 Task: Open a blank google sheet and write heading  'Optimum Sales. 'Add 10 people name  'Alexander Cooper, Victoria Hayes, Daniel Carter, Chloe Murphy, Christopher Ross, Natalie Price, Jack Peterson, Harper Foster, Joseph Gray, Lily Reed'Item code in between  '1005-1056. 'Product range in between  Add Products   ASICS Shoe, Brooks Shoe, Clarks Shoe, Crocs Shoe, Dr. Martens Shoe, Ecco Shoe, Fila Shoe, Hush Puppies Shoe, Jordan Shoe, K-Swiss Shoe.Choose quantity  '3 to 10 'Tax '12 percent 'Total Add Amount. Save page  Optimum Sales review   book
Action: Mouse moved to (81, 209)
Screenshot: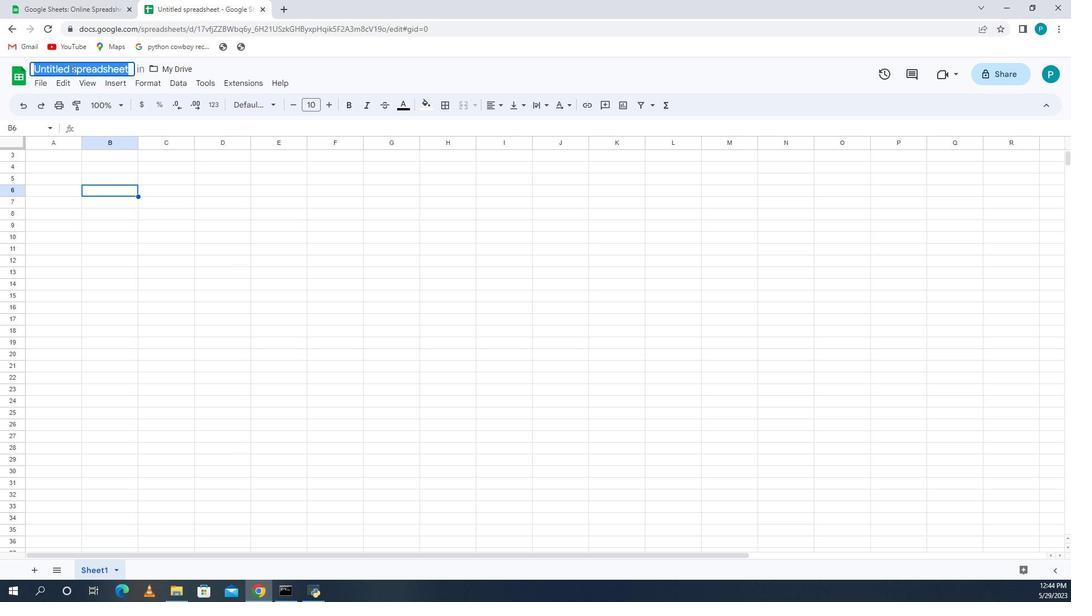 
Action: Mouse pressed left at (81, 209)
Screenshot: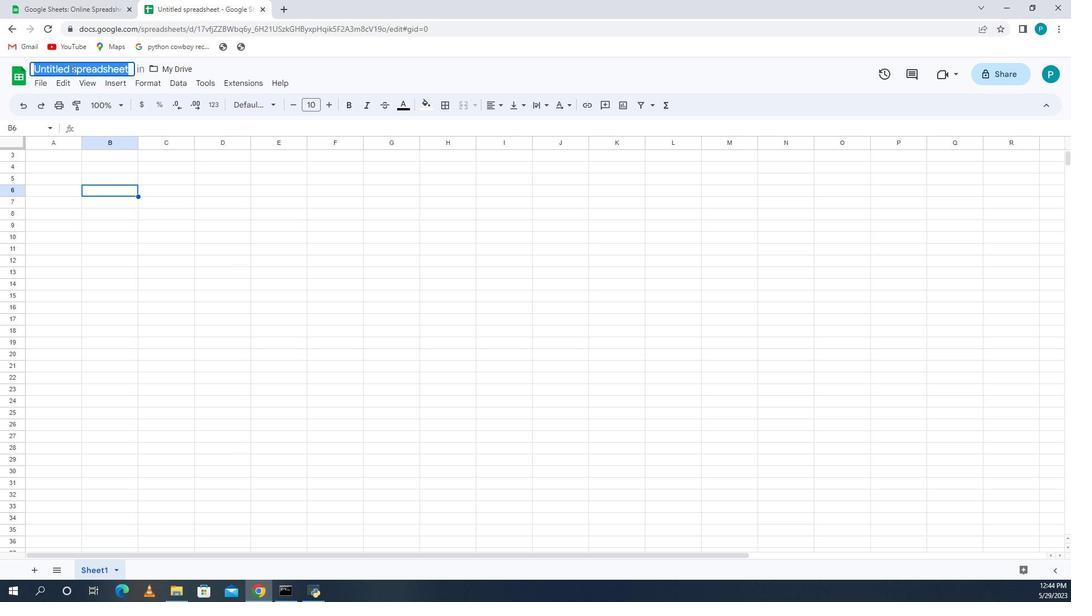 
Action: Mouse moved to (146, 162)
Screenshot: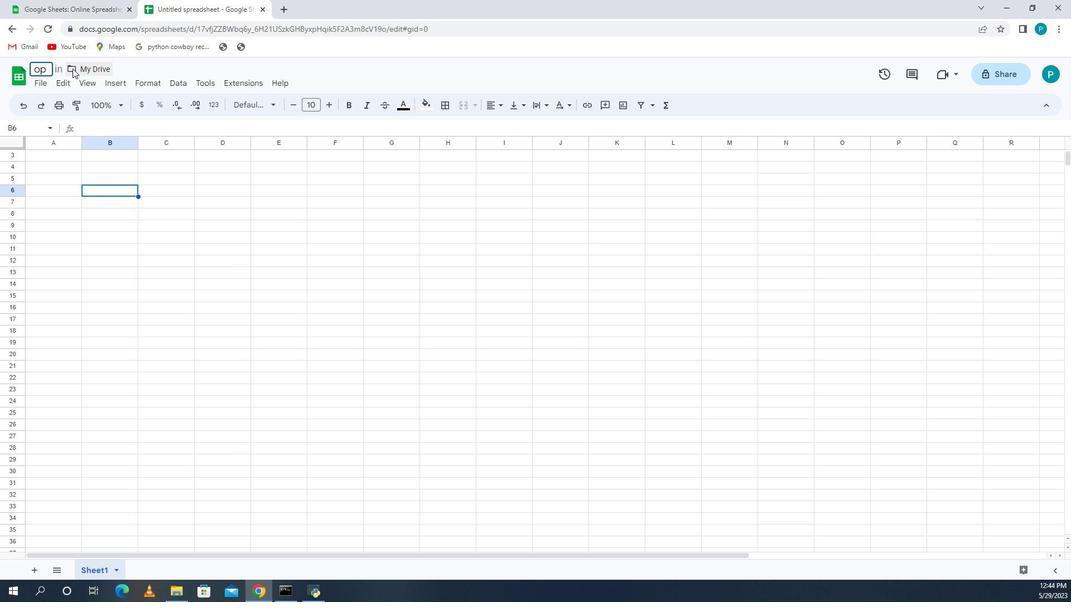 
Action: Mouse pressed left at (146, 162)
Screenshot: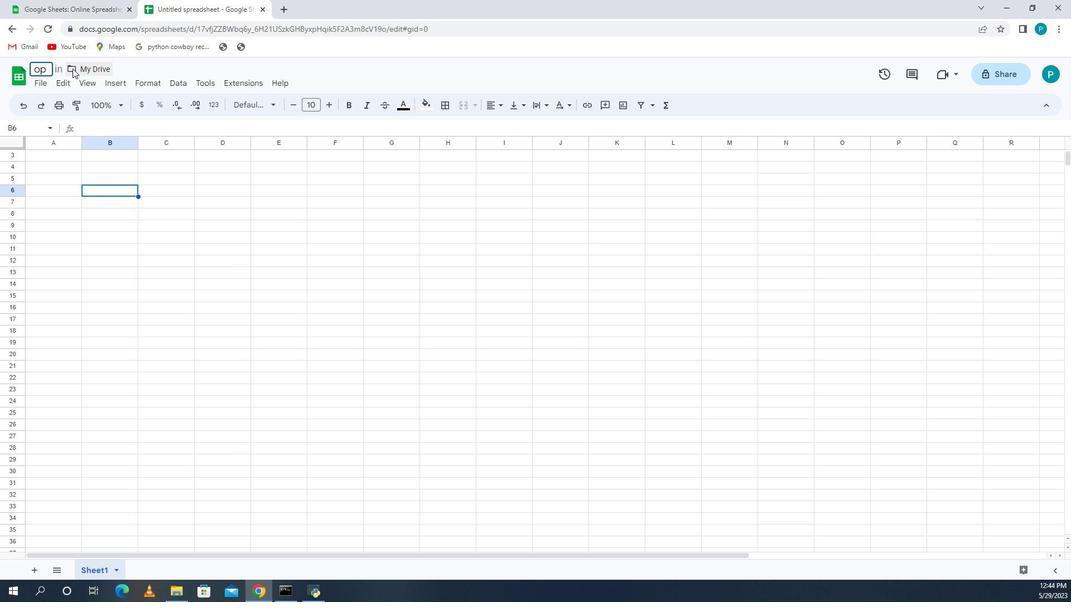 
Action: Mouse moved to (71, 70)
Screenshot: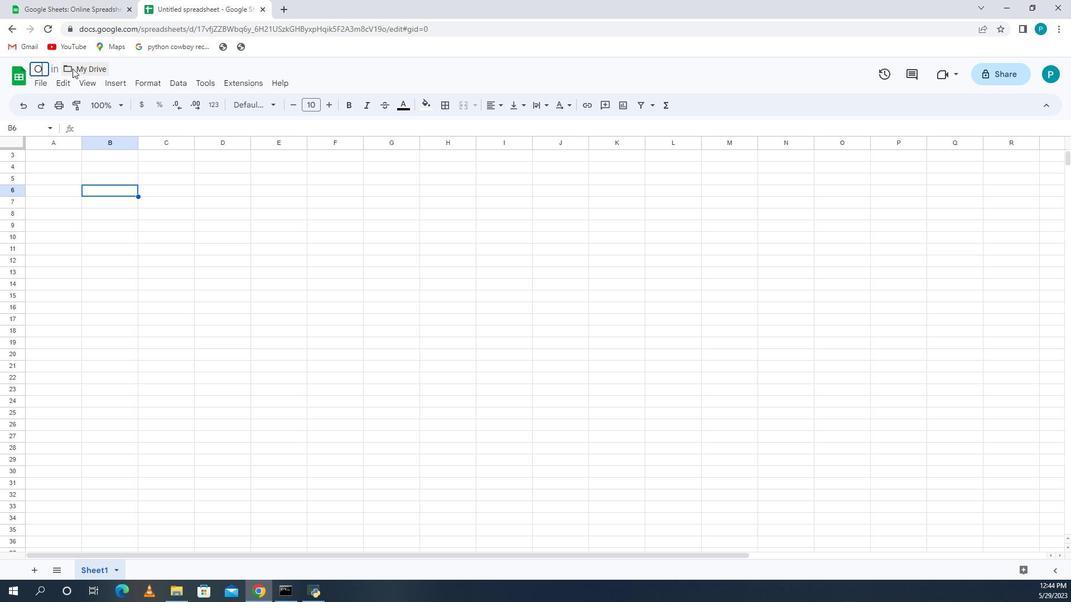 
Action: Mouse pressed left at (71, 70)
Screenshot: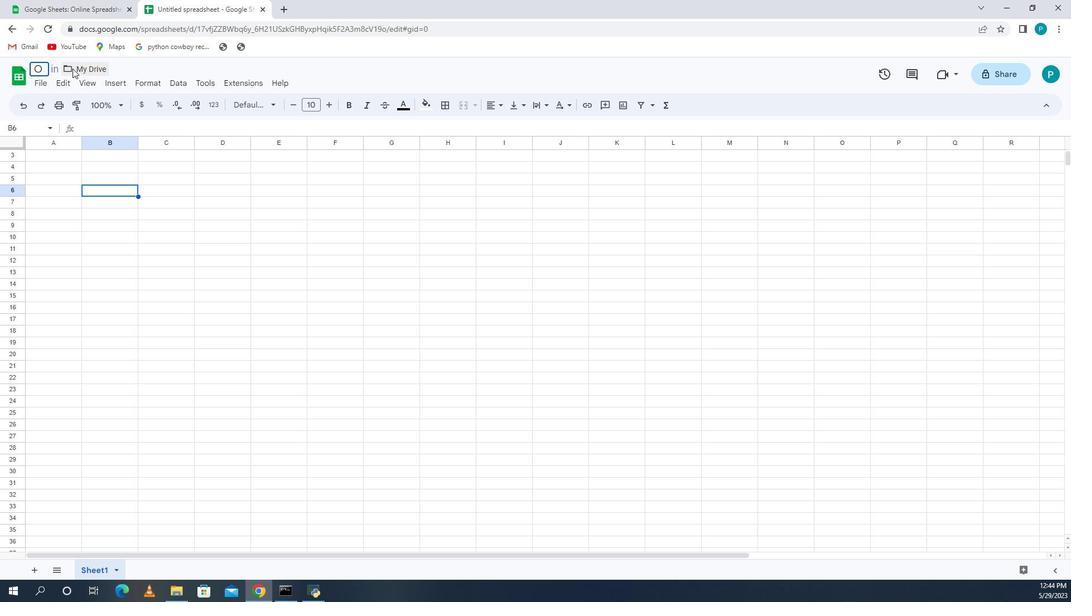 
Action: Mouse pressed left at (71, 70)
Screenshot: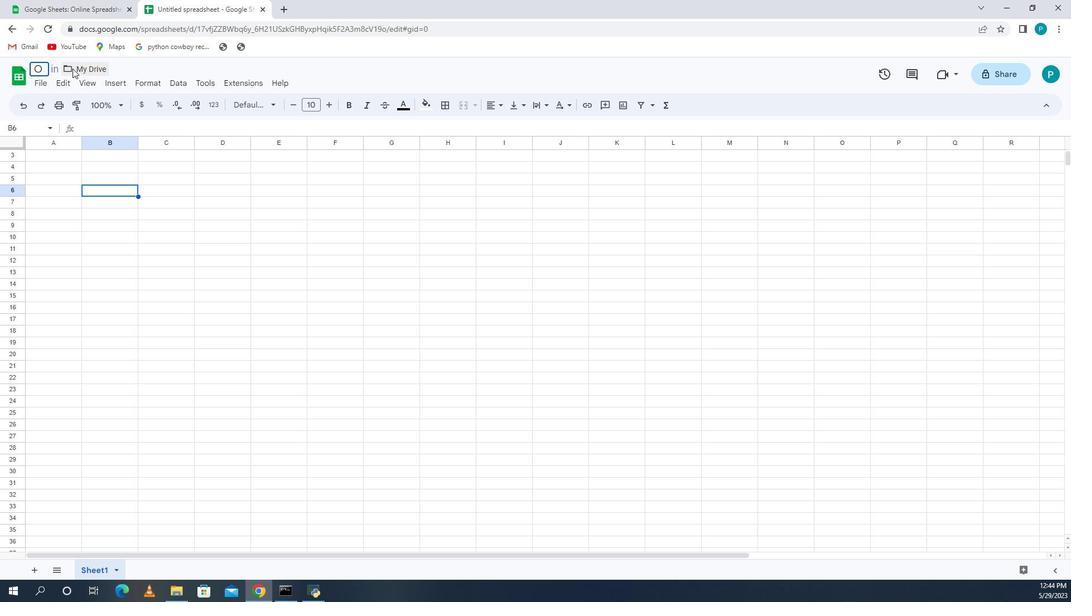 
Action: Mouse pressed left at (71, 70)
Screenshot: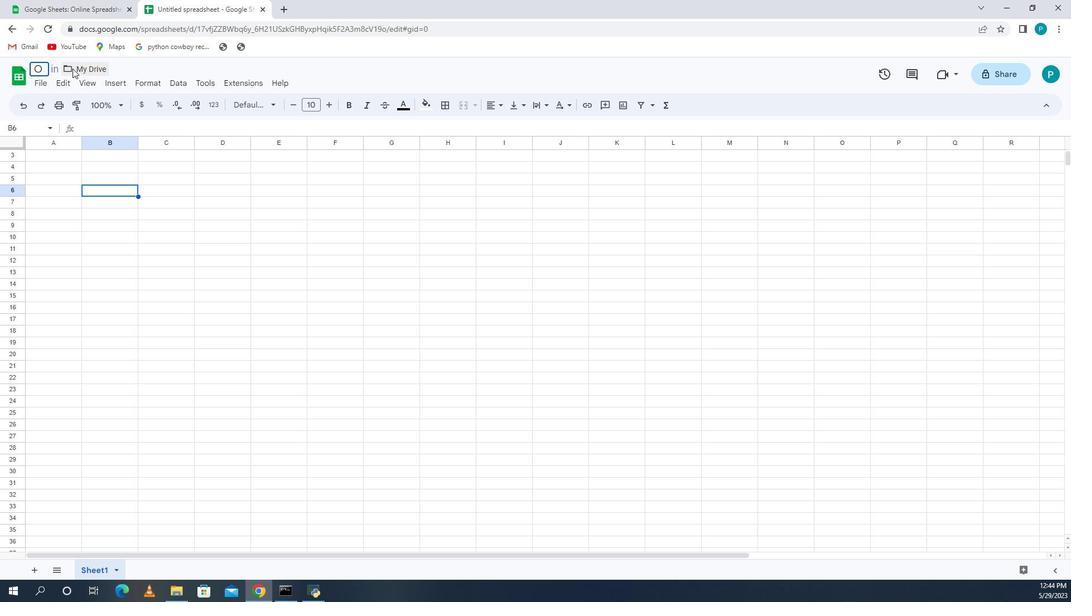 
Action: Mouse pressed left at (71, 70)
Screenshot: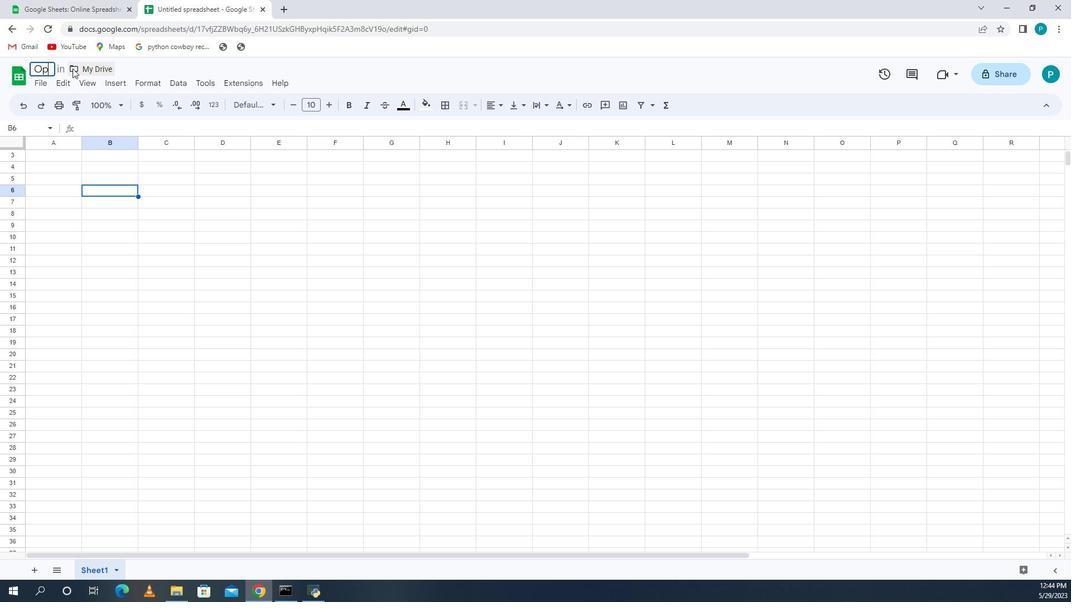 
Action: Mouse pressed left at (71, 70)
Screenshot: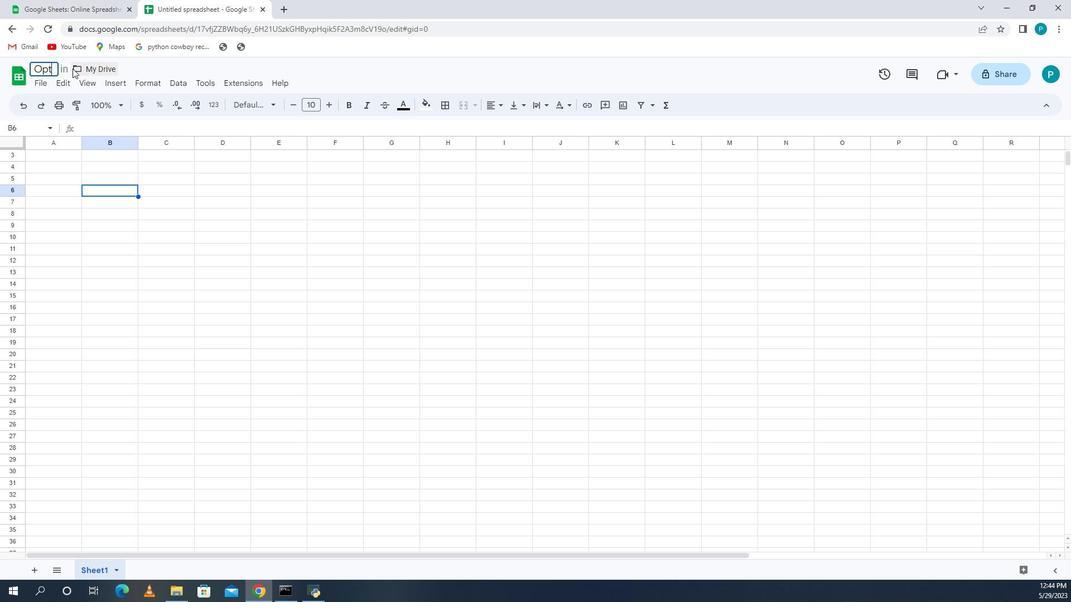 
Action: Mouse pressed left at (71, 70)
Screenshot: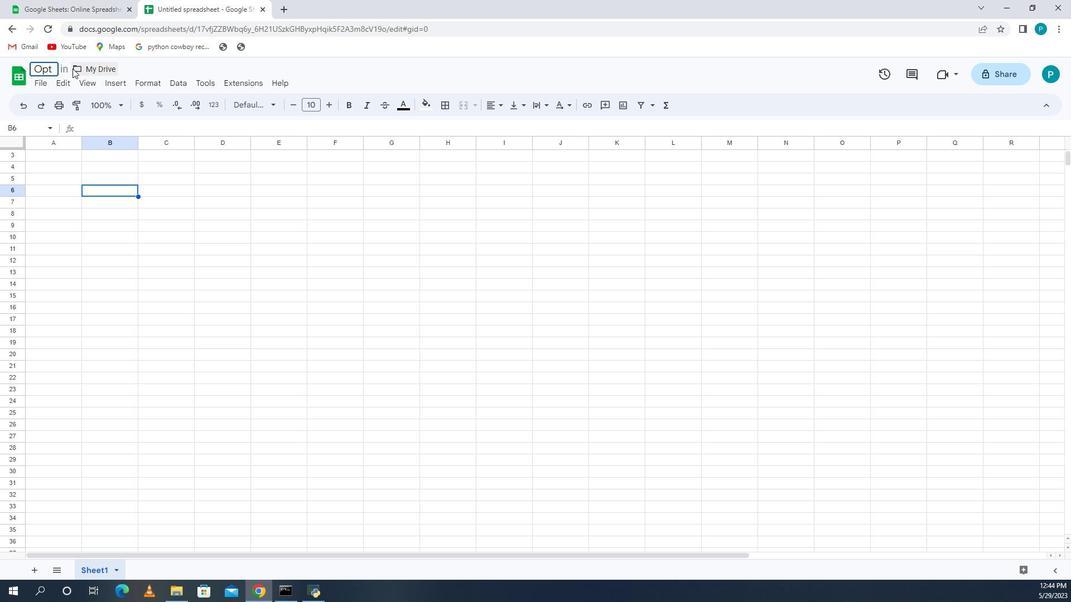 
Action: Mouse pressed left at (71, 70)
Screenshot: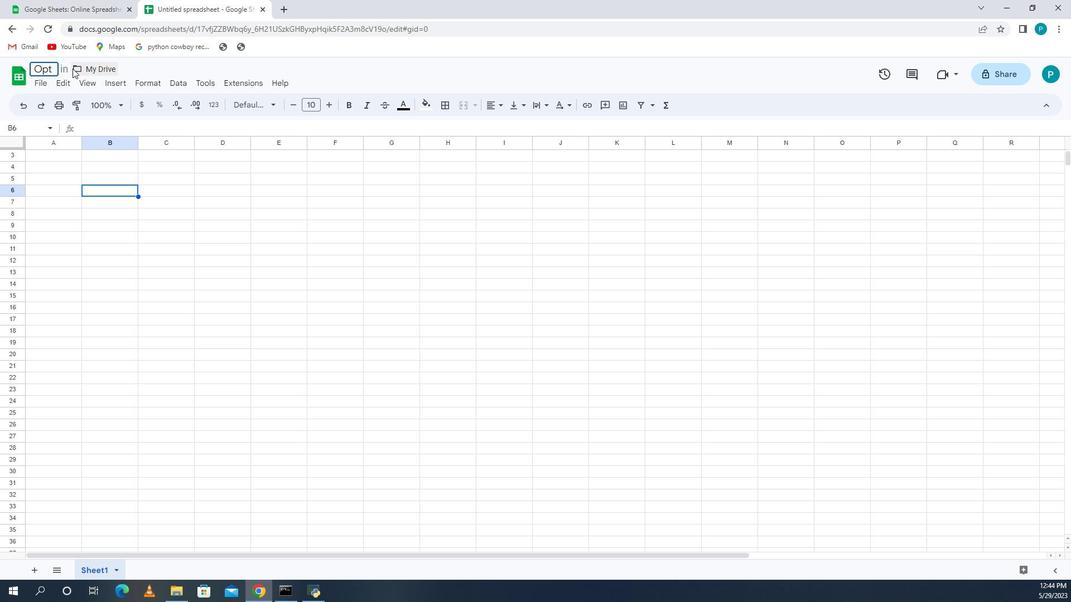 
Action: Mouse pressed left at (71, 70)
Screenshot: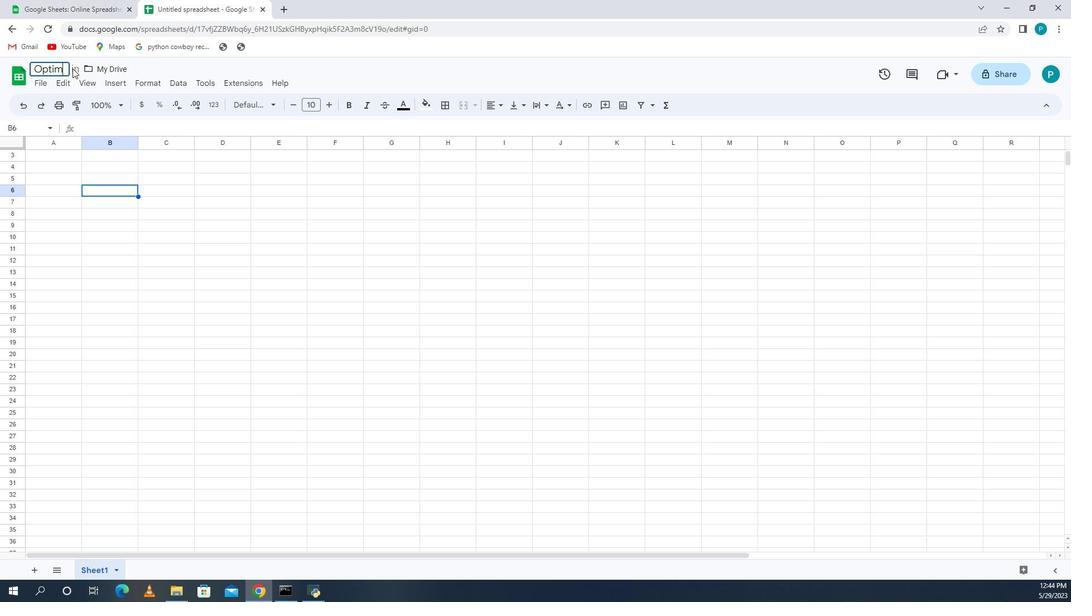 
Action: Mouse moved to (148, 157)
Screenshot: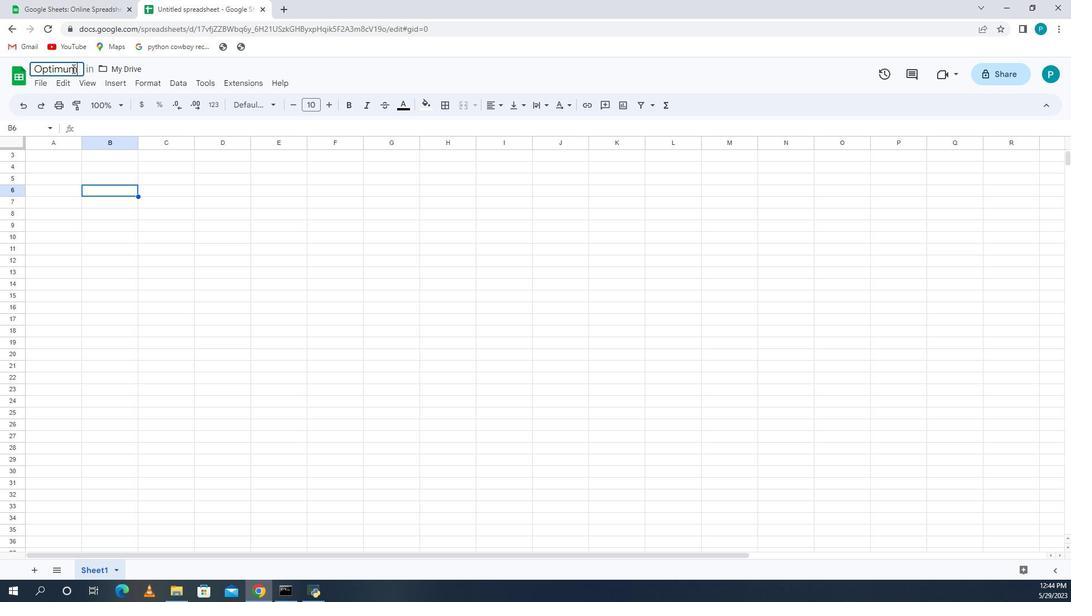 
Action: Mouse pressed left at (148, 157)
Screenshot: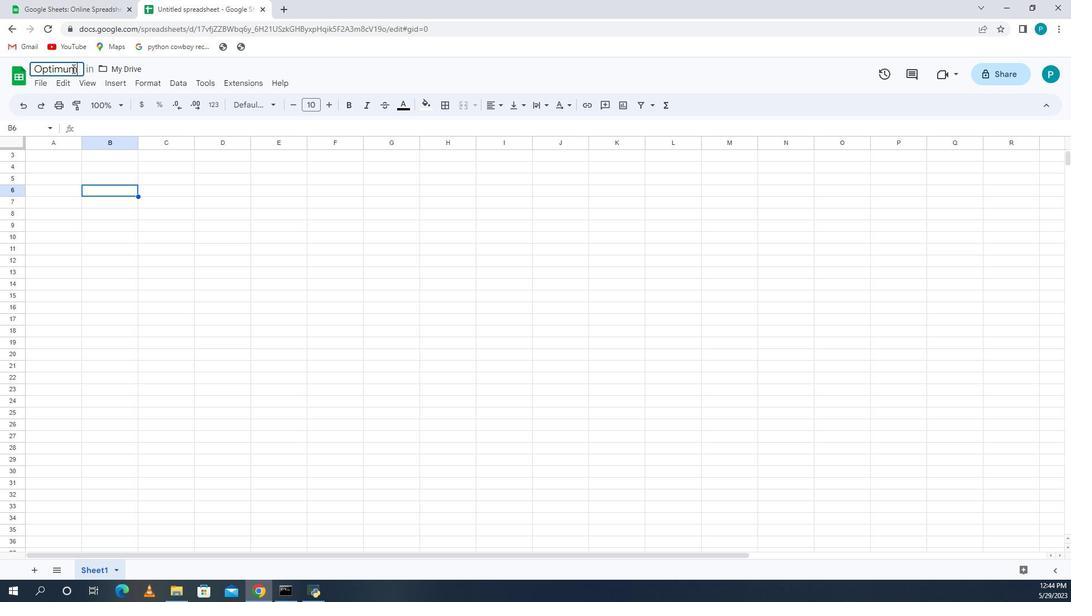
Action: Mouse pressed left at (148, 157)
Screenshot: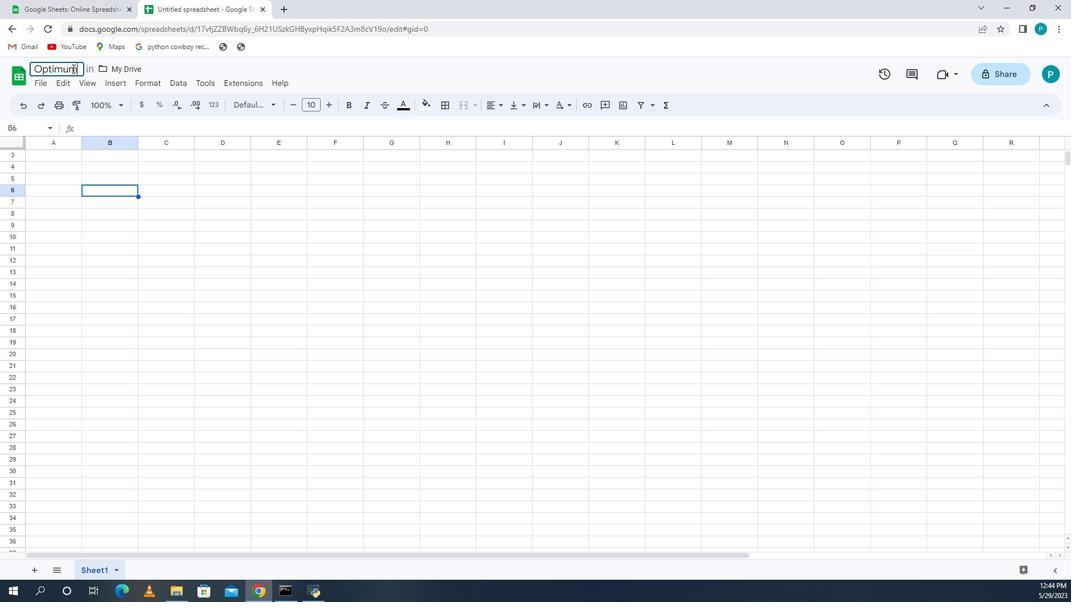 
Action: Mouse pressed left at (148, 157)
Screenshot: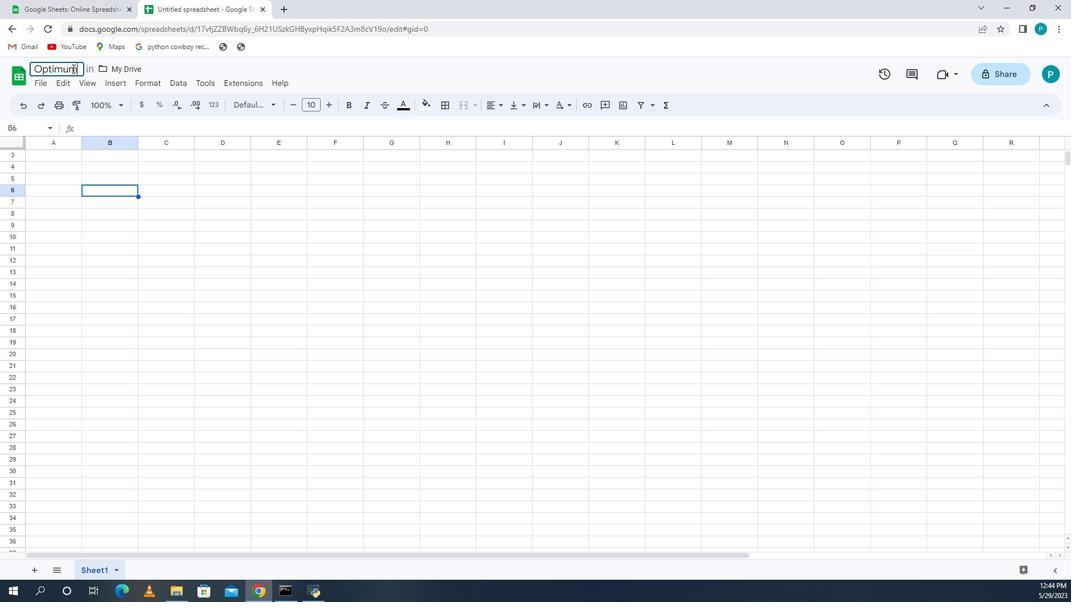 
Action: Mouse moved to (82, 77)
Screenshot: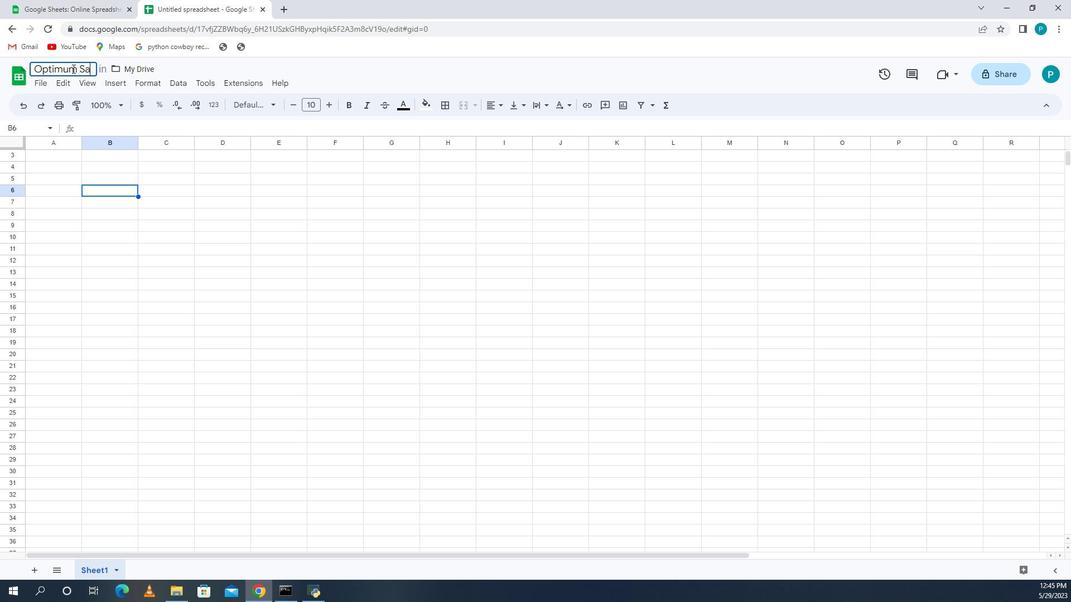 
Action: Mouse pressed left at (82, 77)
Screenshot: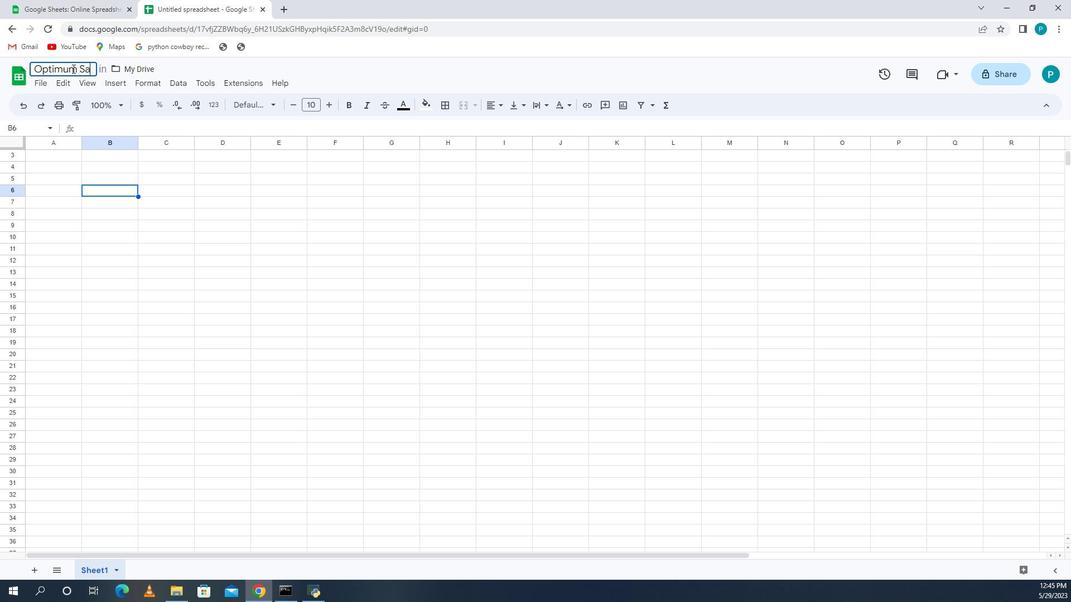 
Action: Mouse pressed left at (82, 77)
Screenshot: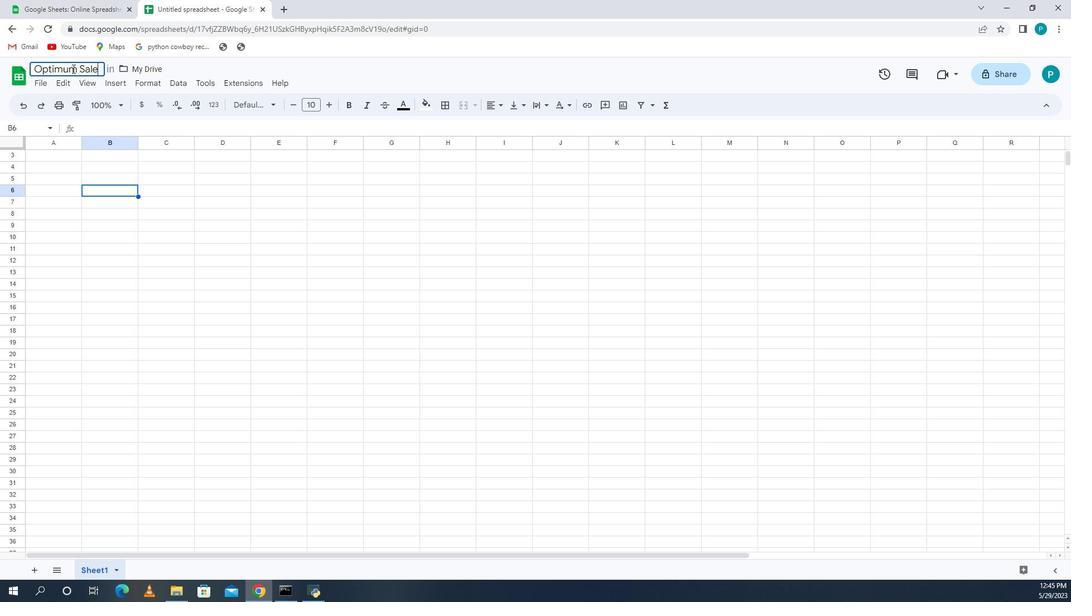 
Action: Mouse pressed left at (82, 77)
Screenshot: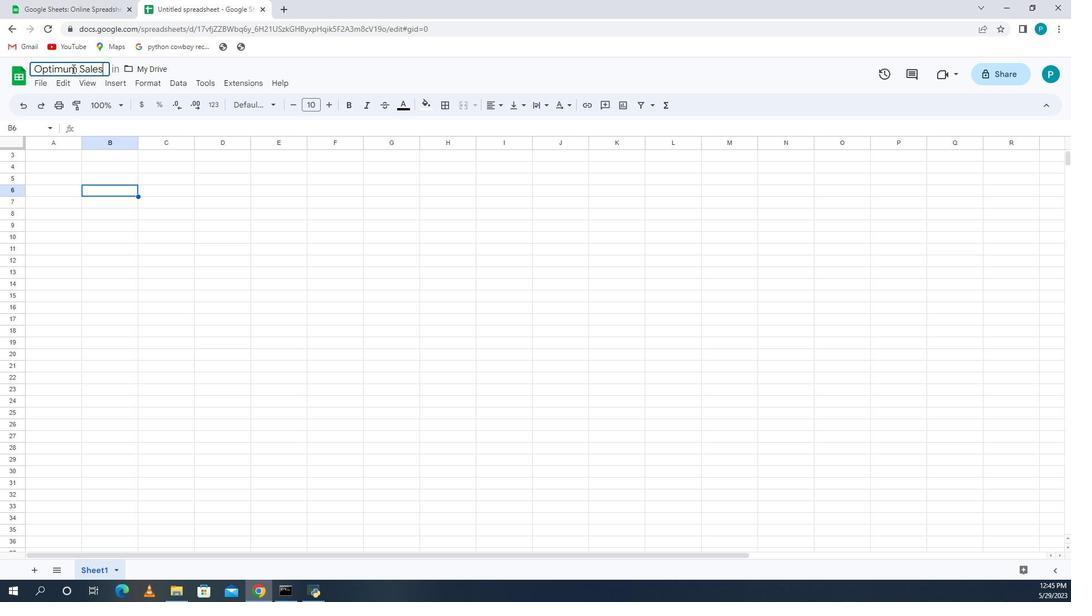 
Action: Mouse pressed left at (82, 77)
Screenshot: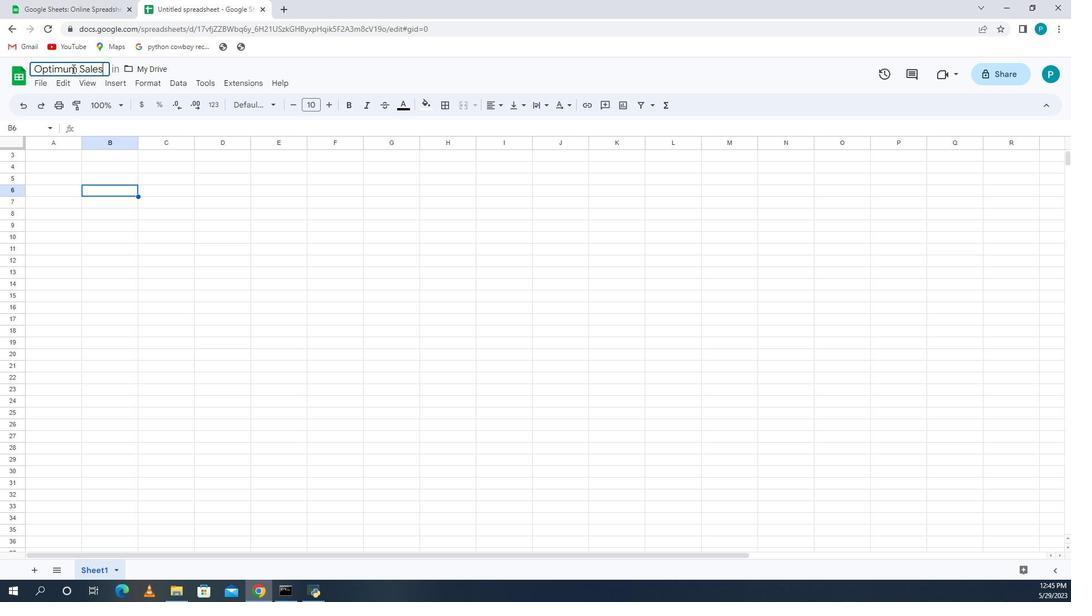 
Action: Mouse pressed left at (82, 77)
Screenshot: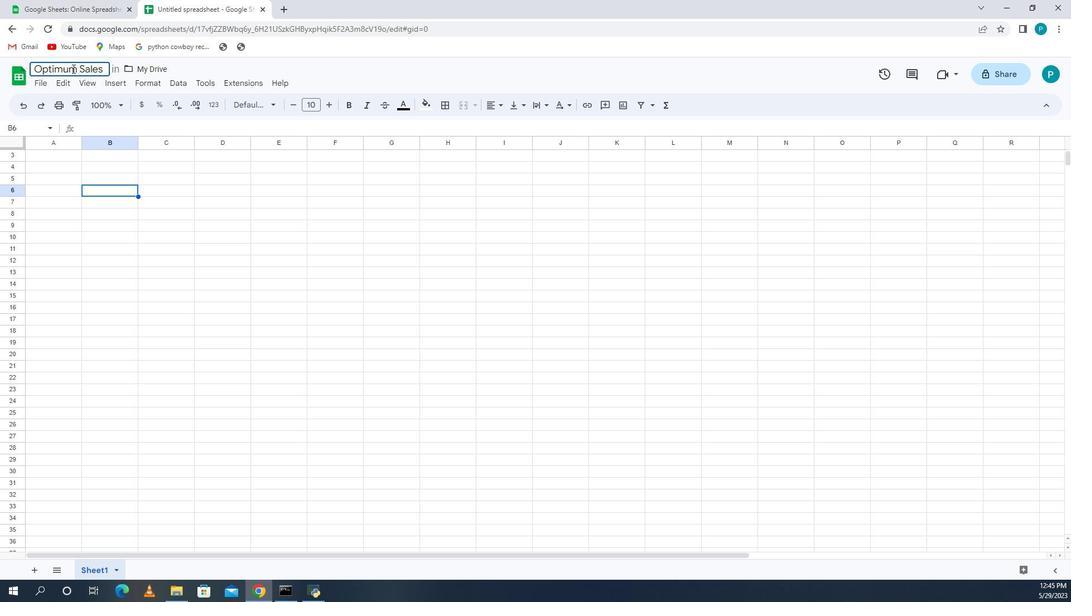 
Action: Mouse pressed left at (82, 77)
Screenshot: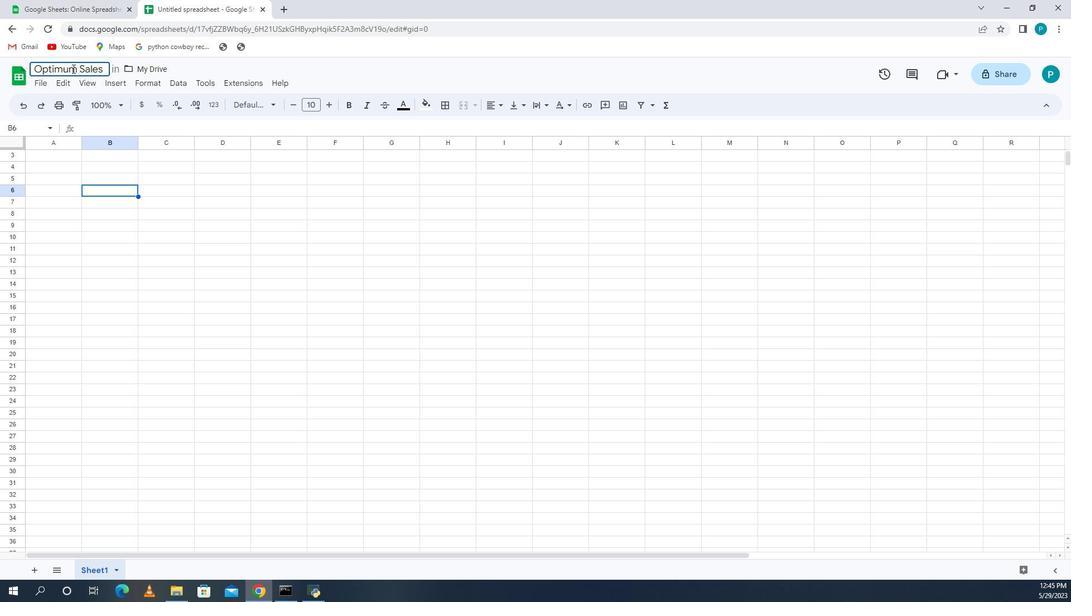 
Action: Mouse pressed left at (82, 77)
Screenshot: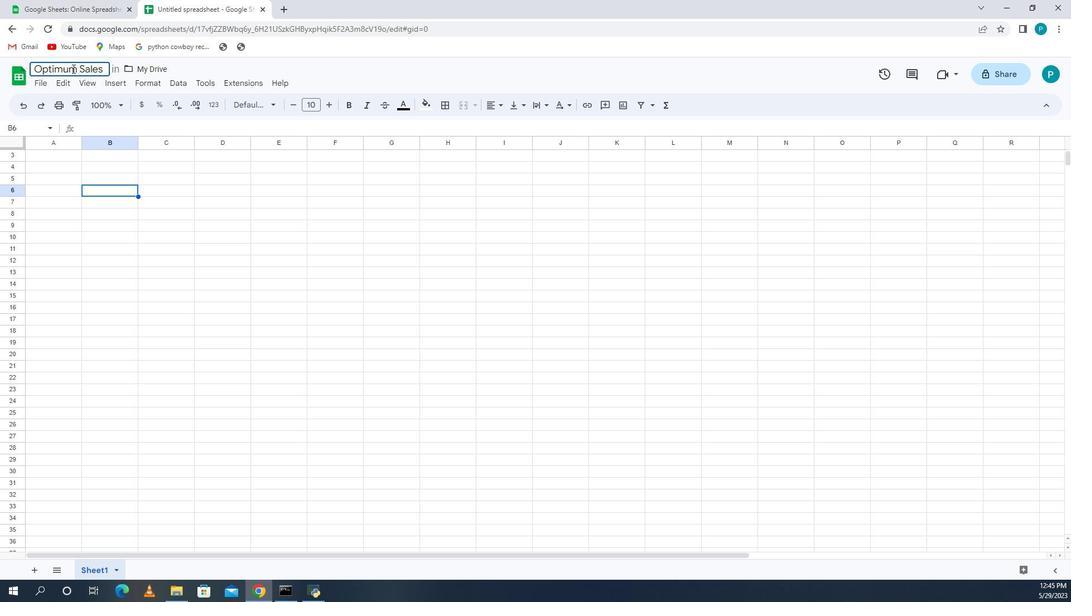 
Action: Mouse pressed left at (82, 77)
Screenshot: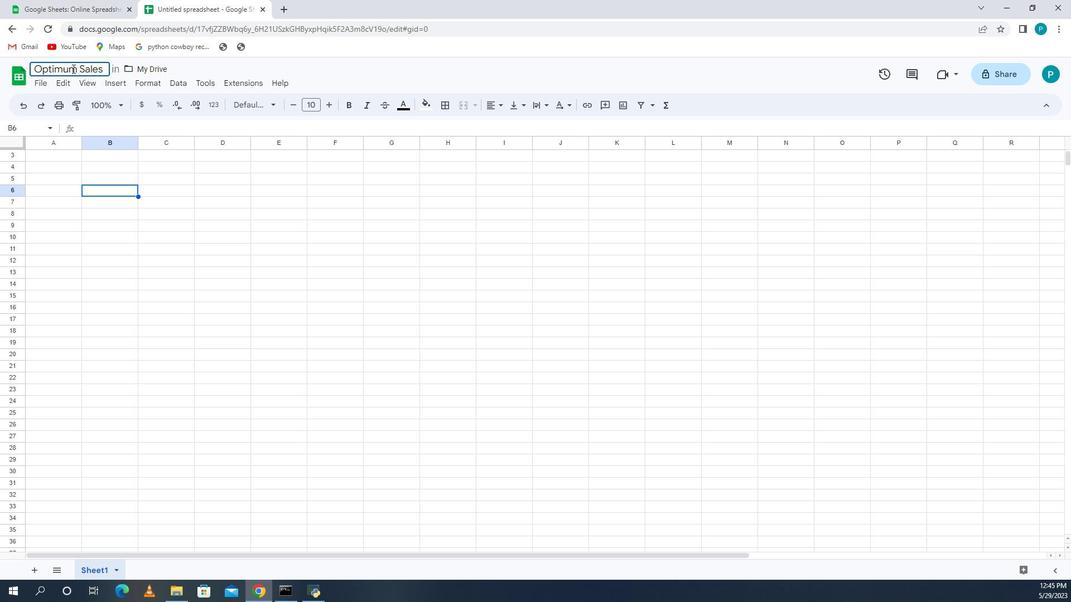 
Action: Mouse moved to (71, 74)
Screenshot: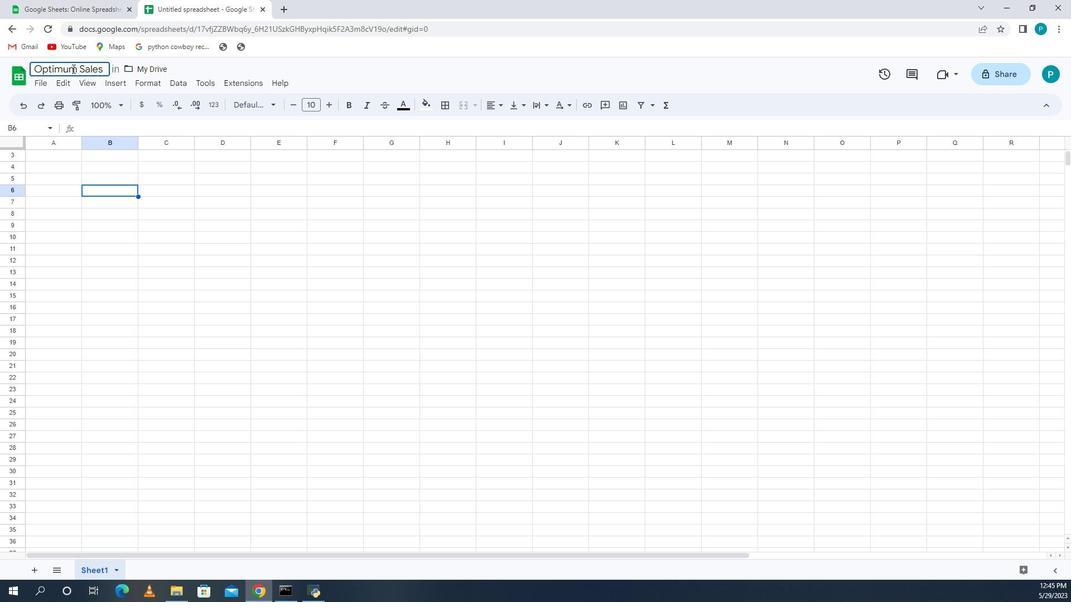 
Action: Mouse pressed left at (71, 74)
Screenshot: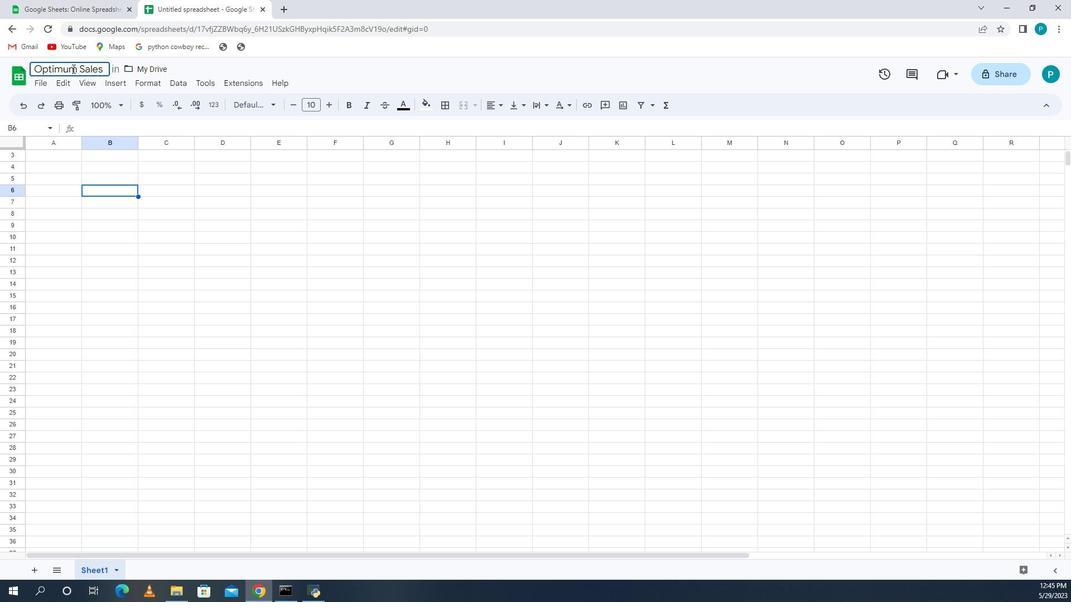 
Action: Mouse moved to (148, 160)
Screenshot: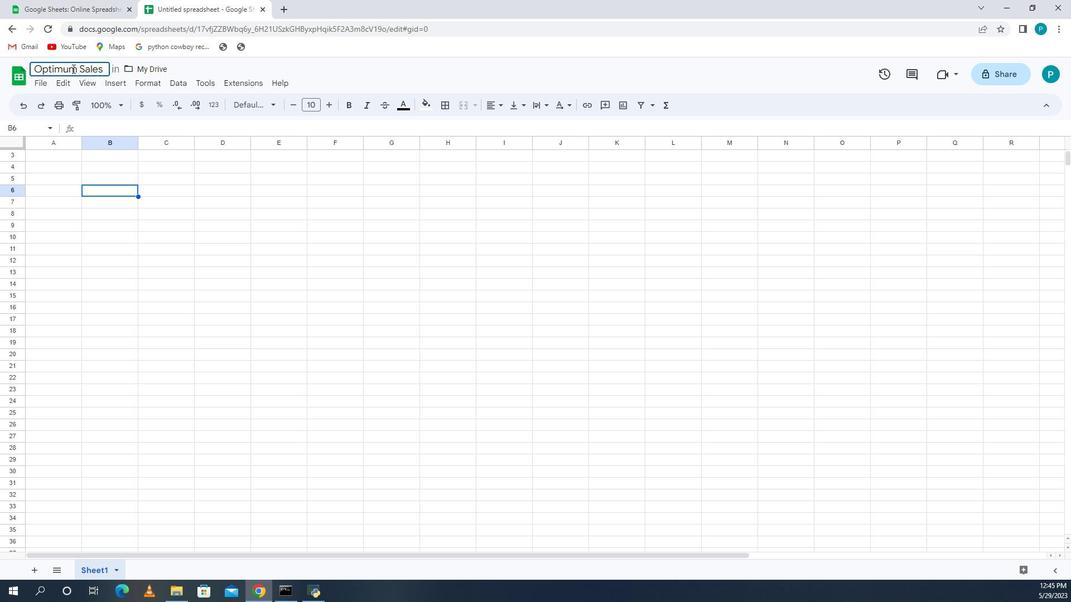 
Action: Mouse pressed left at (148, 160)
Screenshot: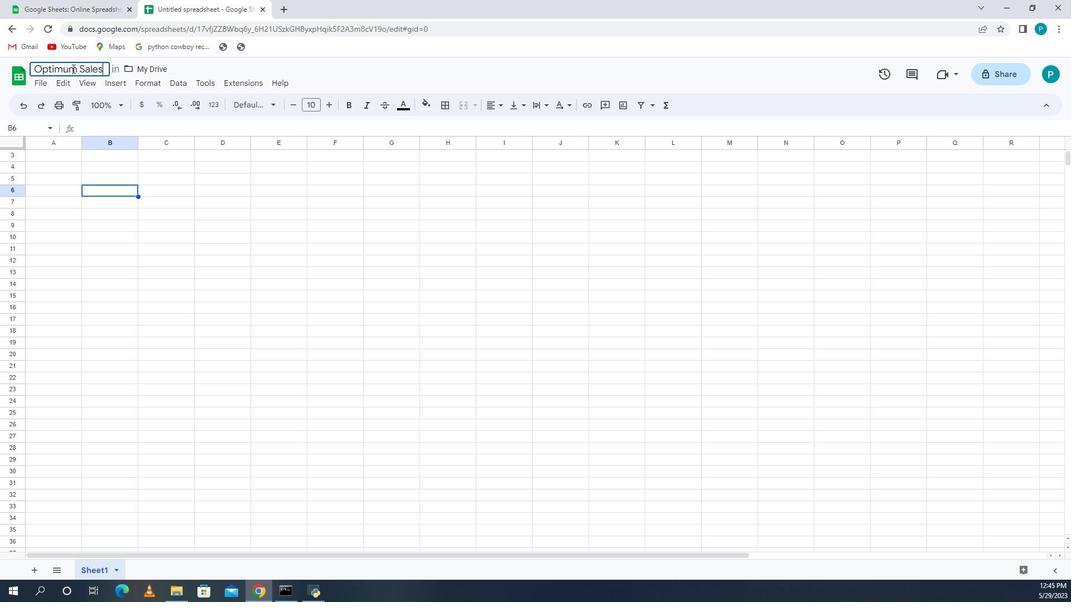 
Action: Key pressed na,<Key.backspace><Key.backspace><Key.backspace><Key.caps_lock>N<Key.caps_lock>ame<Key.enter>
Screenshot: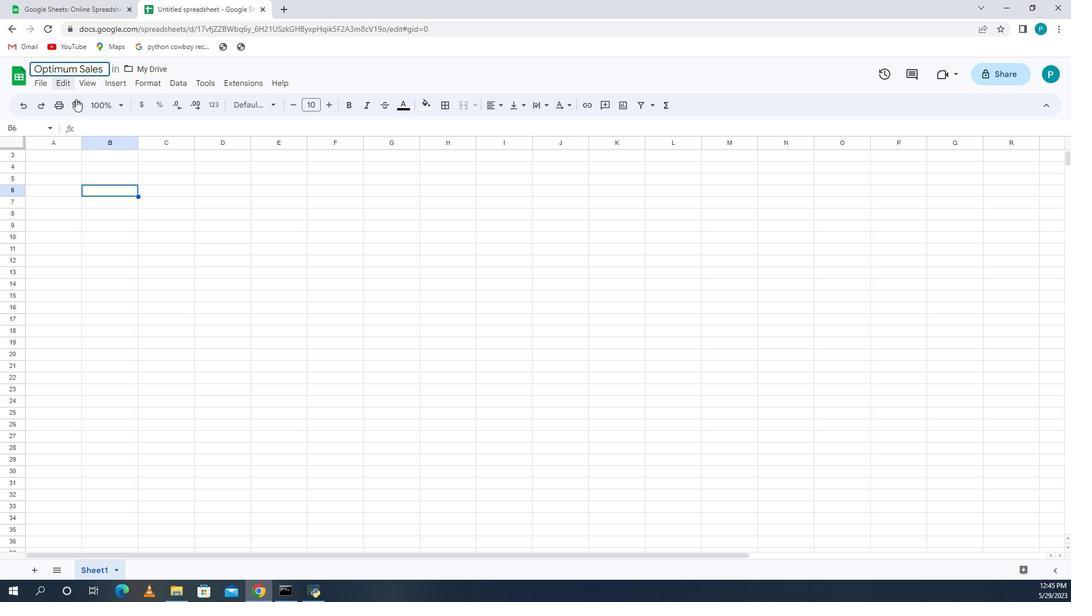 
Action: Mouse moved to (147, 176)
Screenshot: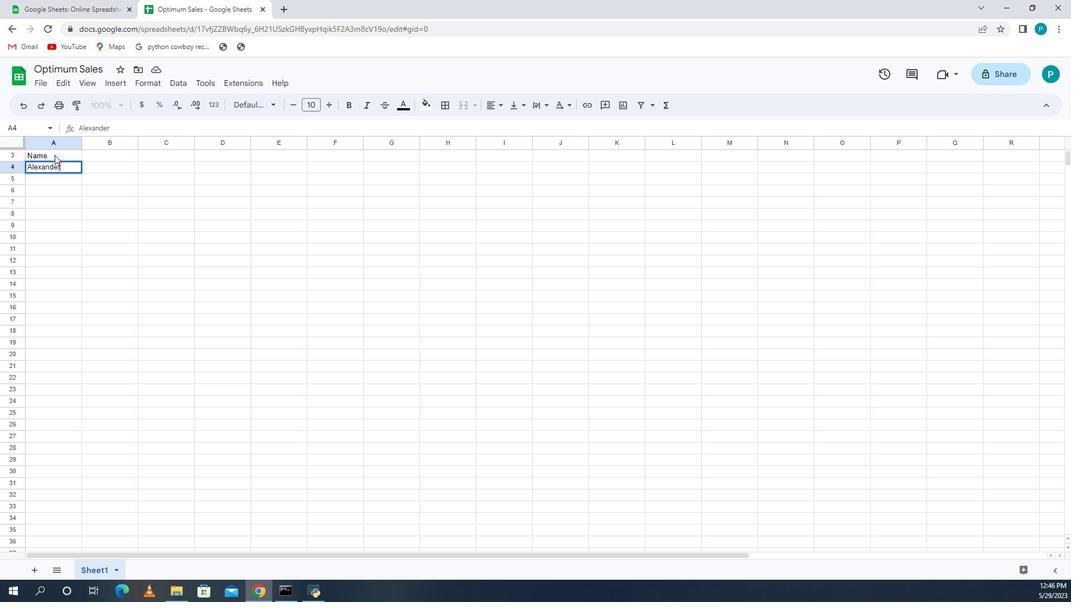 
Action: Mouse pressed left at (147, 176)
Screenshot: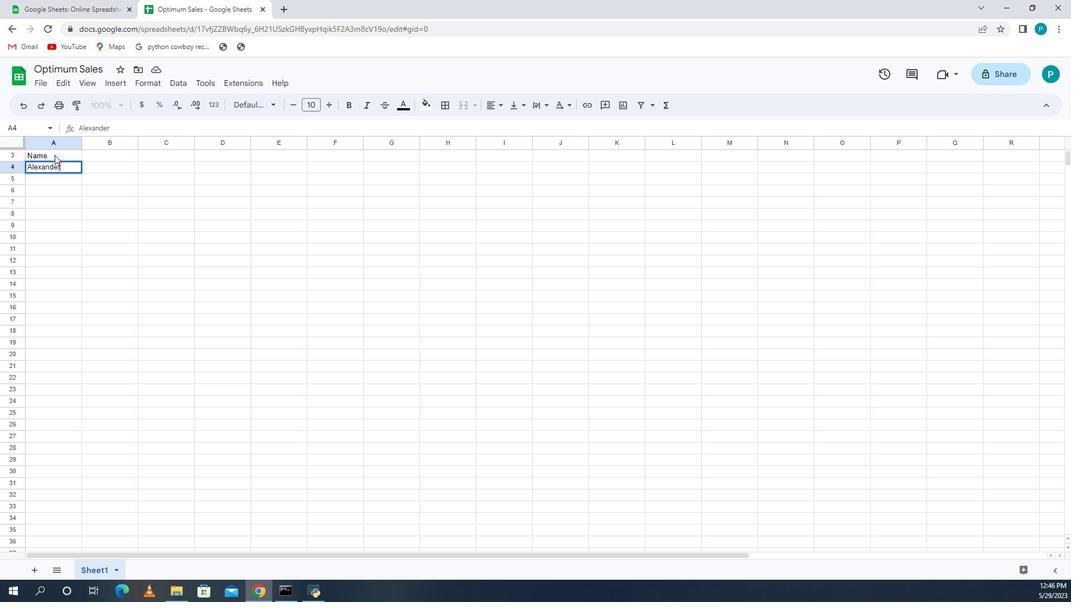 
Action: Key pressed <Key.caps_lock>A<Key.caps_lock>lexander<Key.space><Key.caps_lock>C<Key.caps_lock>ooper<Key.enter><Key.caps_lock>V<Key.caps_lock>ictoria<Key.space><Key.caps_lock>H<Key.caps_lock>=<Key.backspace>ayes
Screenshot: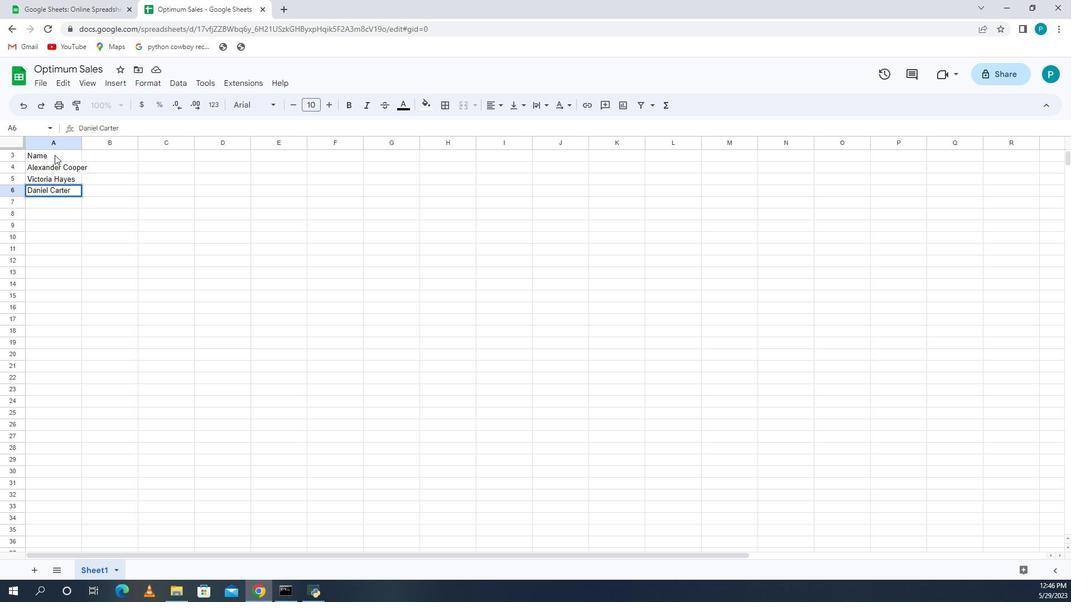 
Action: Mouse scrolled (133, 302) with delta (0, -1)
Screenshot: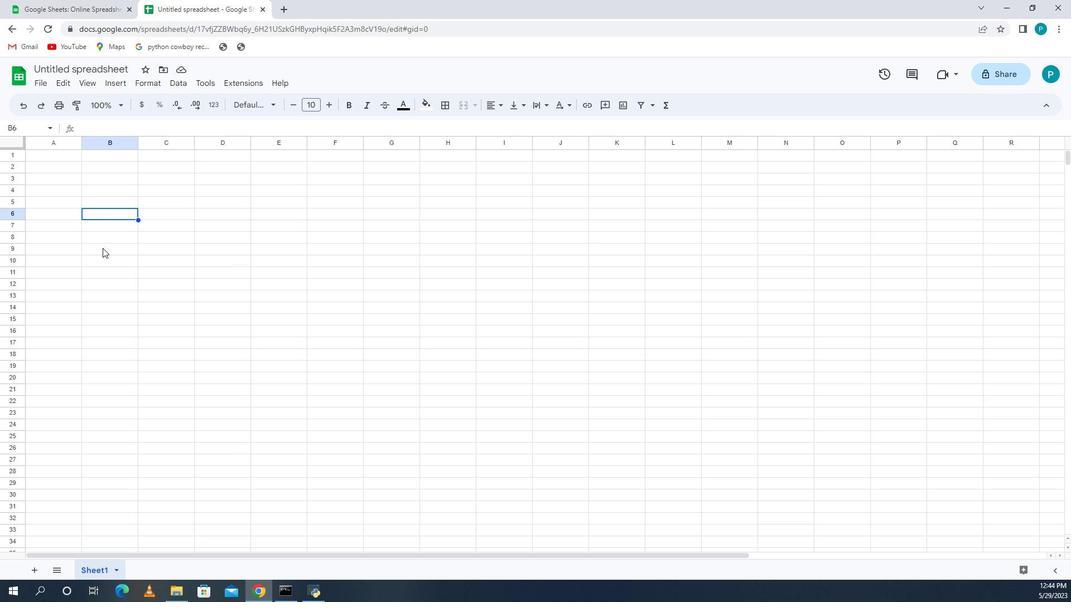 
Action: Mouse moved to (141, 15)
Screenshot: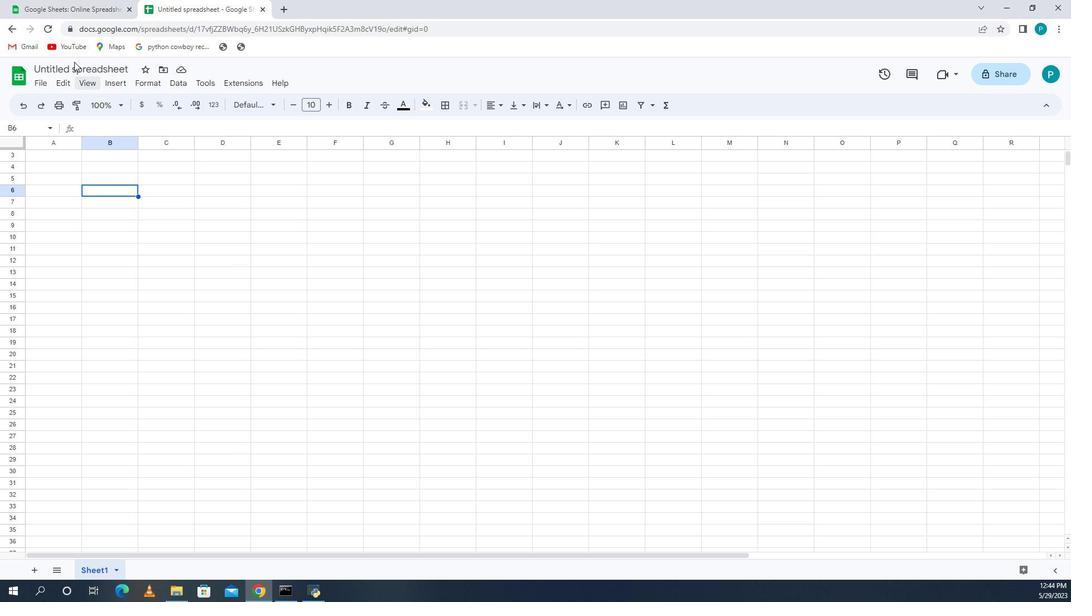 
Action: Mouse pressed left at (141, 15)
Screenshot: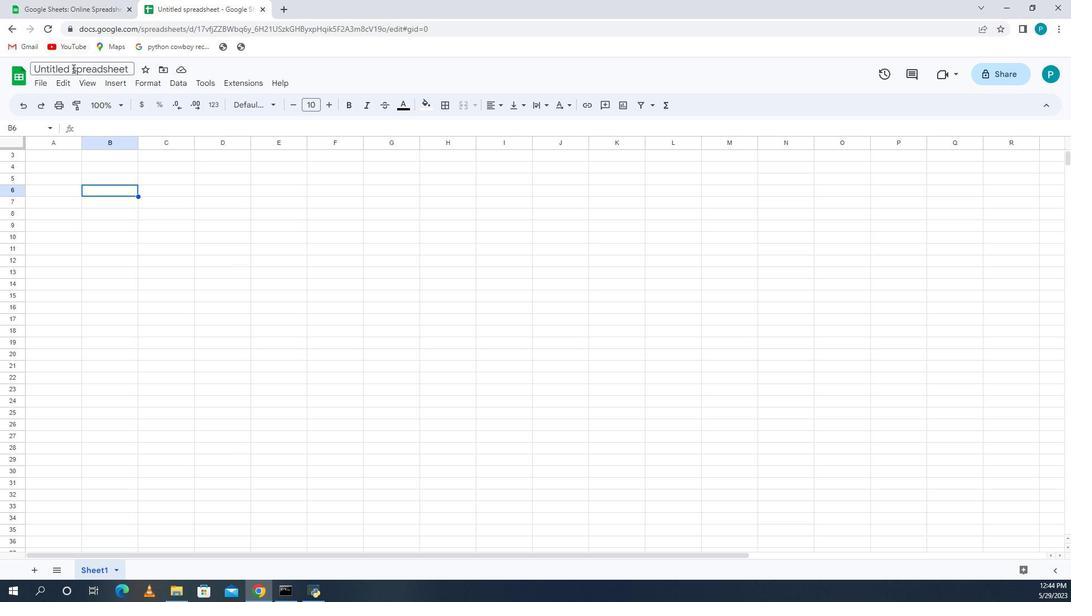 
Action: Key pressed op<Key.backspace><Key.backspace><Key.caps_lock>O<Key.caps_lock>ptimm<Key.space><Key.caps_lock>S<Key.caps_lock>ales
Screenshot: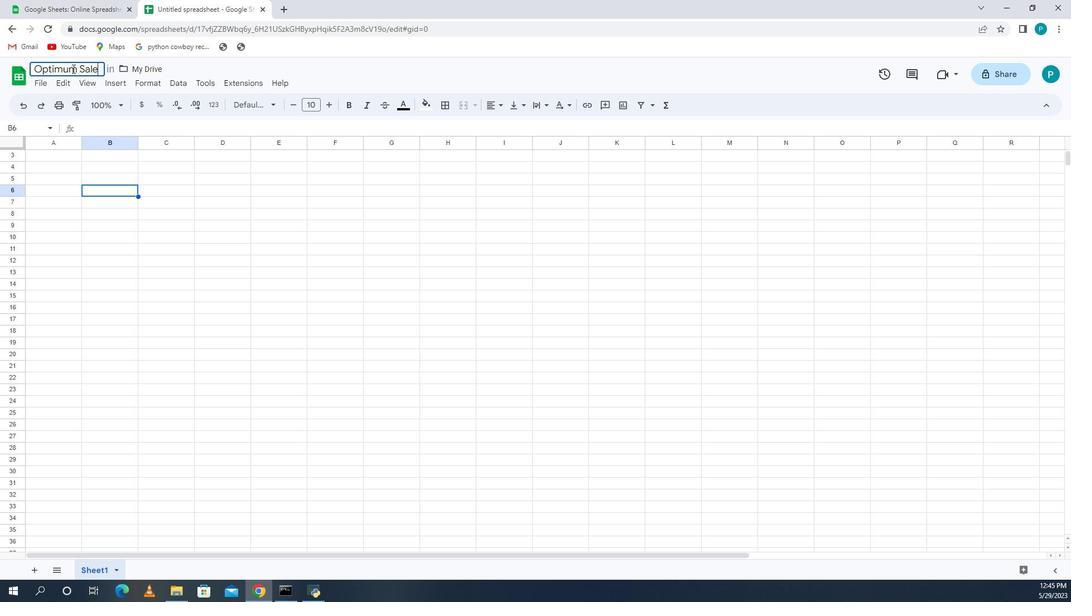 
Action: Mouse moved to (145, 153)
Screenshot: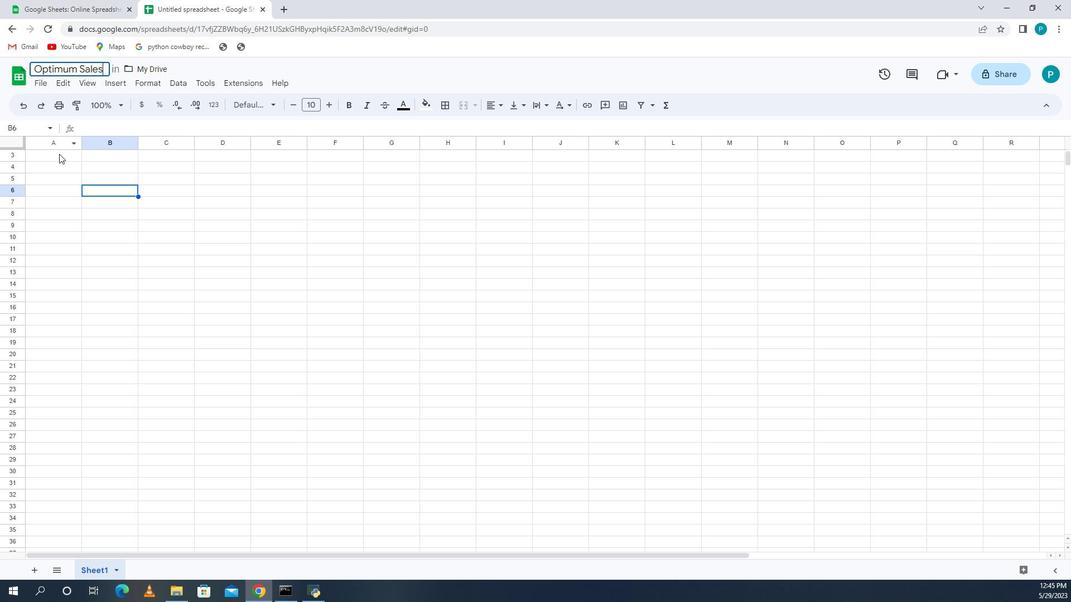 
Action: Mouse pressed left at (145, 153)
Screenshot: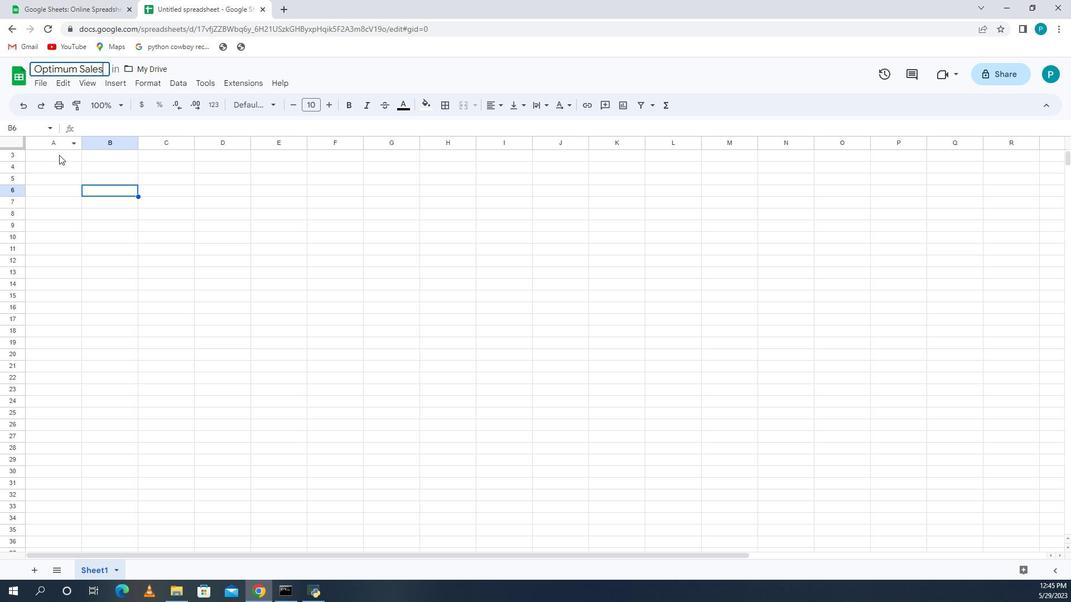 
Action: Mouse moved to (146, 153)
Screenshot: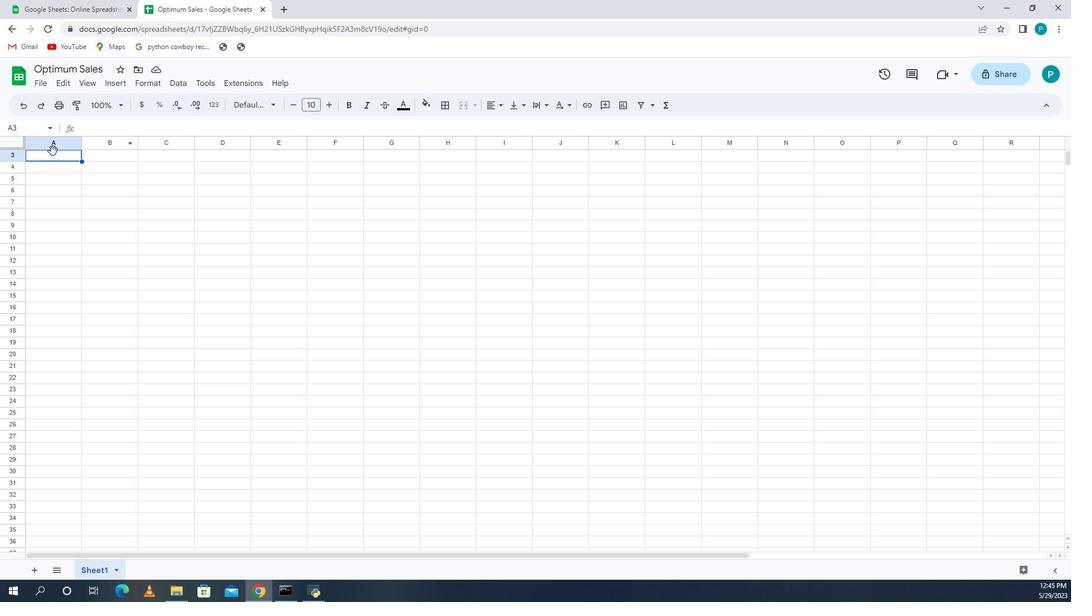 
Action: Mouse pressed left at (146, 153)
Screenshot: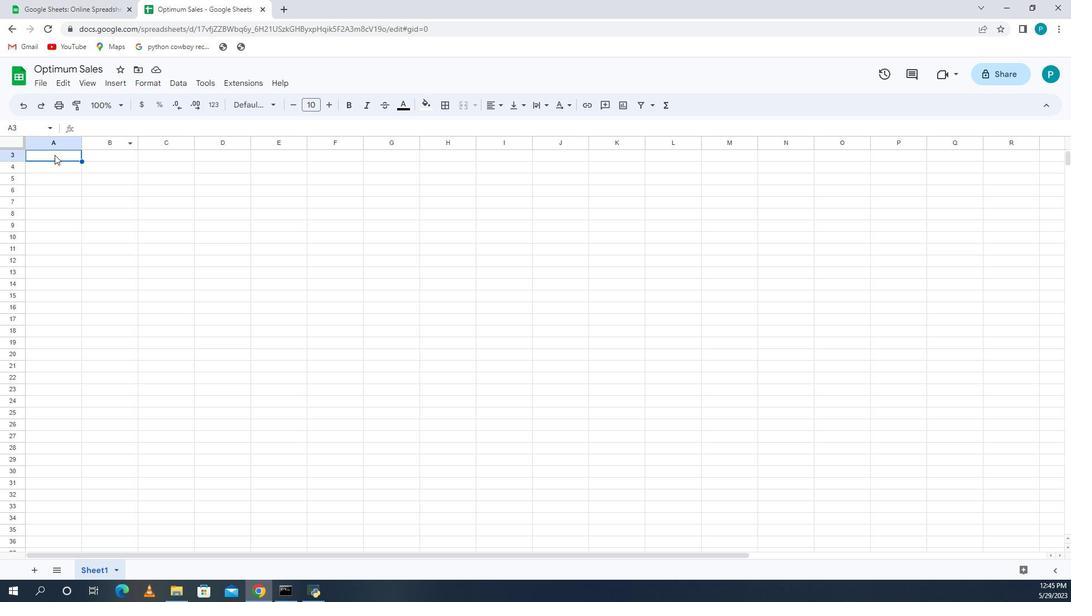 
Action: Key pressed <Key.caps_lock>N<Key.caps_lock><Key.caps_lock>AM<Key.backspace><Key.backspace><Key.caps_lock>ame<Key.enter><Key.caps_lock>A<Key.caps_lock>lexander<Key.space><Key.caps_lock>C<Key.caps_lock>ooper<Key.enter><Key.caps_lock>V<Key.caps_lock>itco<Key.backspace><Key.backspace><Key.backspace>ctoria<Key.space><Key.caps_lock>H<Key.caps_lock>ayes<Key.enter><Key.caps_lock>D<Key.caps_lock>aniel<Key.space><Key.caps_lock>CARTER<Key.backspace><Key.backspace><Key.backspace><Key.backspace><Key.backspace><Key.caps_lock>ater<Key.backspace><Key.backspace><Key.backspace>rter<Key.enter><Key.caps_lock>C<Key.caps_lock>hloe<Key.space><Key.caps_lock>M<Key.caps_lock>uhy<Key.backspace><Key.backspace>rphy<Key.enter><Key.caps_lock>C<Key.caps_lock>hrstopher<Key.space><Key.caps_lock>R<Key.caps_lock>oss<Key.enter><Key.caps_lock>N<Key.caps_lock>atalie<Key.space><Key.caps_lock>P<Key.caps_lock>rce<Key.backspace><Key.backspace>ice<Key.enter><Key.caps_lock>J<Key.caps_lock>ack<Key.space><Key.caps_lock>P<Key.caps_lock>eterson<Key.enter><Key.caps_lock>H<Key.caps_lock>arper<Key.space><Key.caps_lock>F<Key.caps_lock>oater<Key.enter><Key.caps_lock>J<Key.caps_lock>oseph<Key.space><Key.caps_lock>G<Key.caps_lock>ray<Key.enter><Key.caps_lock>L<Key.caps_lock>liy<Key.backspace><Key.backspace><Key.backspace>ily<Key.space><Key.caps_lock>R<Key.caps_lock>eed
Screenshot: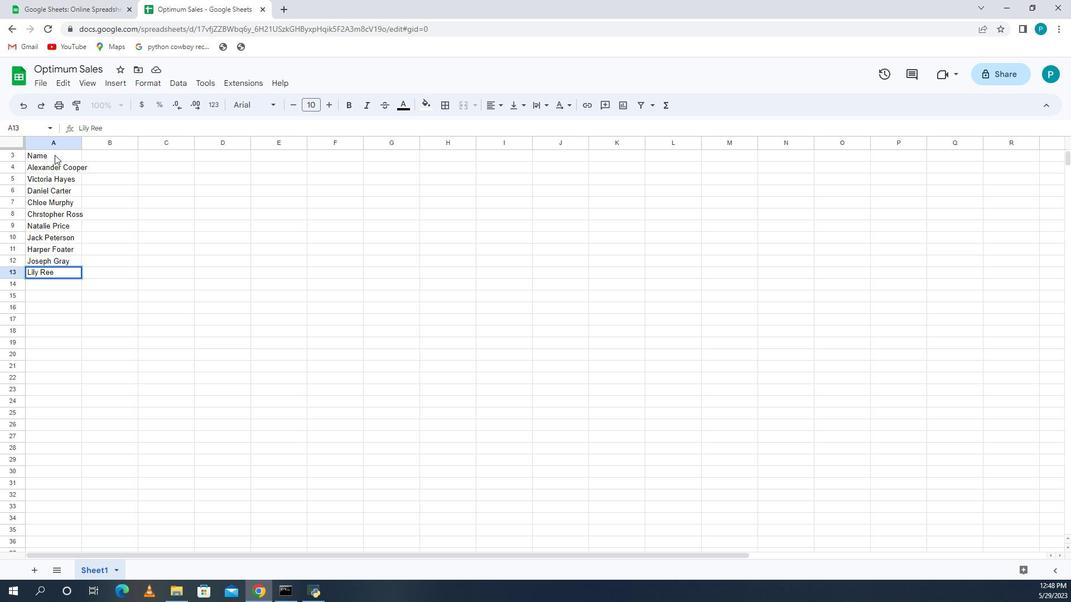 
Action: Mouse moved to (132, 156)
Screenshot: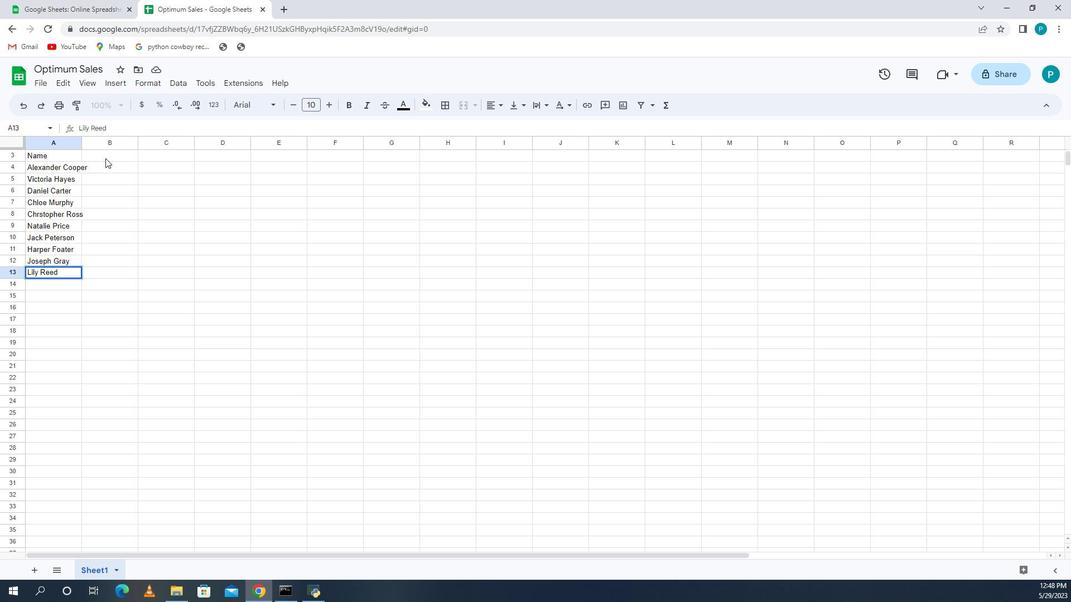 
Action: Mouse pressed left at (132, 156)
Screenshot: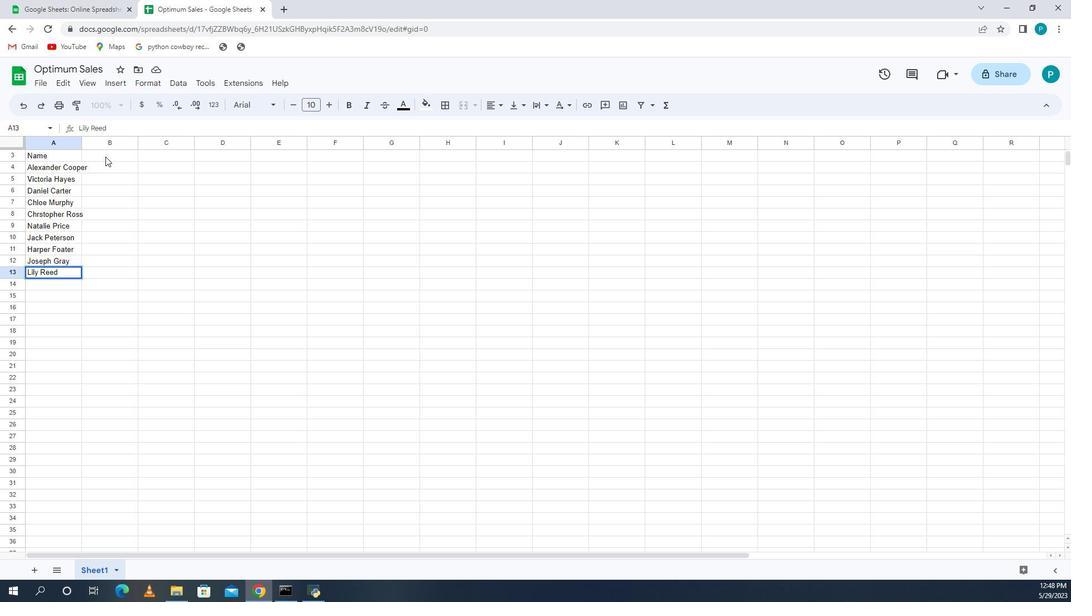 
Action: Mouse moved to (139, 134)
Screenshot: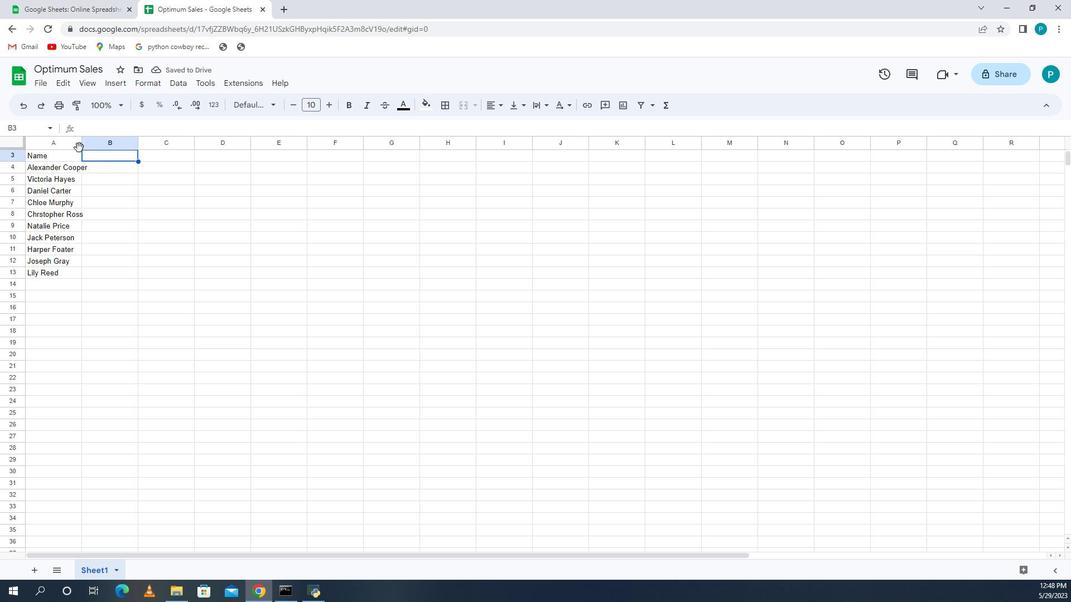 
Action: Mouse pressed left at (139, 134)
Screenshot: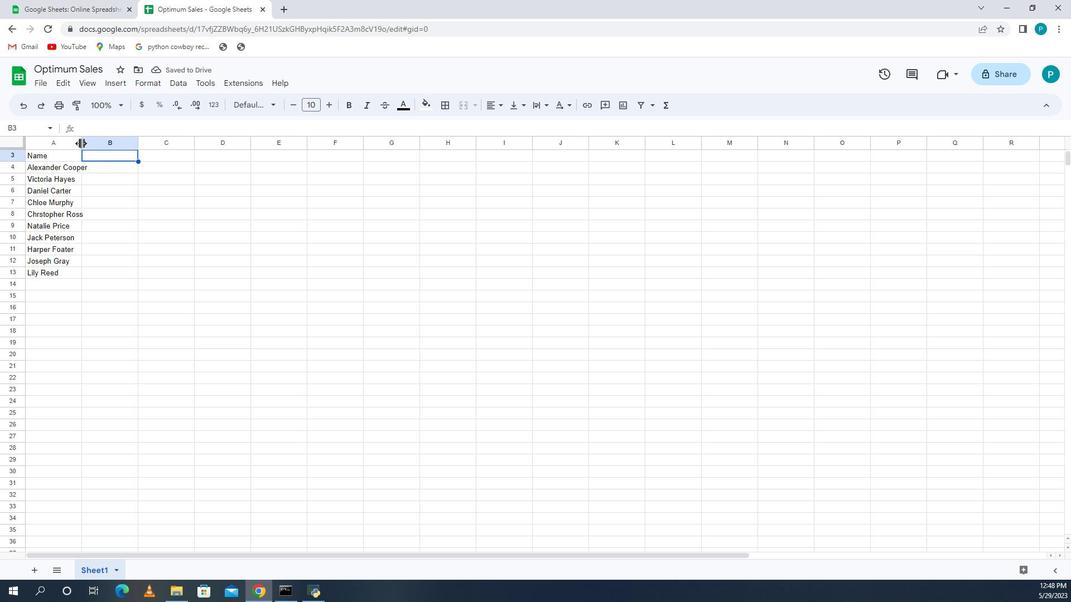 
Action: Mouse pressed left at (139, 134)
Screenshot: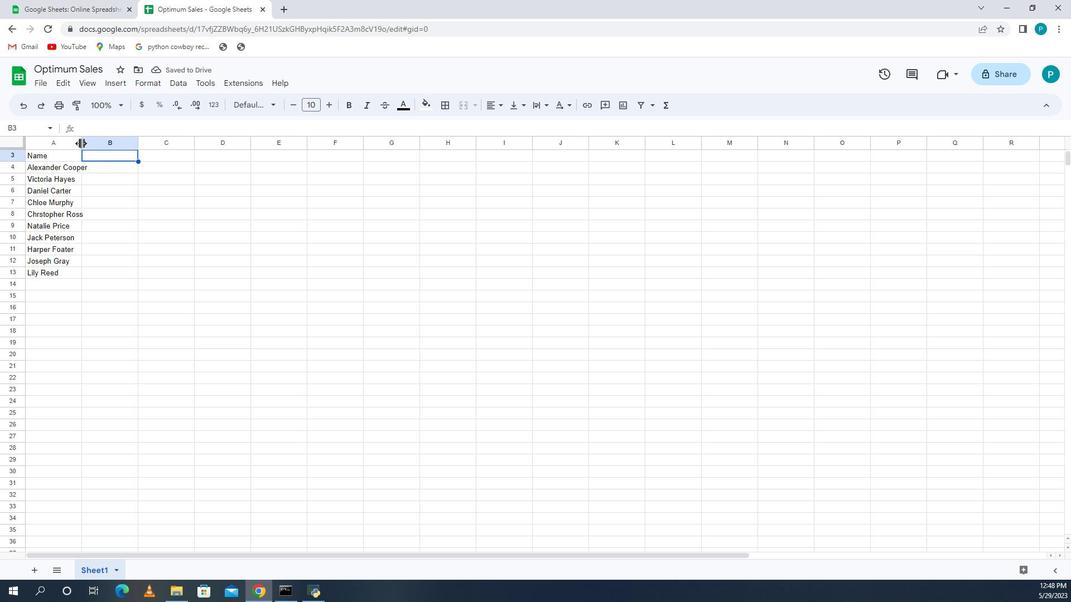 
Action: Mouse moved to (126, 156)
Screenshot: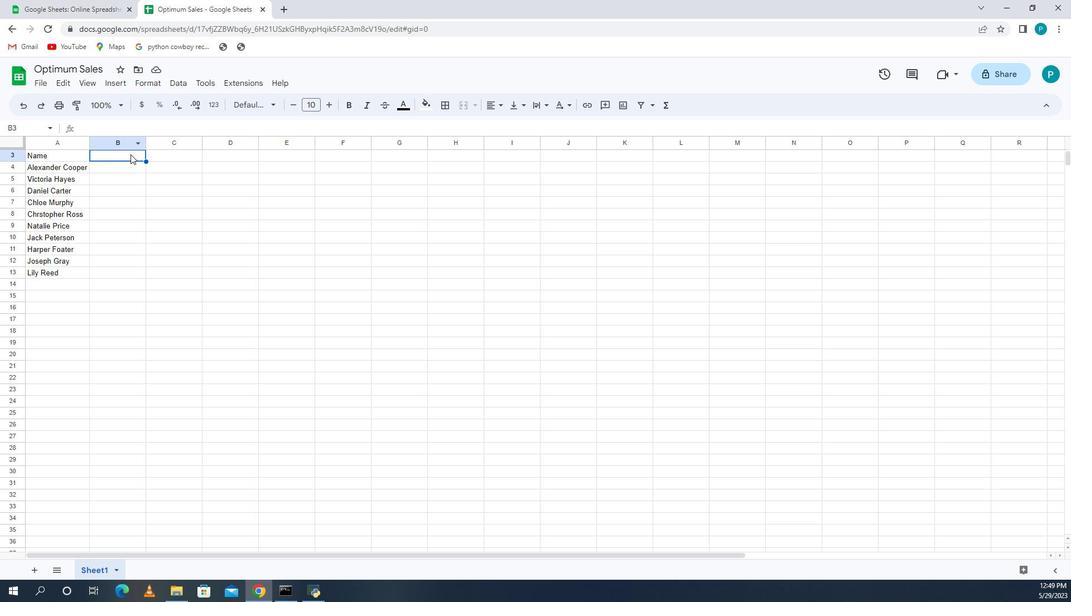 
Action: Mouse pressed left at (126, 156)
Screenshot: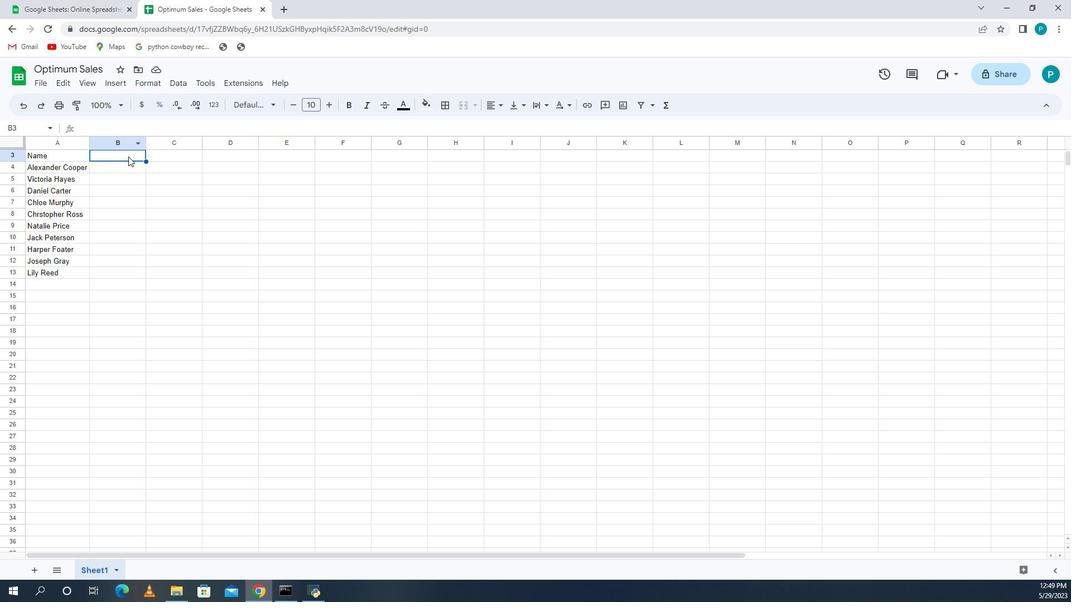 
Action: Key pressed <Key.caps_lock>I<Key.caps_lock>tem<Key.space>code<Key.enter>1005<Key.enter>1011<Key.backspace><Key.backspace>0<Key.backspace>10<Key.enter>1020<Key.enter>1025<Key.enter>13<Key.backspace>030<Key.enter>1035<Key.enter>1040<Key.enter>1045<Key.enter>1-<Key.backspace>050<Key.enter>1056<Key.enter>
Screenshot: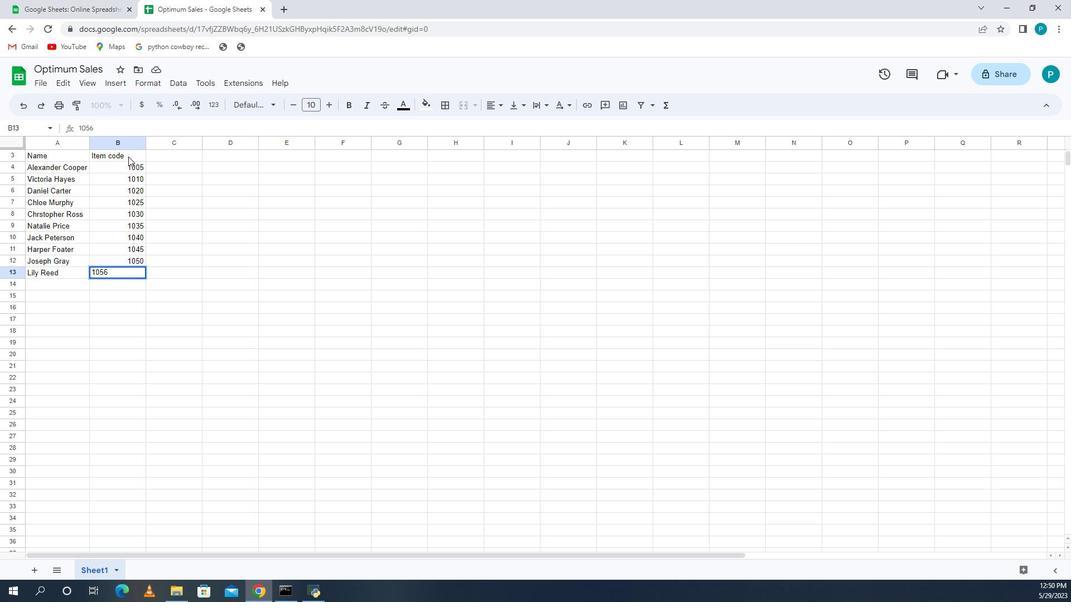 
Action: Mouse moved to (111, 158)
Screenshot: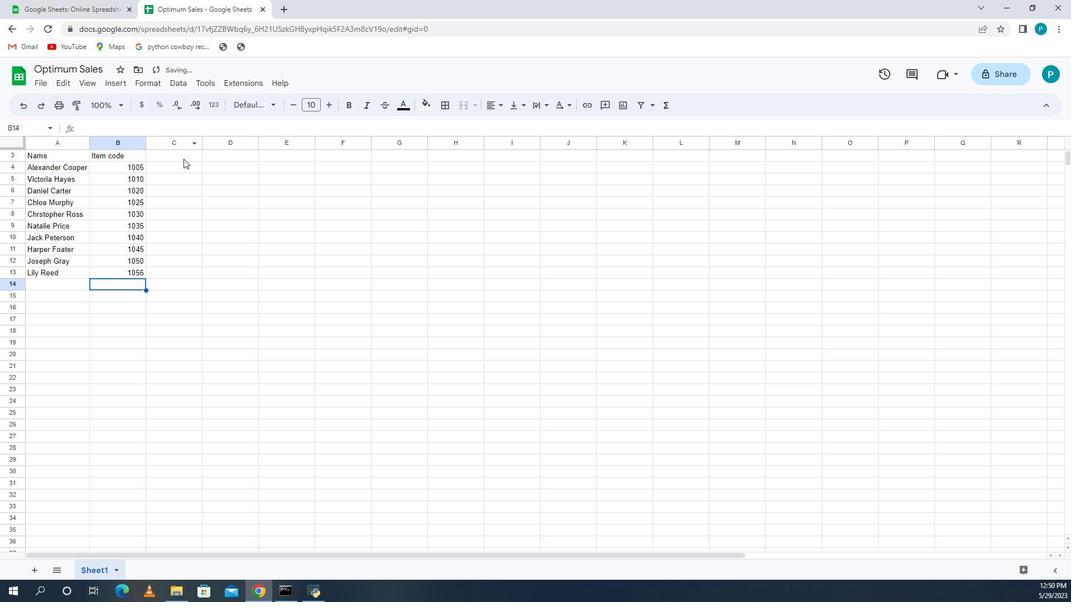 
Action: Mouse pressed left at (111, 158)
Screenshot: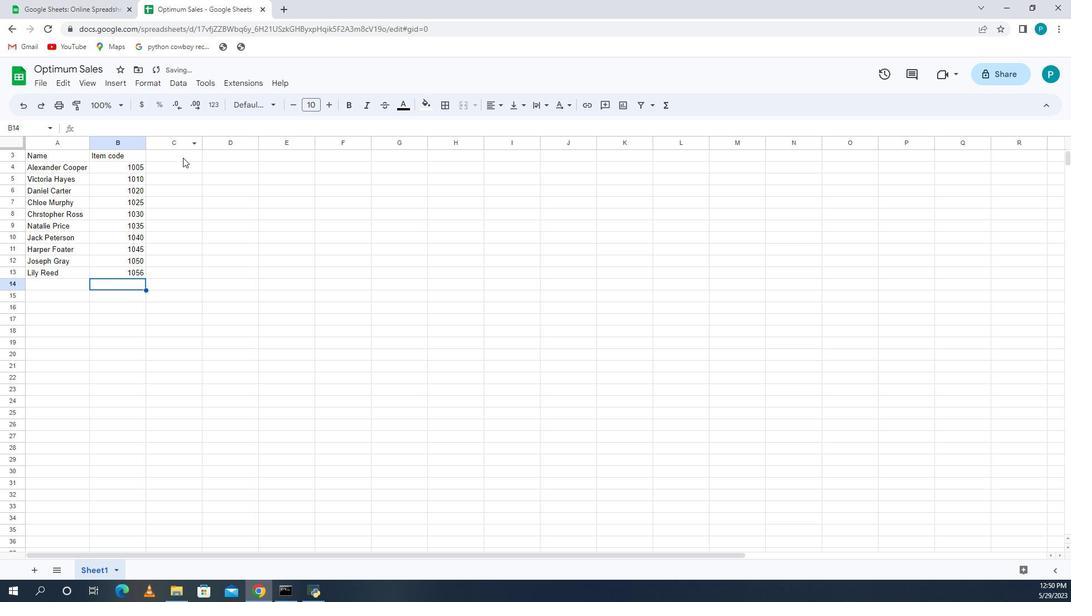 
Action: Key pressed <Key.caps_lock>P<Key.caps_lock>roduct<Key.space>range<Key.enter>1000<Key.enter>2000<Key.enter>3000<Key.enter>4000<Key.enter>5000<Key.enter>6000<Key.enter>7000<Key.enter>8000<Key.enter>9000<Key.enter>10000<Key.enter>
Screenshot: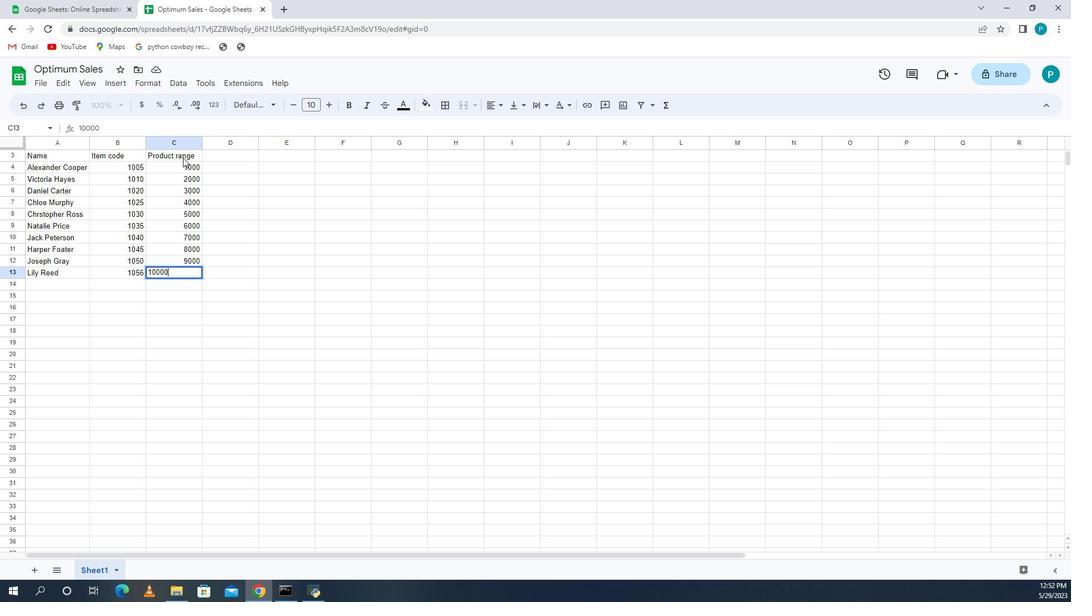 
Action: Mouse moved to (95, 152)
Screenshot: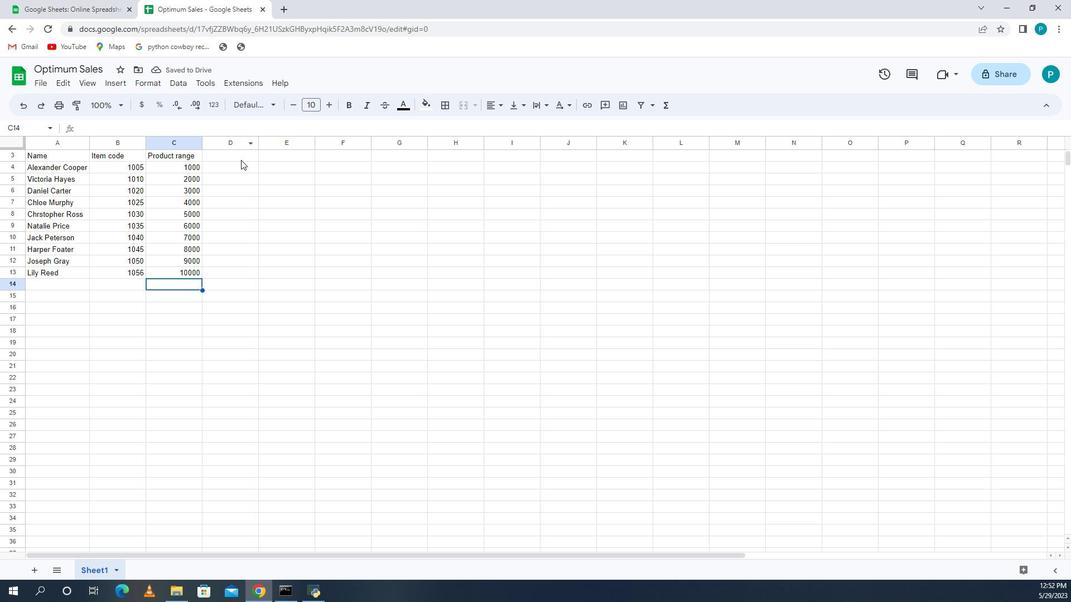 
Action: Mouse pressed left at (95, 152)
Screenshot: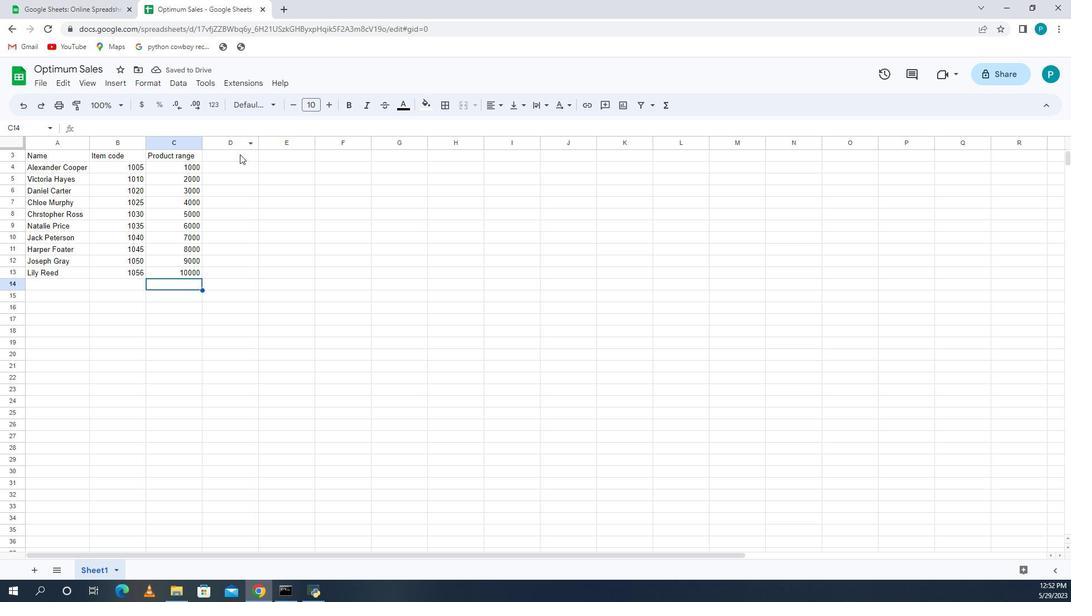 
Action: Key pressed <Key.caps_lock>P<Key.caps_lock>roducts<Key.enter><Key.caps_lock>ASCS<Key.space>S<Key.caps_lock>hoe<Key.enter><Key.caps_lock>B<Key.caps_lock>rooks<Key.space><Key.caps_lock>S<Key.caps_lock>hor<Key.backspace>e<Key.enter><Key.caps_lock>CLARKS<Key.backspace><Key.backspace><Key.backspace><Key.backspace><Key.backspace><Key.caps_lock>larks<Key.space><Key.caps_lock>S<Key.caps_lock>hoe<Key.enter><Key.caps_lock>C<Key.caps_lock>rocs<Key.space><Key.caps_lock>S<Key.caps_lock>hoe<Key.enter><Key.caps_lock>D<Key.caps_lock>r.<Key.space><Key.caps_lock>M<Key.caps_lock>artens<Key.space><Key.caps_lock>S<Key.caps_lock>hoe<Key.enter><Key.caps_lock>E<Key.caps_lock>cco<Key.space><Key.caps_lock>S<Key.caps_lock>hoe<Key.enter><Key.caps_lock>F<Key.caps_lock>ila<Key.space><Key.caps_lock>S<Key.caps_lock>hoe<Key.enter><Key.caps_lock>H<Key.caps_lock>ush<Key.caps_lock>P<Key.caps_lock>uppies<Key.space>
Screenshot: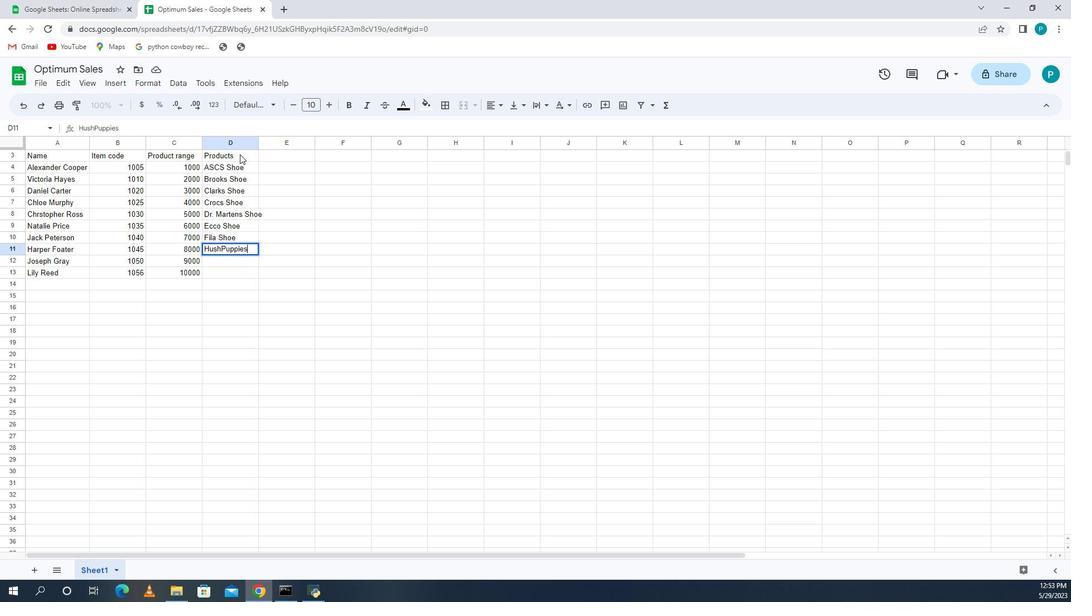 
Action: Mouse moved to (100, 303)
Screenshot: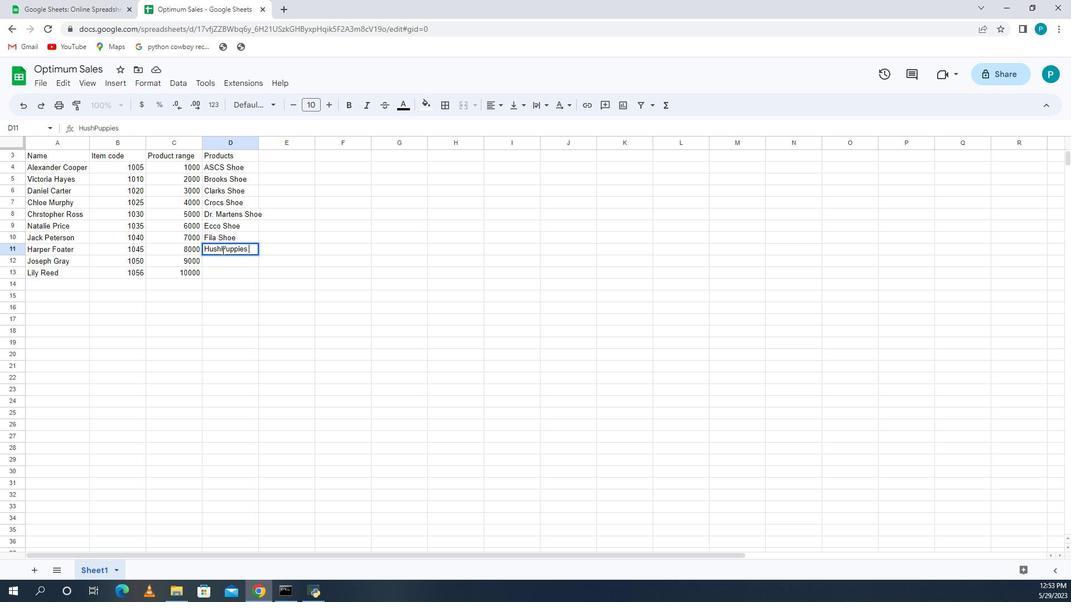 
Action: Mouse pressed left at (100, 303)
Screenshot: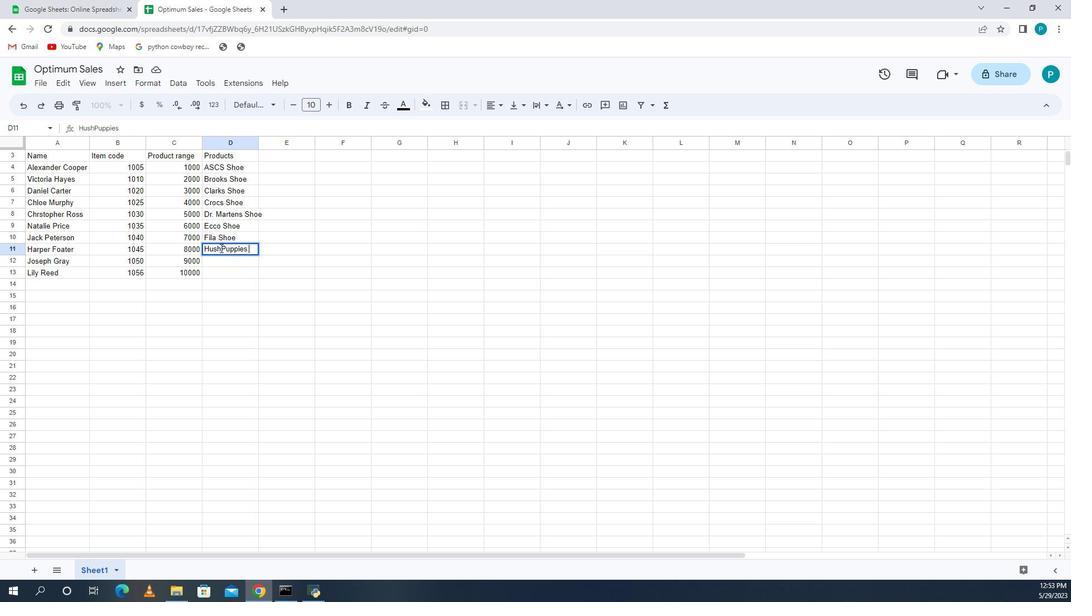 
Action: Mouse moved to (100, 315)
Screenshot: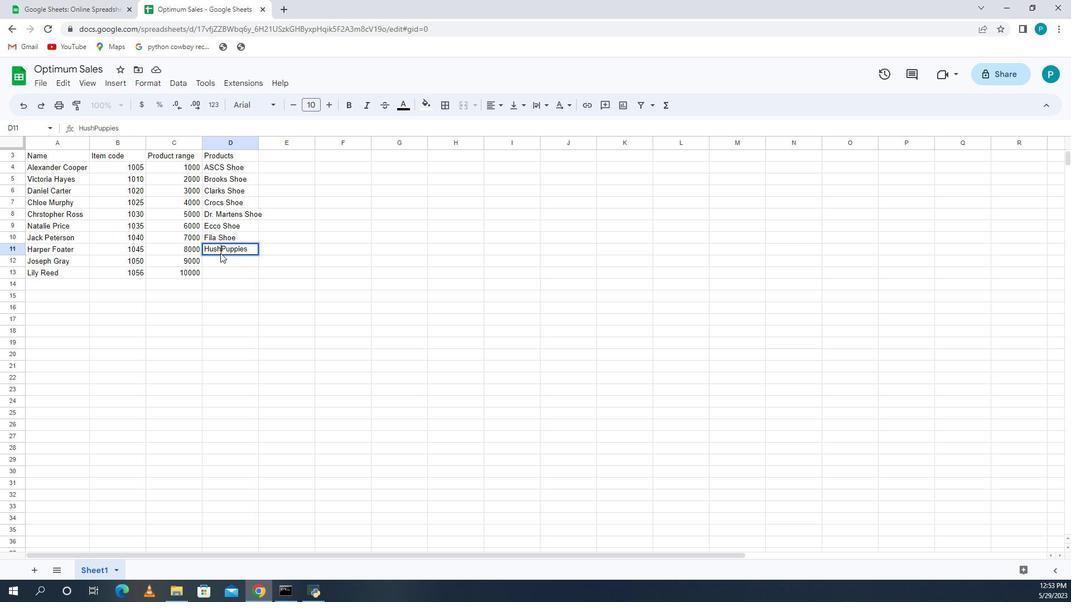 
Action: Key pressed <Key.space>
Screenshot: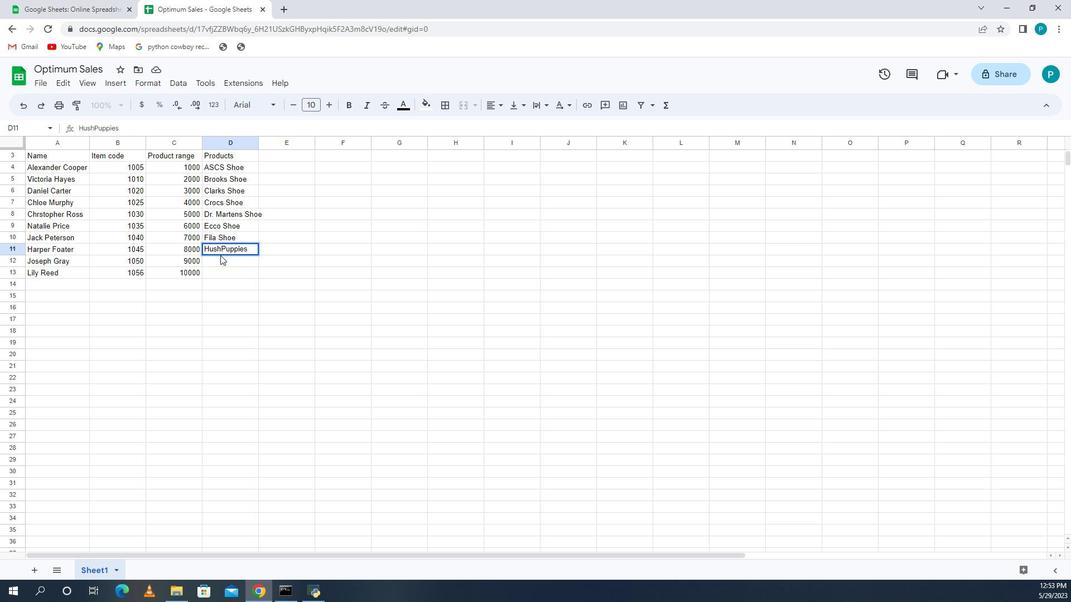 
Action: Mouse moved to (91, 306)
Screenshot: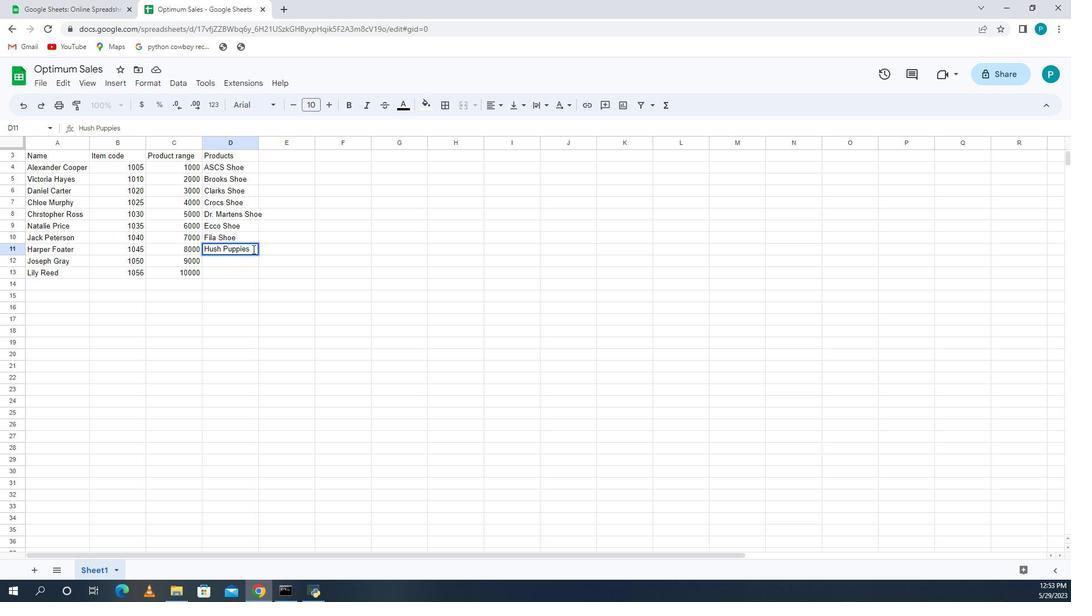 
Action: Mouse pressed left at (91, 306)
Screenshot: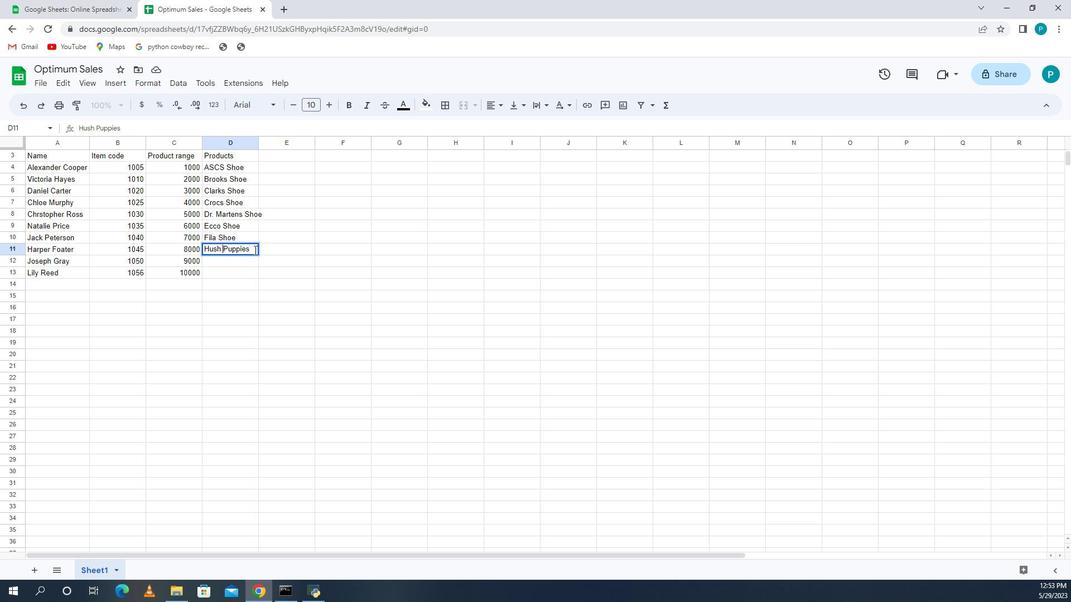 
Action: Key pressed <Key.caps_lock>S<Key.caps_lock>hoe<Key.enter><Key.caps_lock>J<Key.caps_lock>ordon<Key.space><Key.caps_lock>S<Key.caps_lock>hoe<Key.enter><Key.caps_lock>K<Key.caps_lock>-<Key.caps_lock>S<Key.caps_lock>wiss<Key.space><Key.caps_lock>S<Key.caps_lock>hoe<Key.enter>
Screenshot: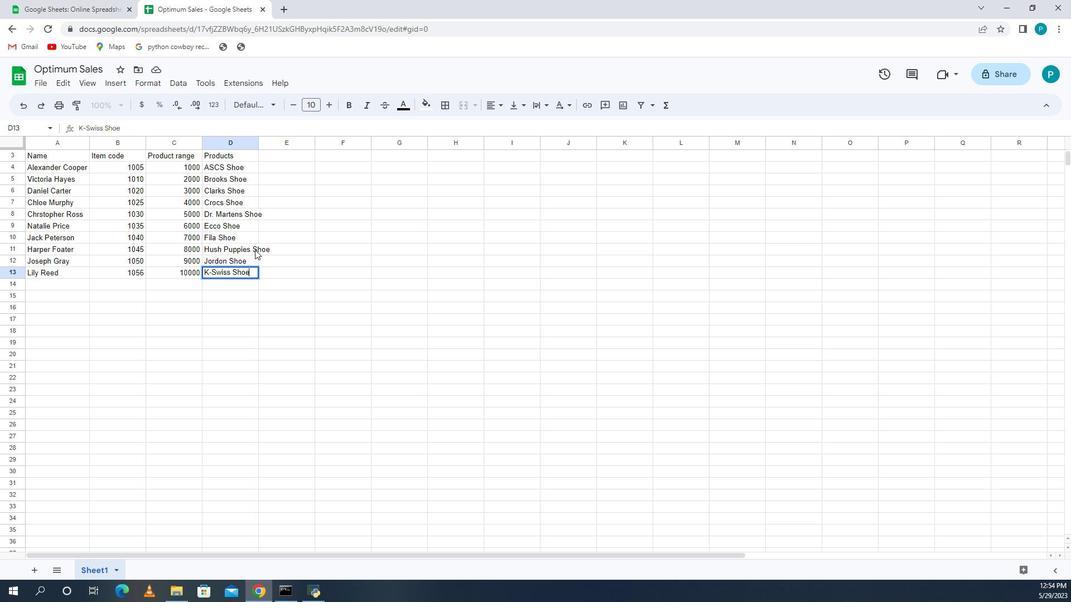 
Action: Mouse moved to (90, 140)
Screenshot: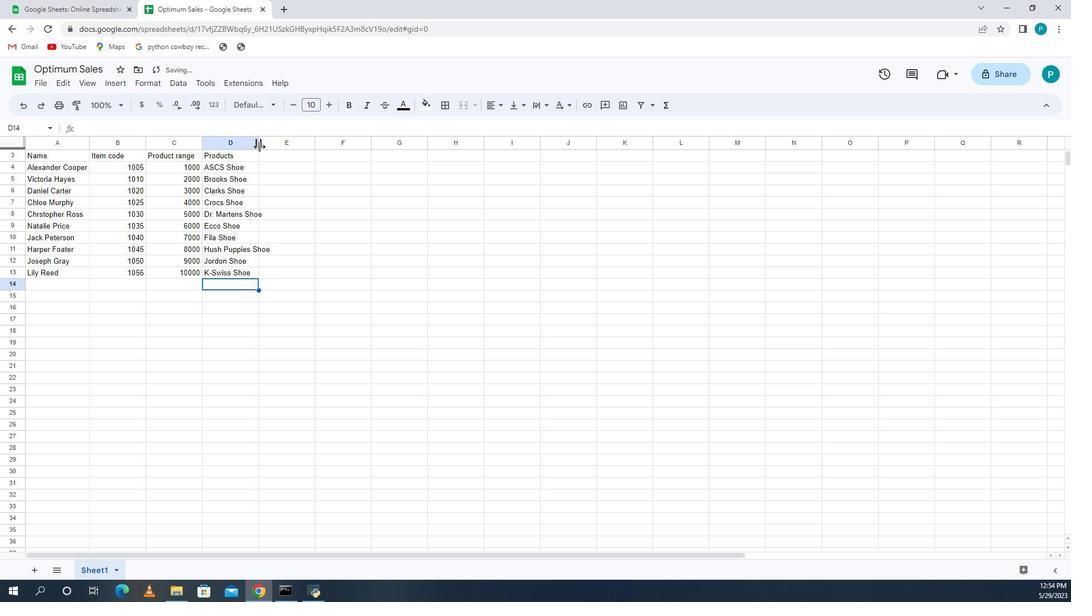 
Action: Mouse pressed left at (90, 140)
Screenshot: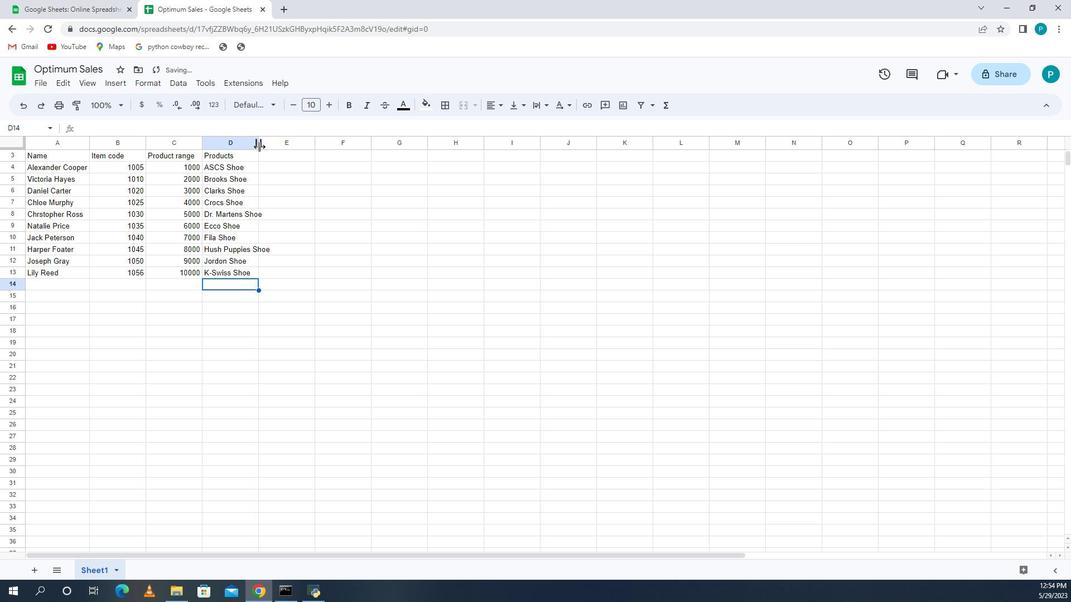 
Action: Mouse pressed left at (90, 140)
Screenshot: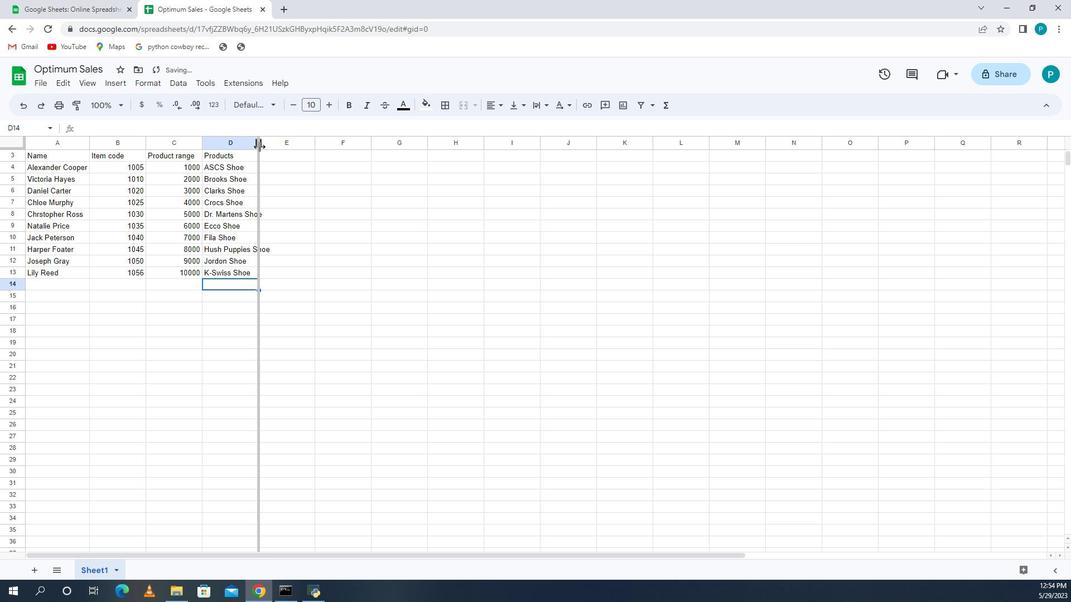 
Action: Mouse moved to (83, 157)
Screenshot: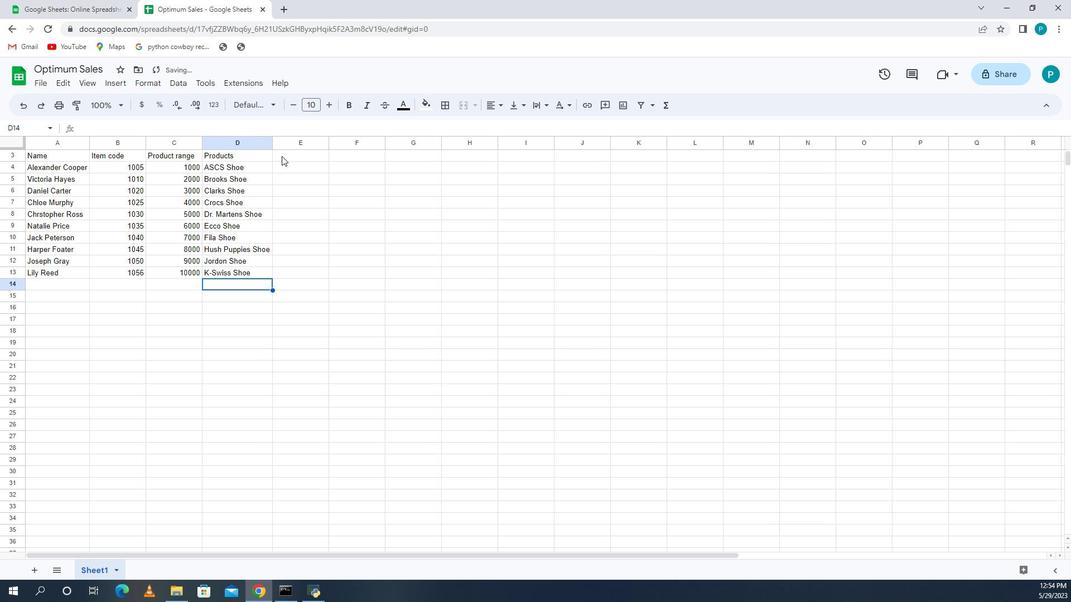 
Action: Mouse pressed left at (83, 157)
Screenshot: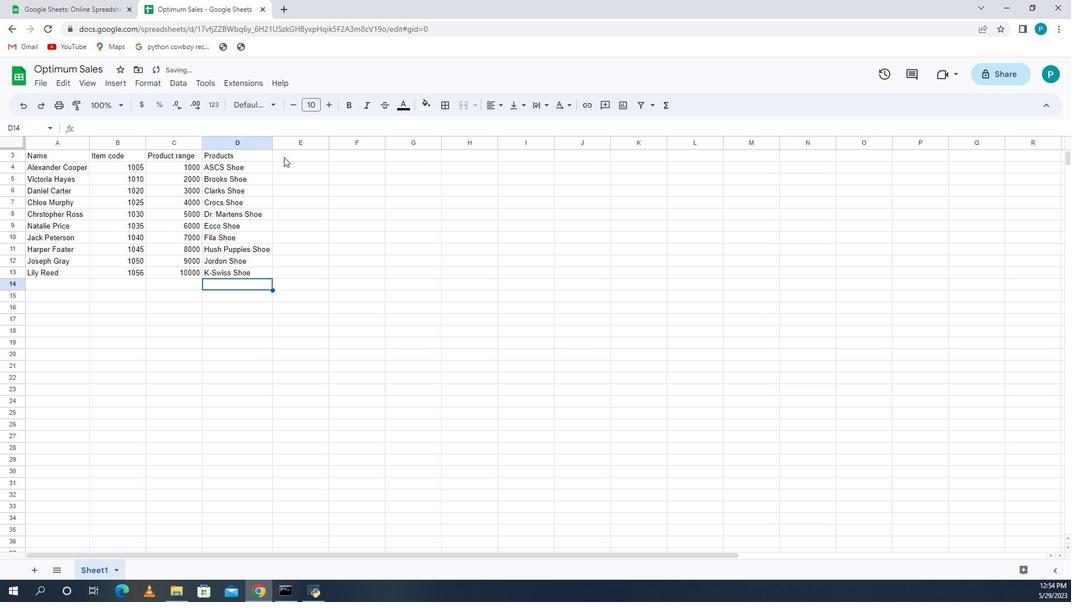 
Action: Key pressed <Key.caps_lock>Q<Key.caps_lock>uantity<Key.enter>3<Key.enter>4<Key.enter>5<Key.enter>6<Key.enter>7<Key.enter>8<Key.enter>9<Key.enter>2<Key.enter><Key.backspace><Key.up>4<Key.enter>4<Key.enter>6<Key.enter>
Screenshot: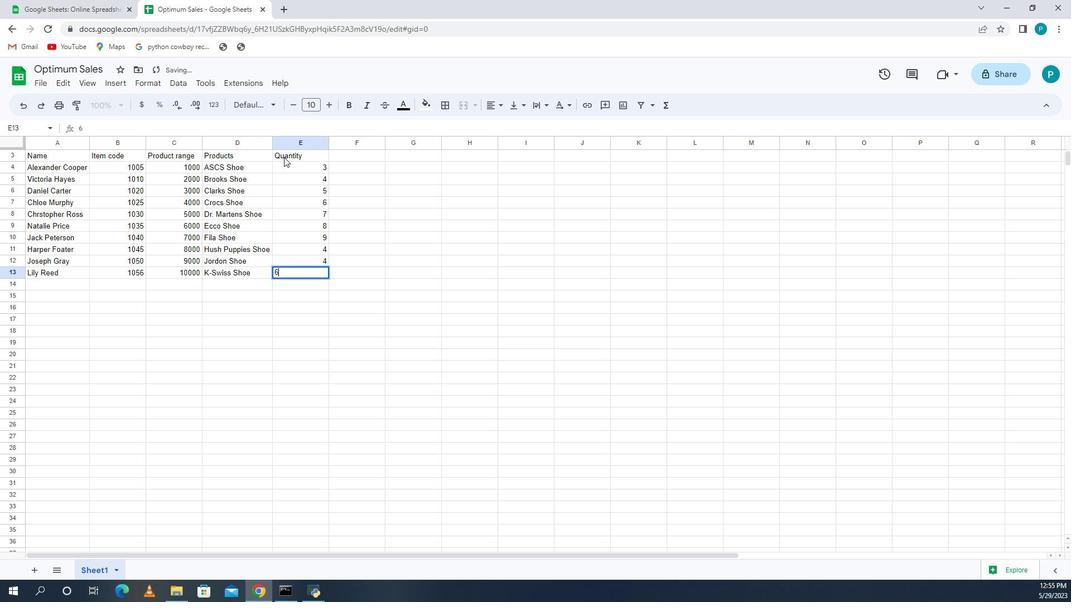 
Action: Mouse moved to (76, 293)
Screenshot: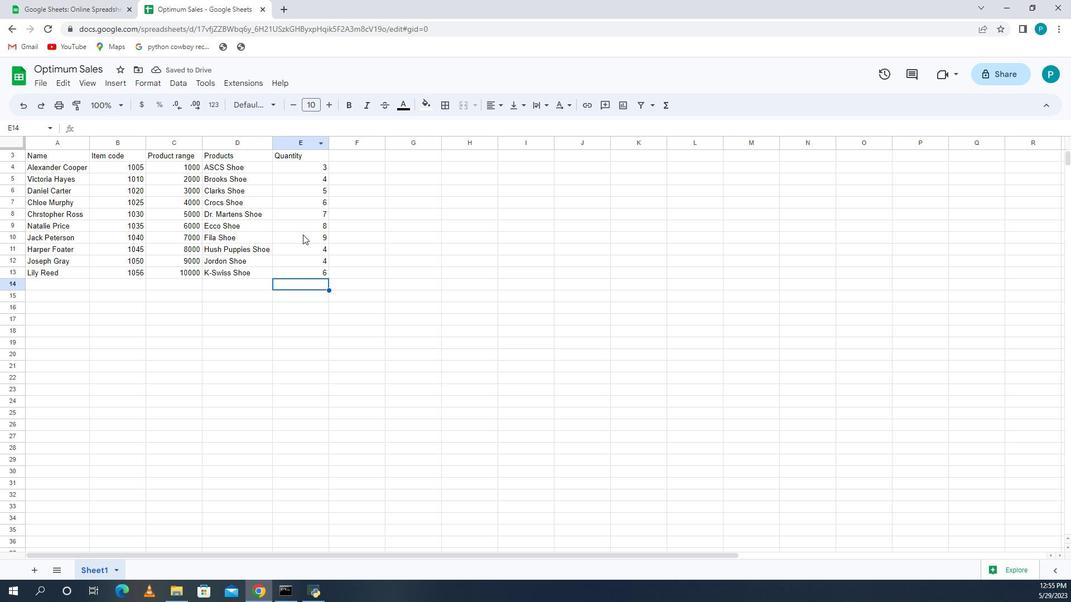 
Action: Key pressed <Key.up>
Screenshot: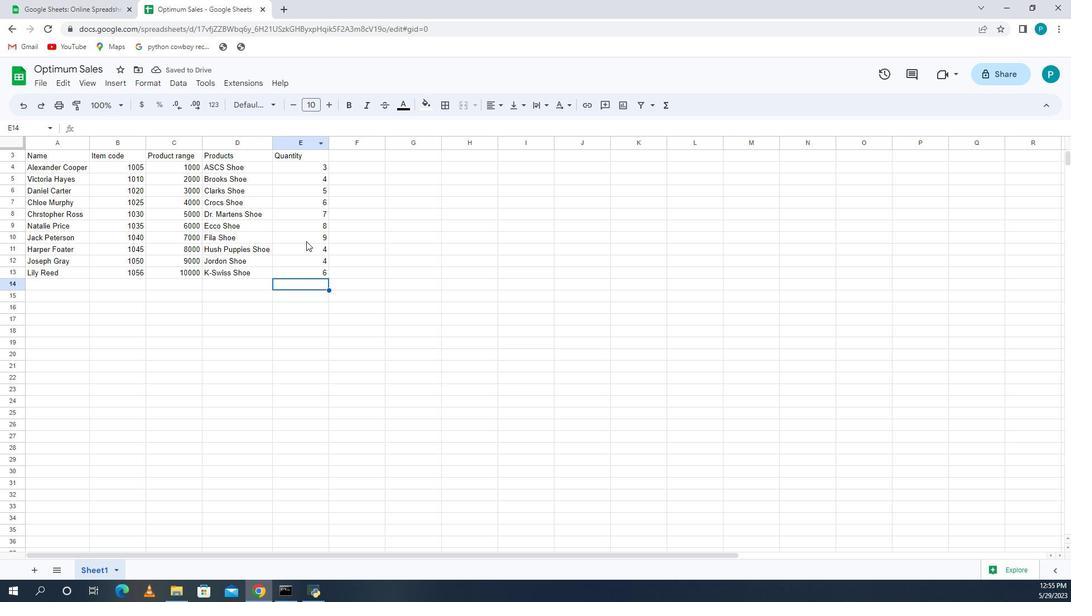 
Action: Mouse moved to (76, 303)
Screenshot: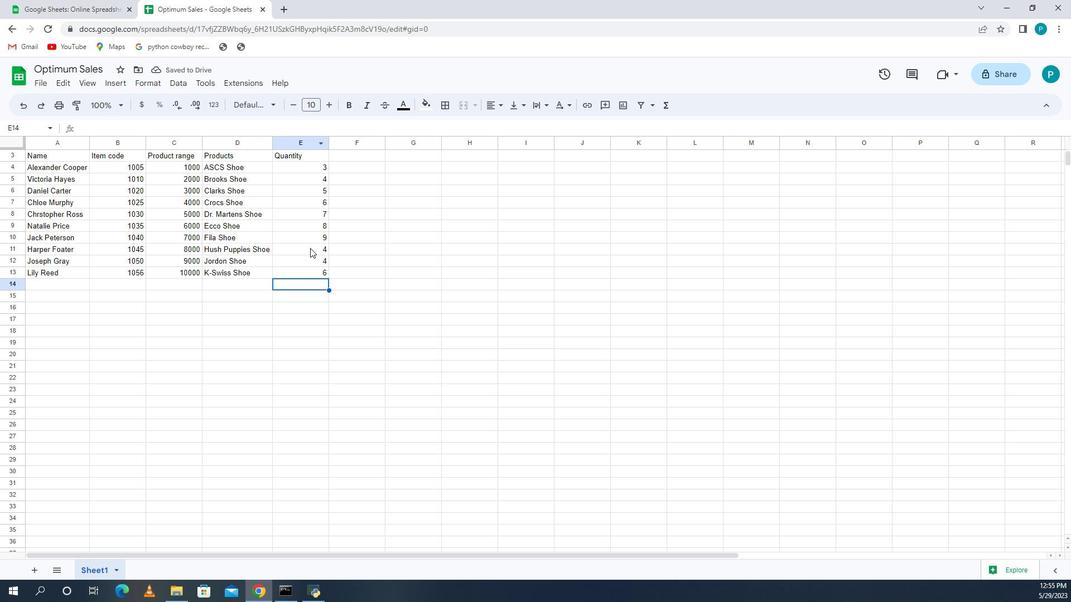 
Action: Key pressed 10
Screenshot: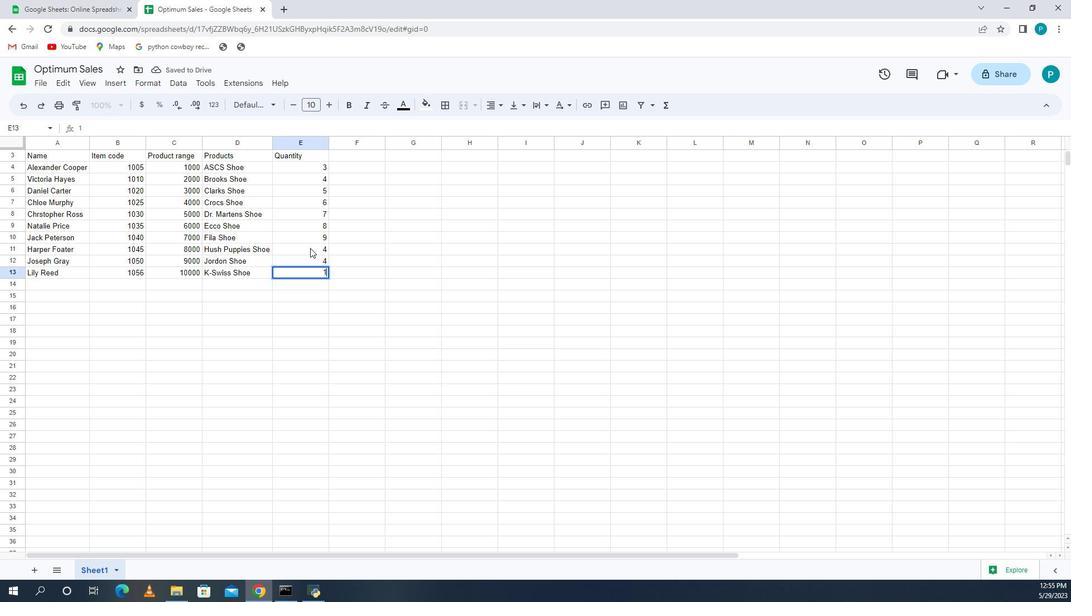 
Action: Mouse moved to (51, 380)
Screenshot: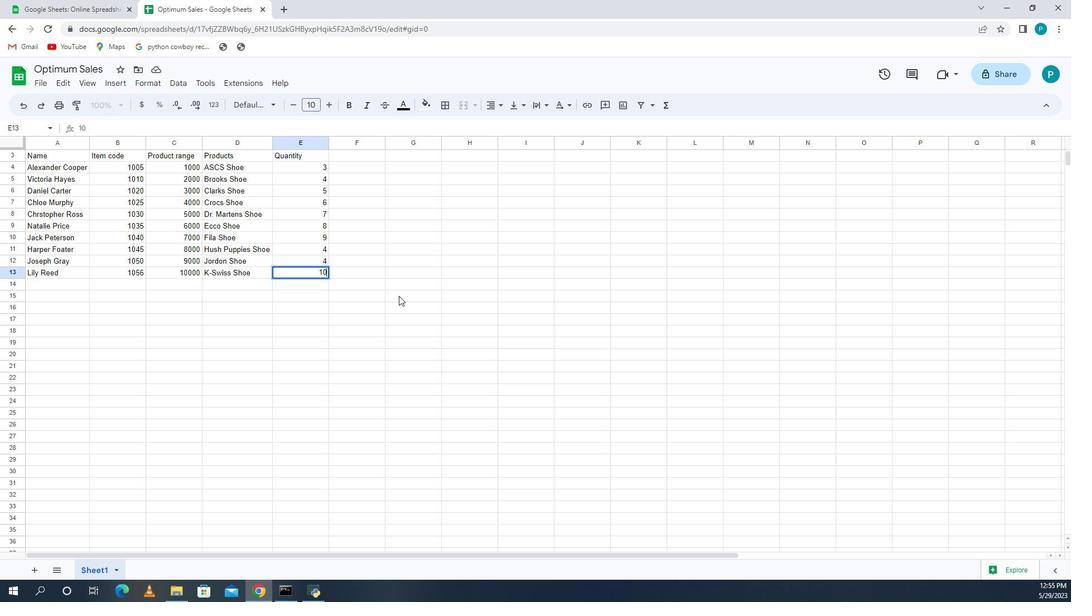 
Action: Key pressed <Key.enter>
Screenshot: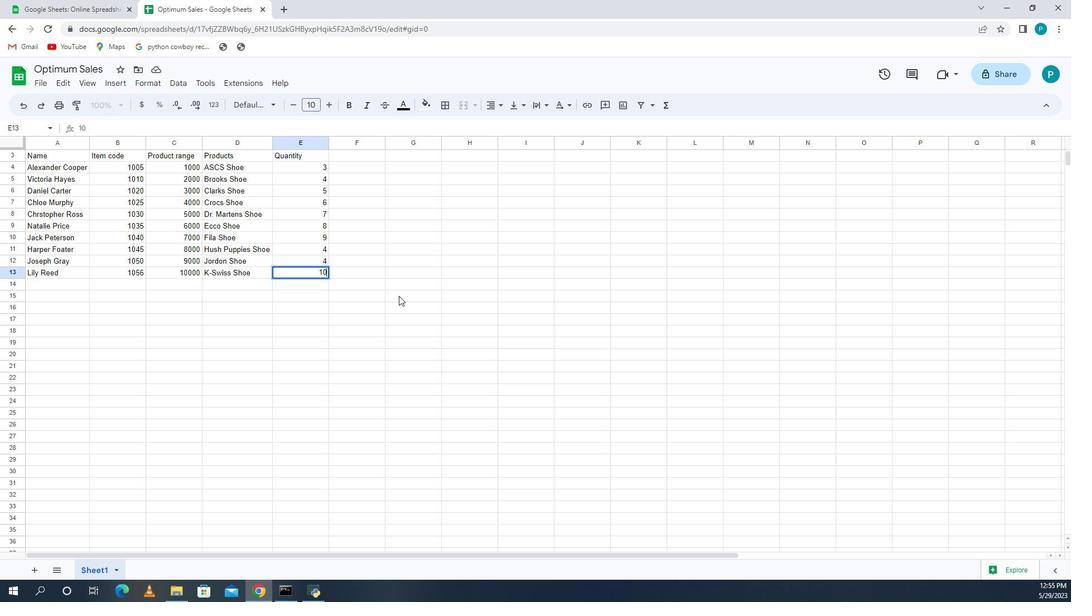 
Action: Mouse moved to (68, 156)
Screenshot: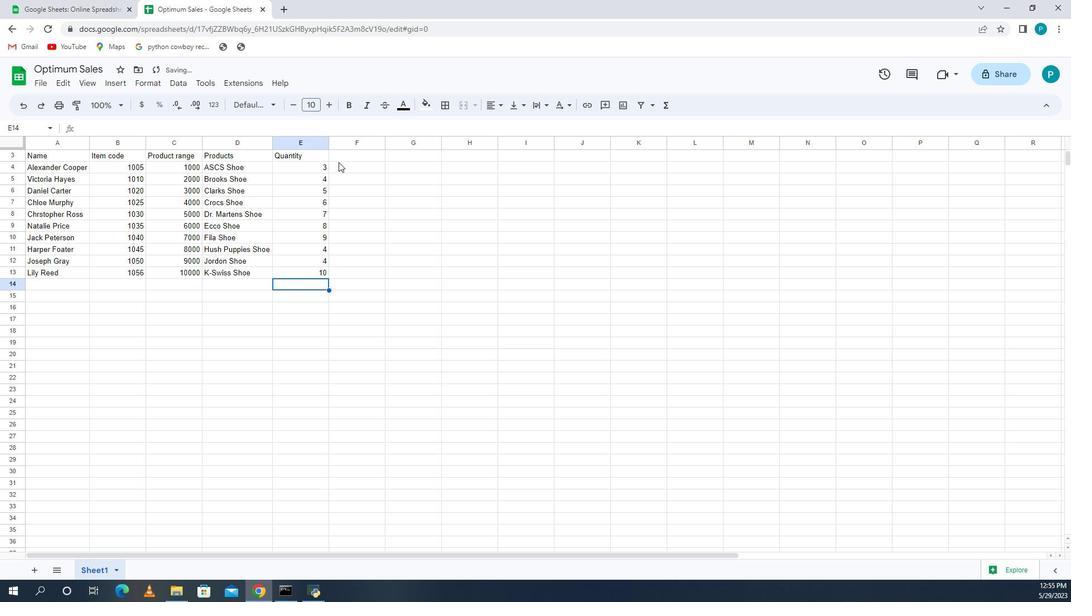 
Action: Mouse pressed left at (68, 156)
Screenshot: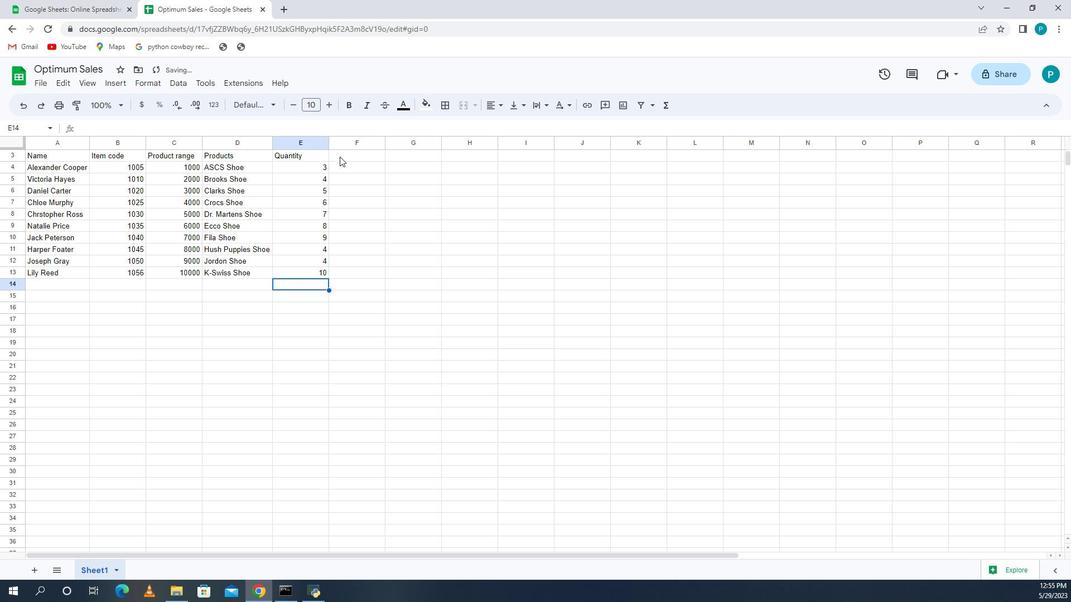 
Action: Key pressed <Key.caps_lock>A<Key.caps_lock>mount<Key.enter>
Screenshot: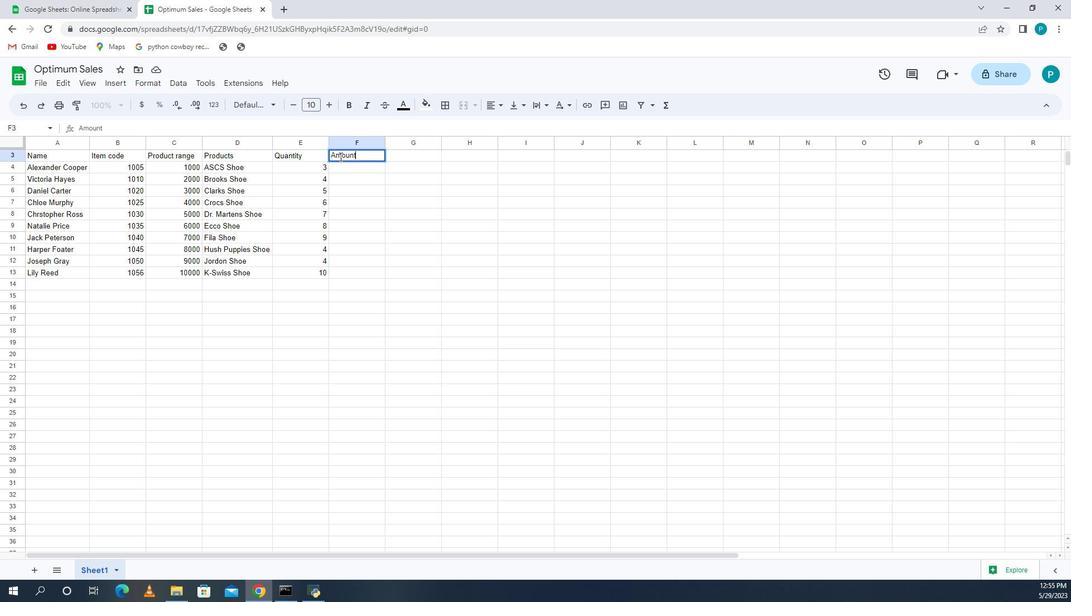 
Action: Mouse moved to (66, 175)
Screenshot: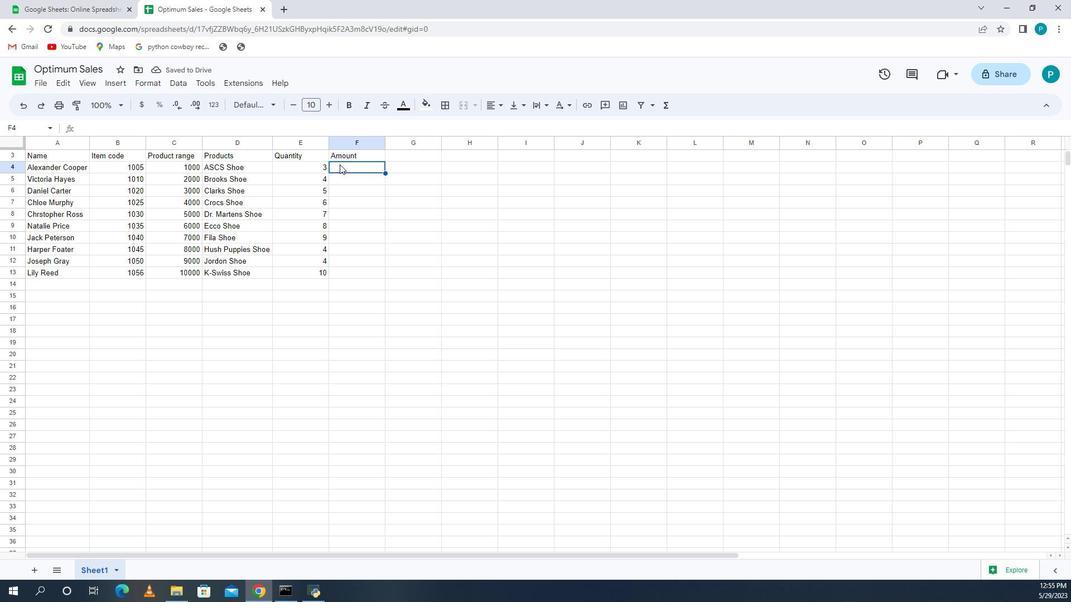
Action: Key pressed =
Screenshot: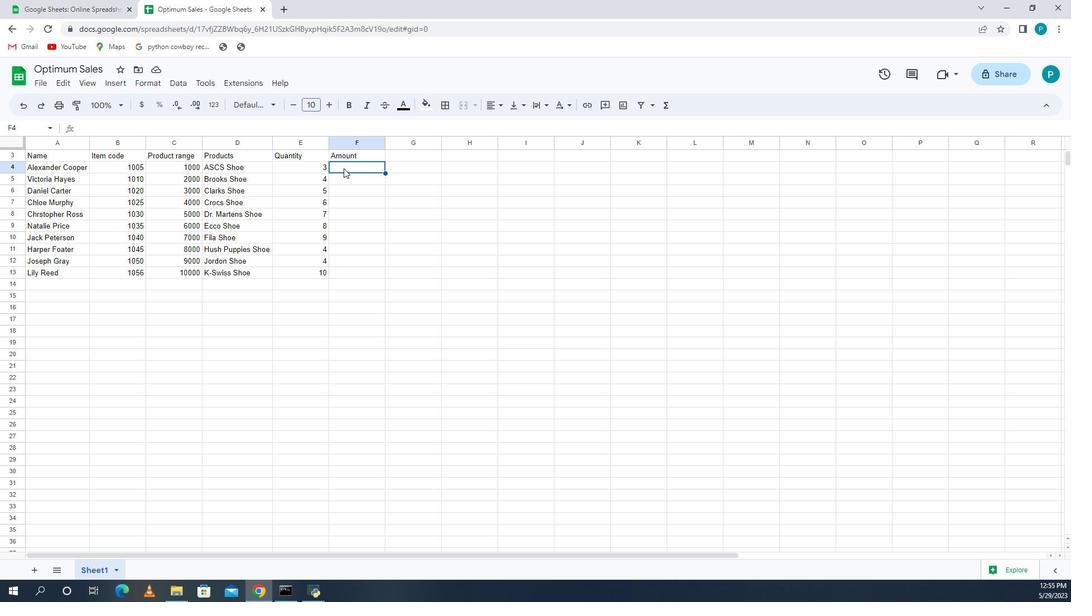 
Action: Mouse moved to (59, 195)
Screenshot: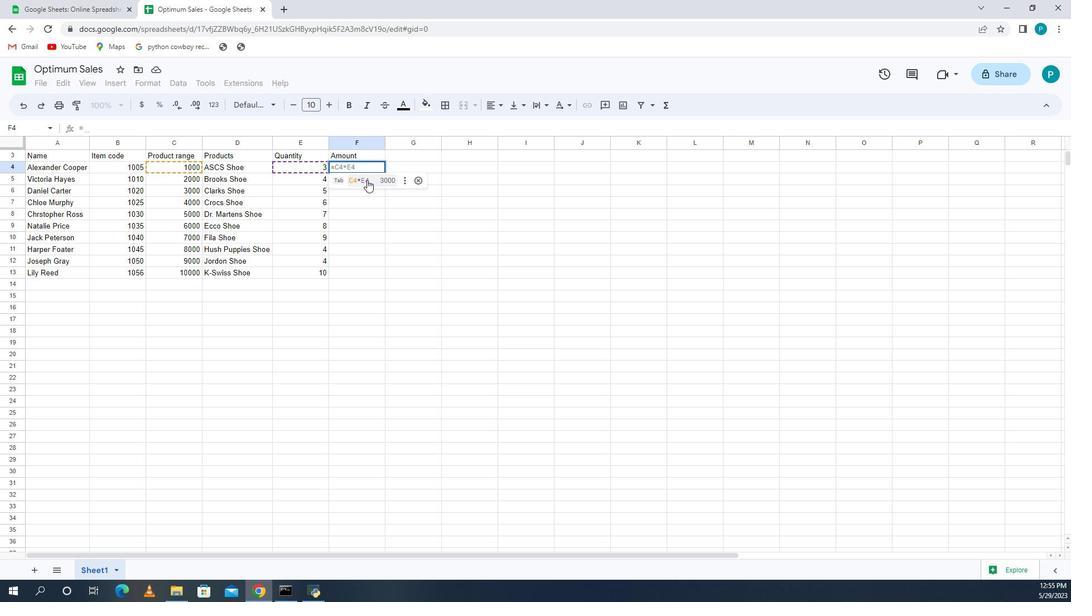 
Action: Mouse pressed left at (59, 195)
Screenshot: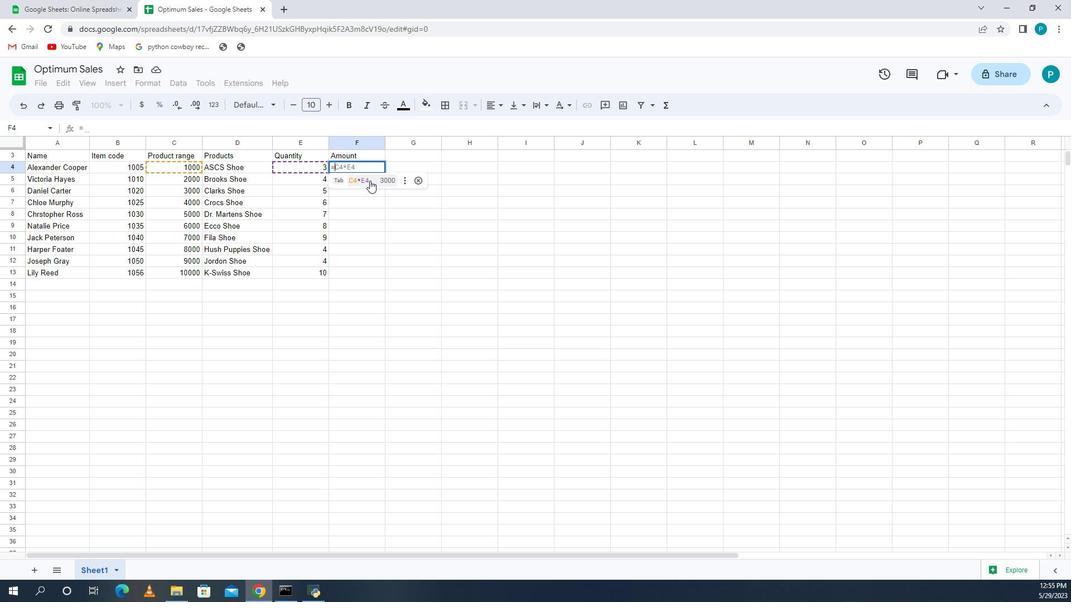 
Action: Mouse pressed left at (59, 195)
Screenshot: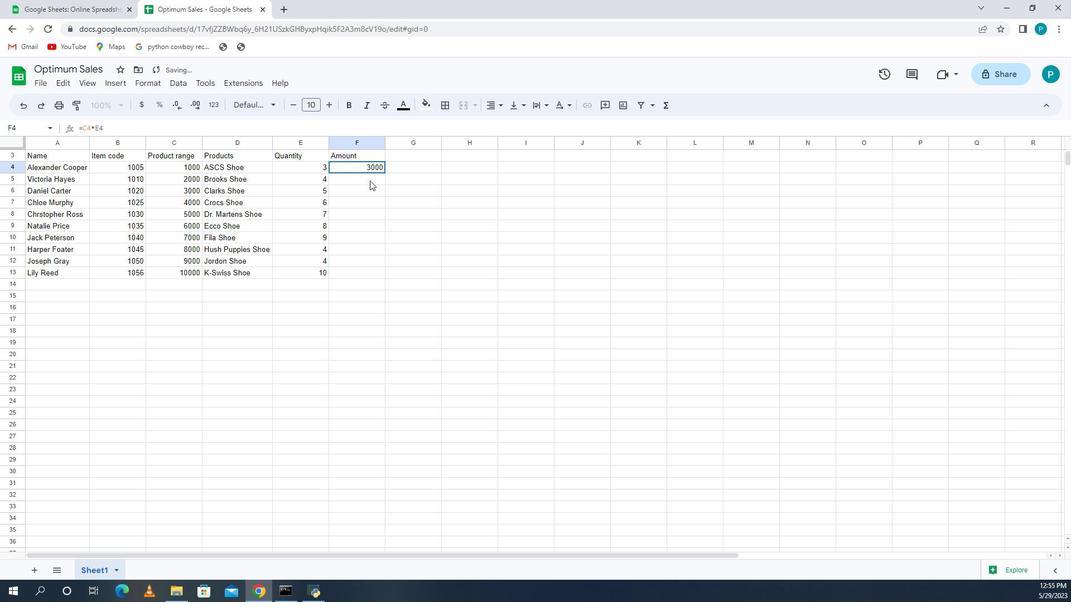 
Action: Mouse moved to (52, 309)
Screenshot: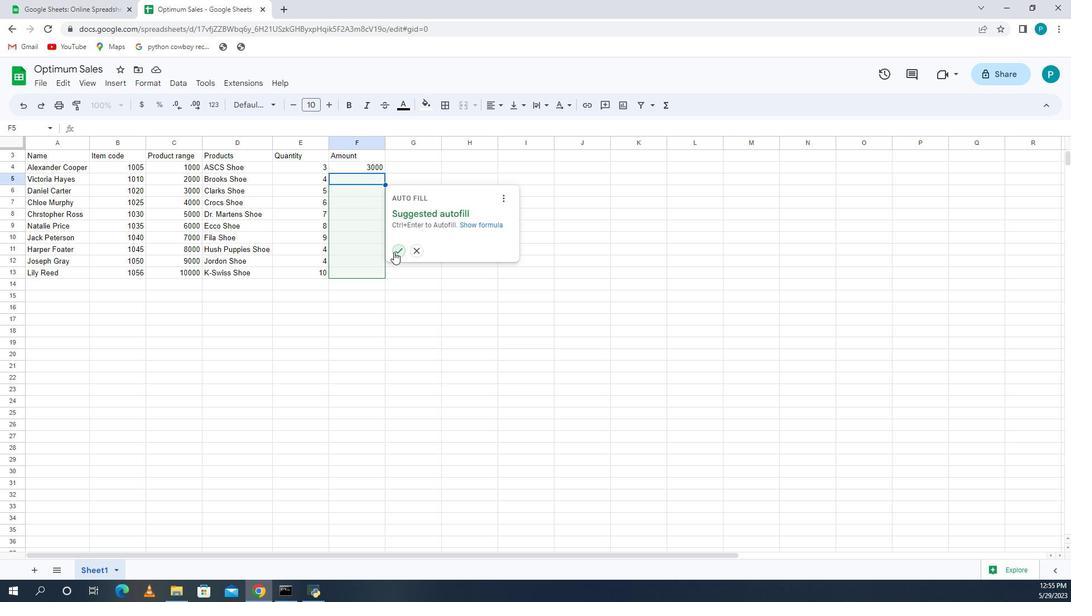 
Action: Mouse pressed left at (52, 309)
Screenshot: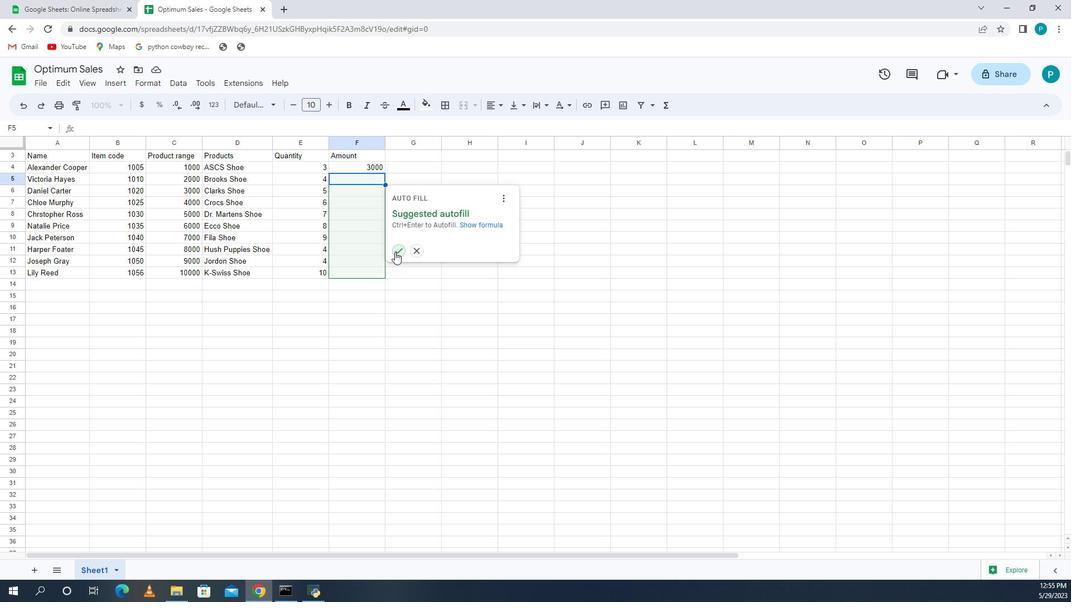 
Action: Mouse moved to (47, 155)
Screenshot: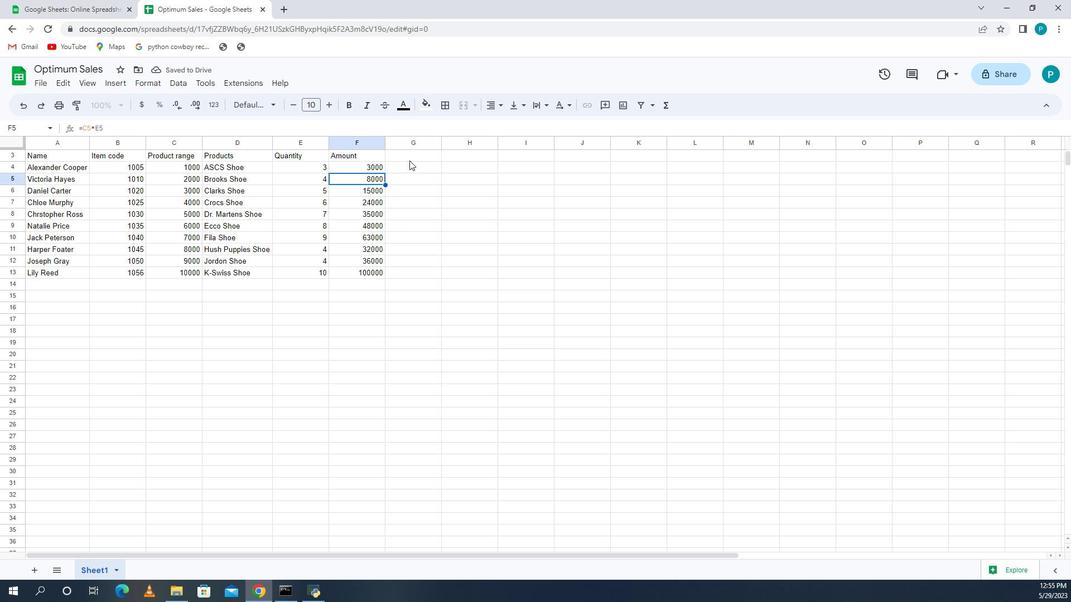 
Action: Mouse pressed left at (47, 155)
Screenshot: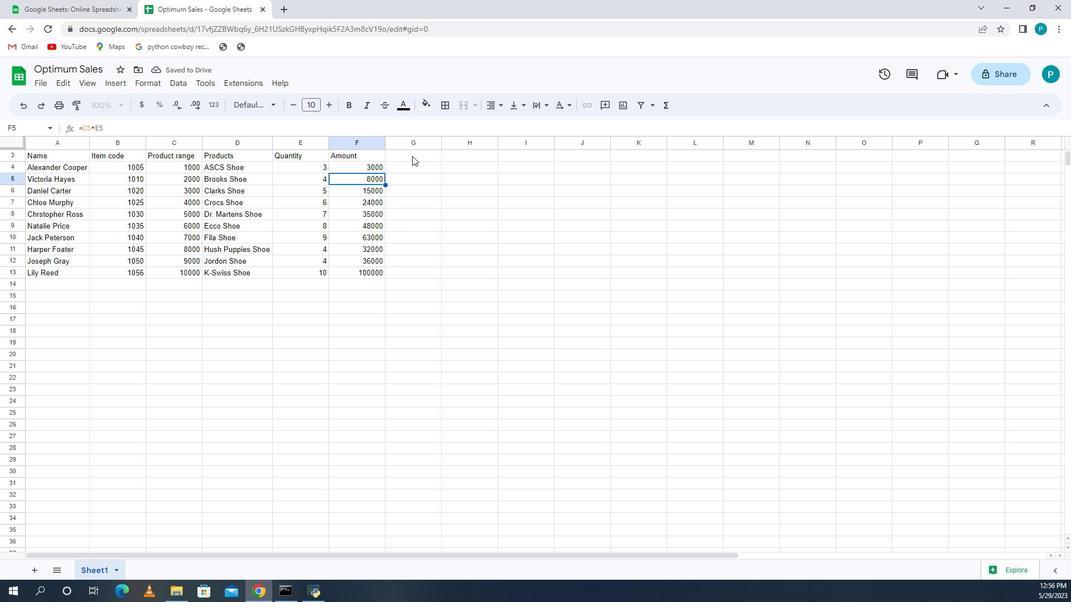 
Action: Key pressed <Key.caps_lock>T<Key.caps_lock>ax<Key.enter>=0.12*f4<Key.enter>
Screenshot: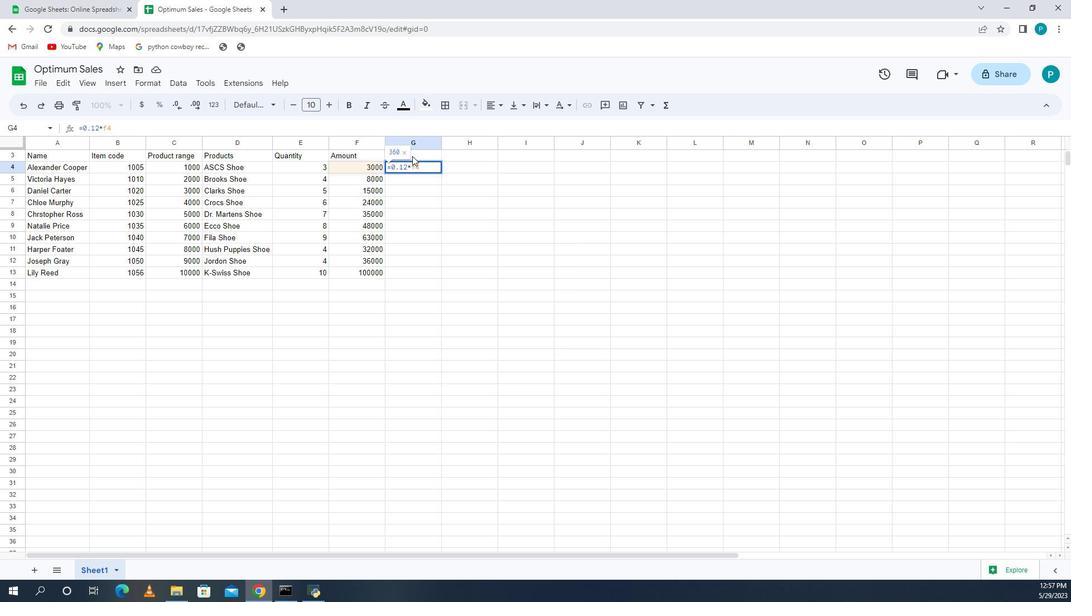 
Action: Mouse moved to (35, 302)
Screenshot: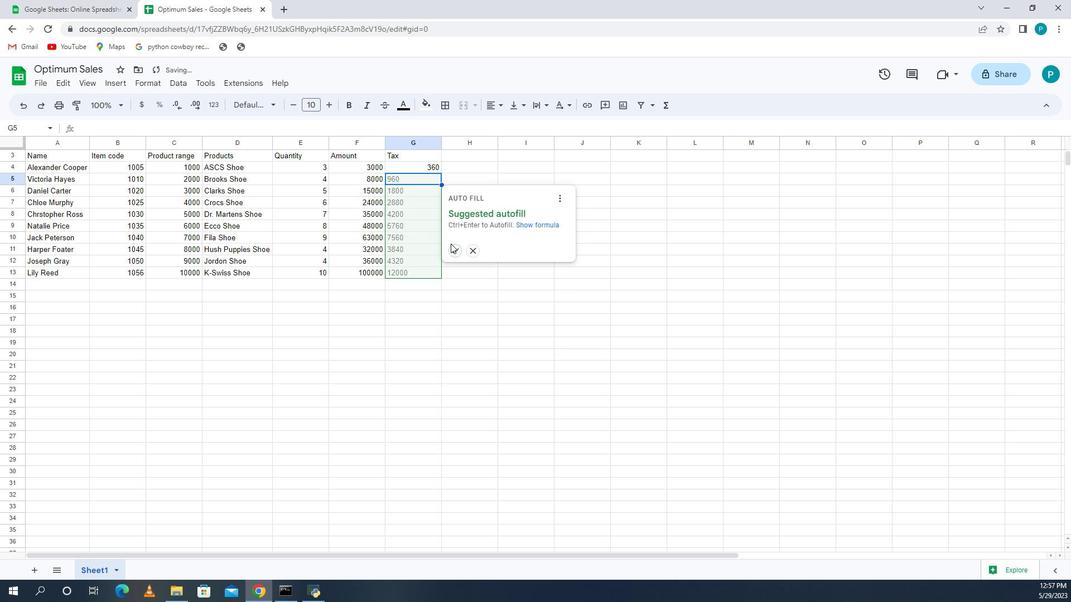 
Action: Mouse pressed left at (35, 302)
Screenshot: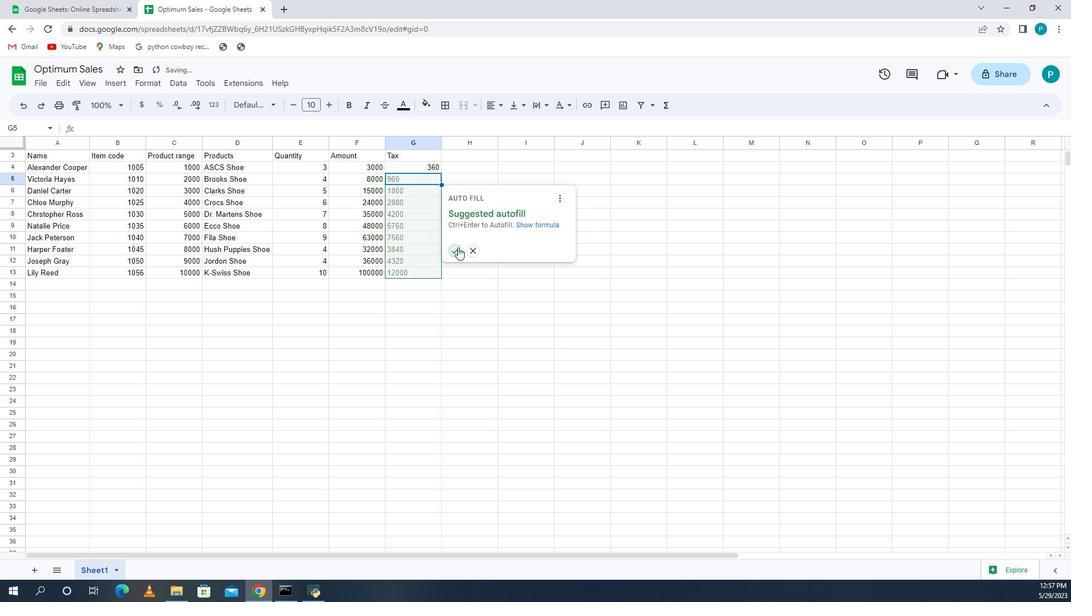 
Action: Mouse moved to (32, 151)
Screenshot: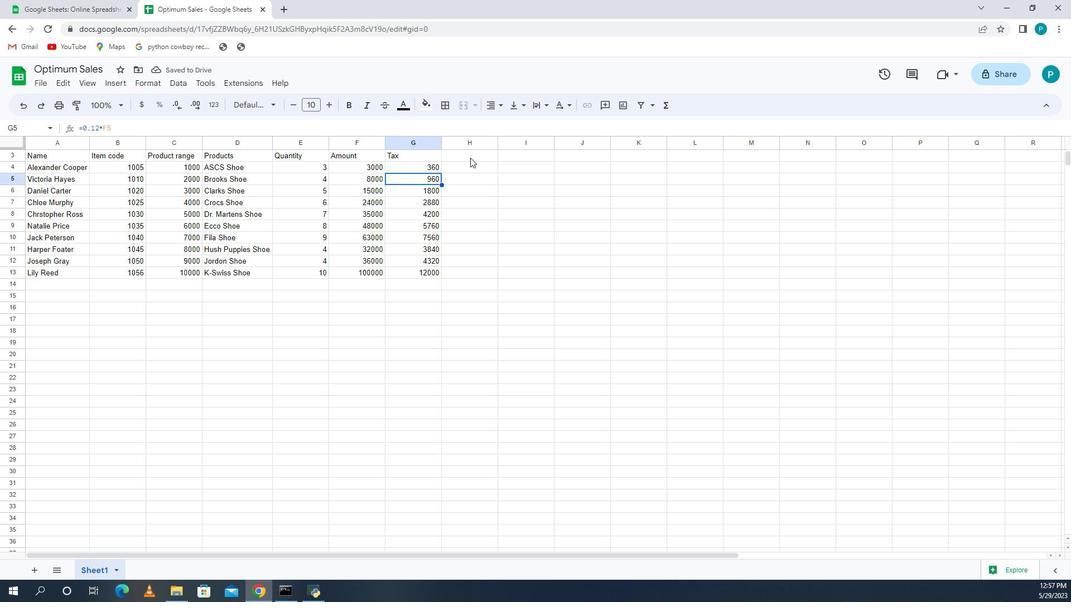 
Action: Mouse pressed left at (32, 151)
Screenshot: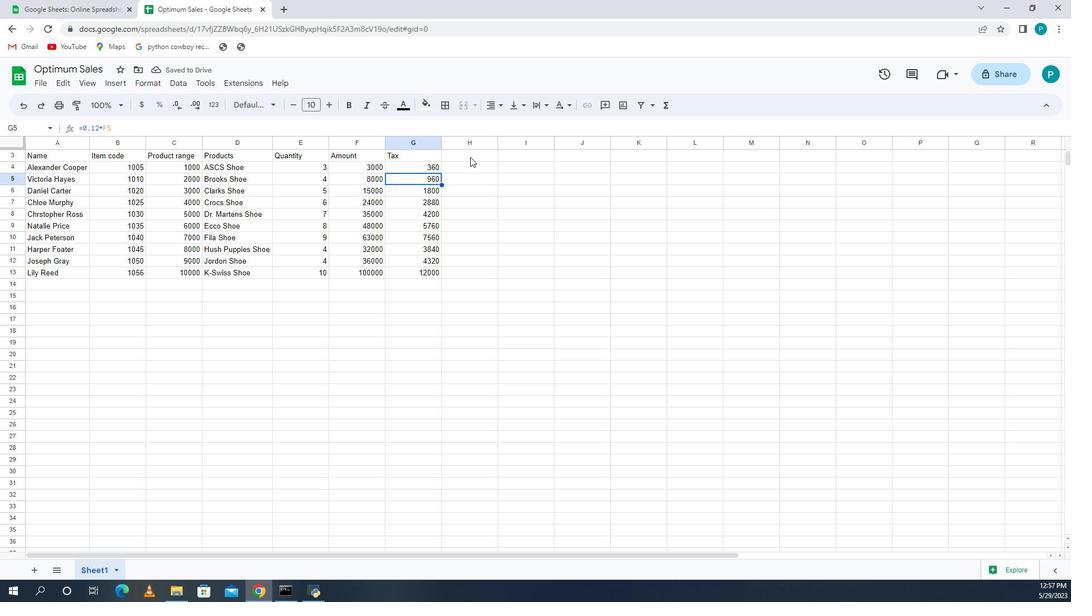 
Action: Key pressed total<Key.space>amaount<Key.backspace><Key.backspace><Key.backspace><Key.backspace><Key.backspace><Key.backspace><Key.backspace><Key.backspace><Key.backspace><Key.backspace><Key.backspace><Key.backspace><Key.backspace><Key.caps_lock>T<Key.caps_lock>o<Key.backspace>otal<Key.space><Key.caps_lock>A<Key.caps_lock>mount<Key.enter>
Screenshot: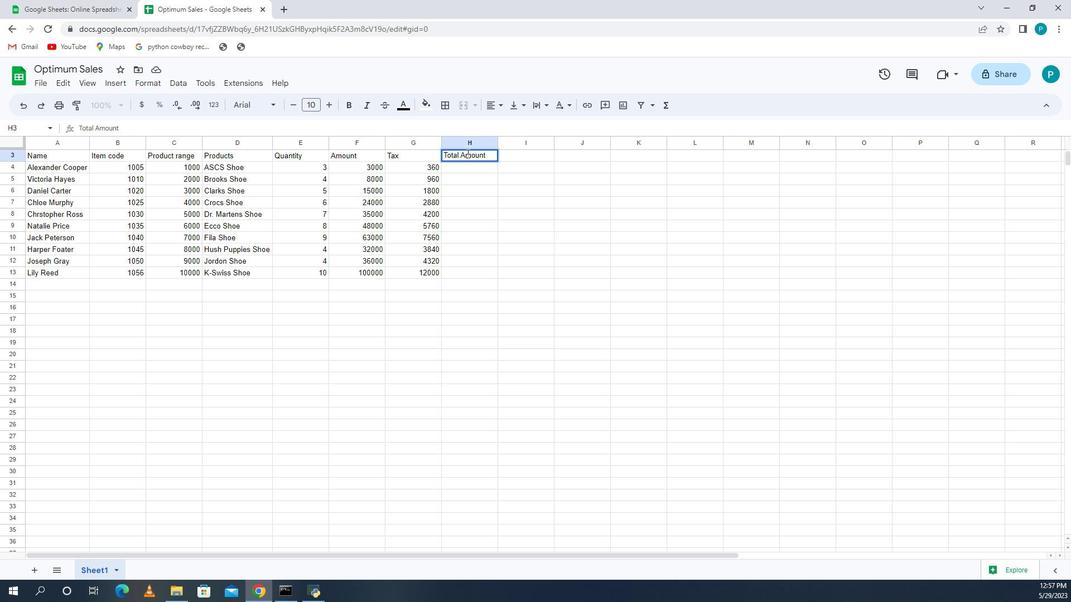 
Action: Mouse moved to (26, 177)
Screenshot: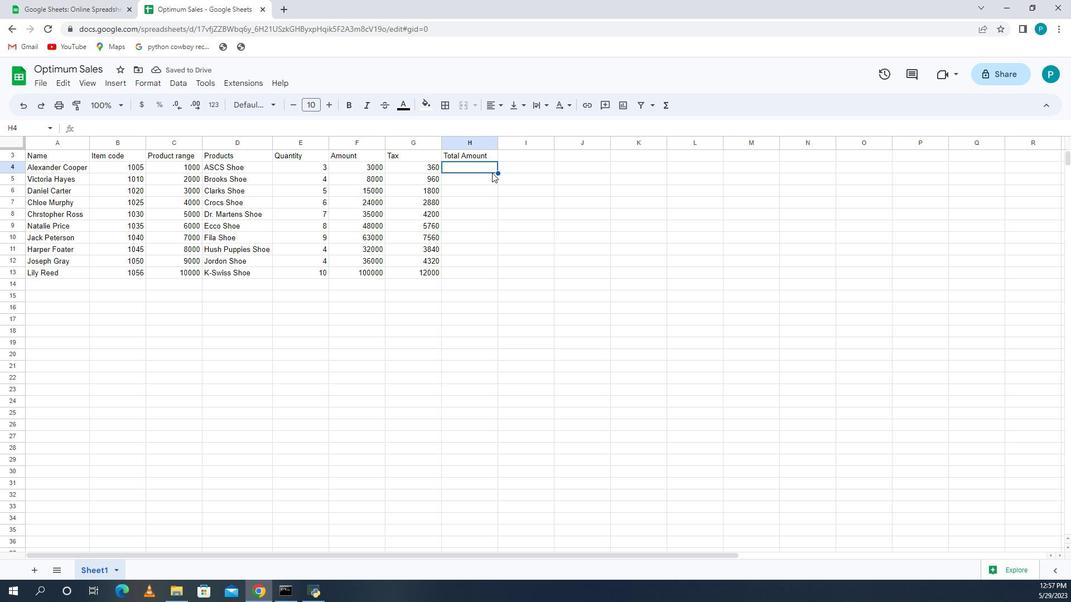 
Action: Key pressed =
Screenshot: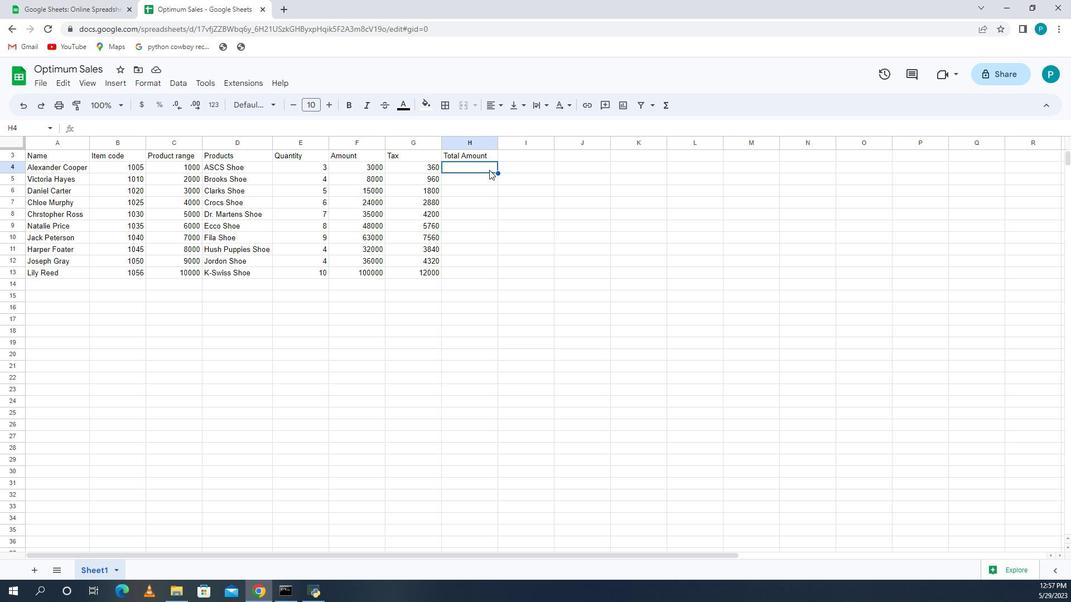 
Action: Mouse moved to (30, 199)
Screenshot: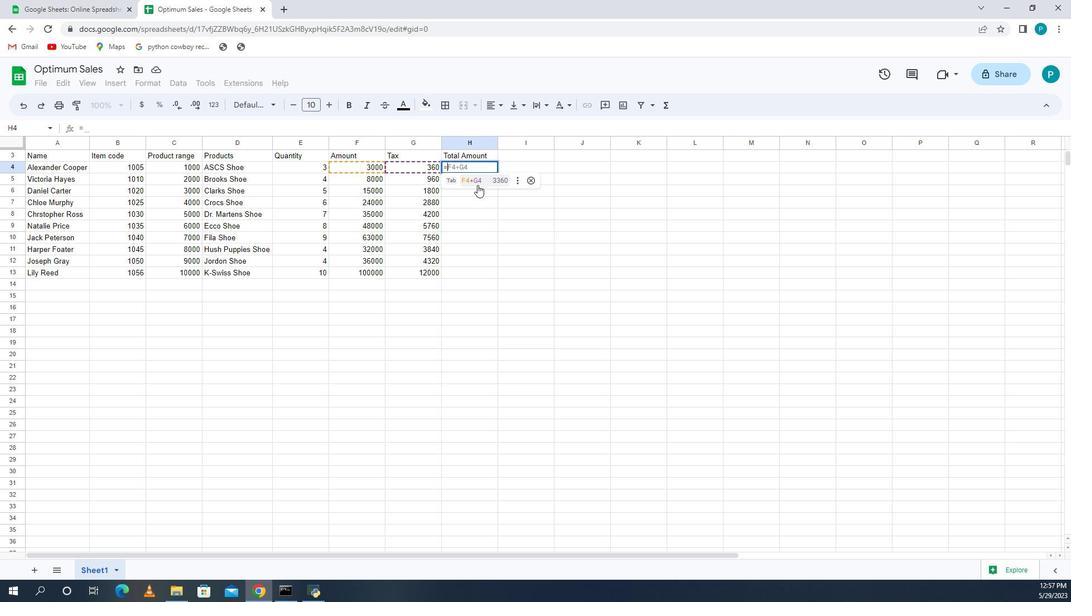 
Action: Mouse pressed left at (30, 199)
Screenshot: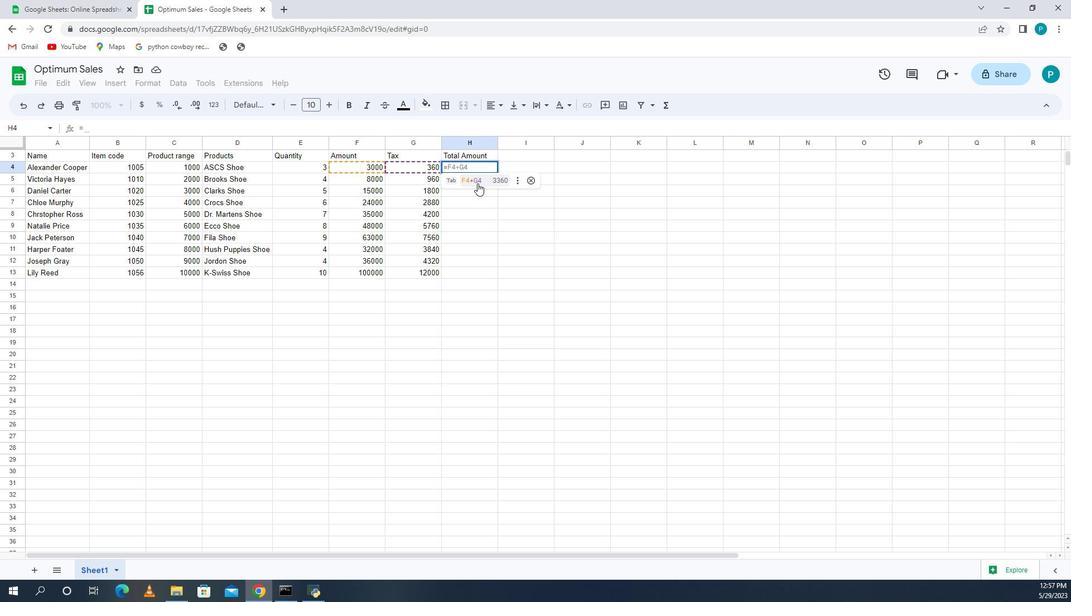 
Action: Mouse moved to (30, 172)
Screenshot: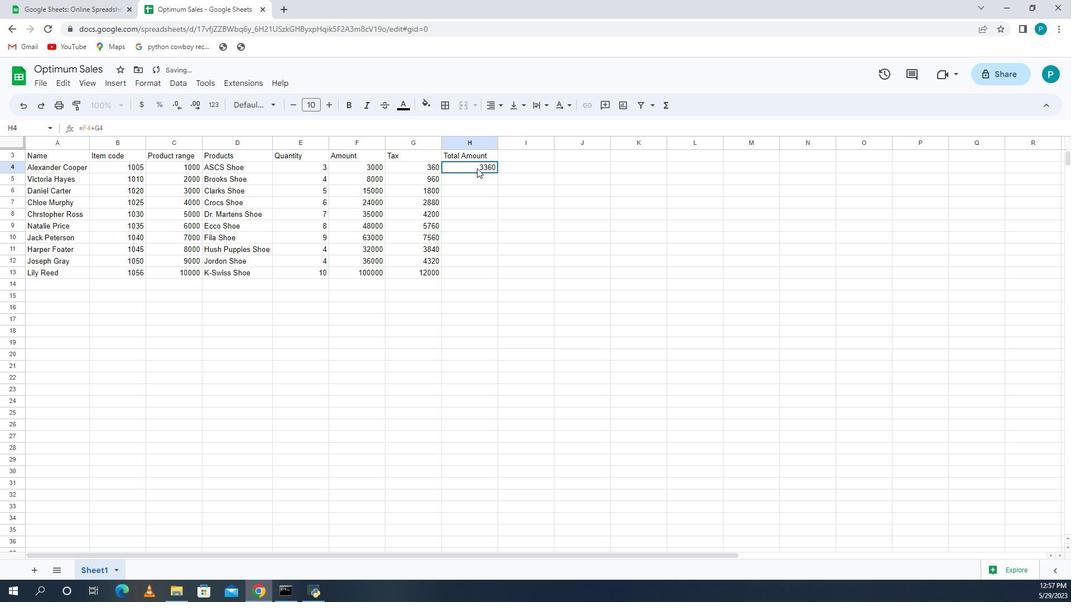 
Action: Mouse pressed left at (30, 172)
Screenshot: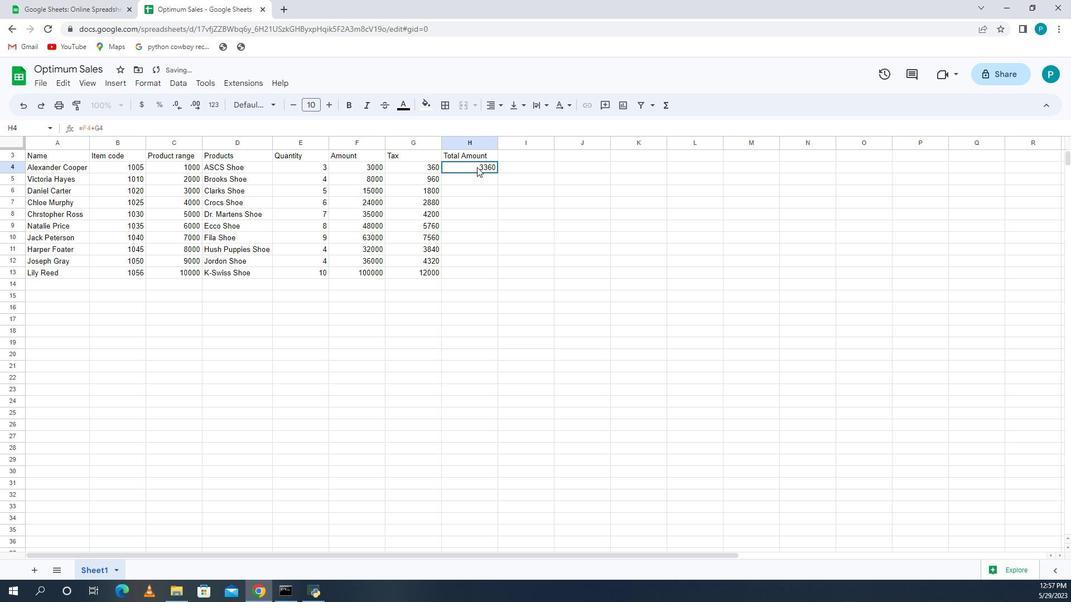 
Action: Mouse moved to (30, 186)
Screenshot: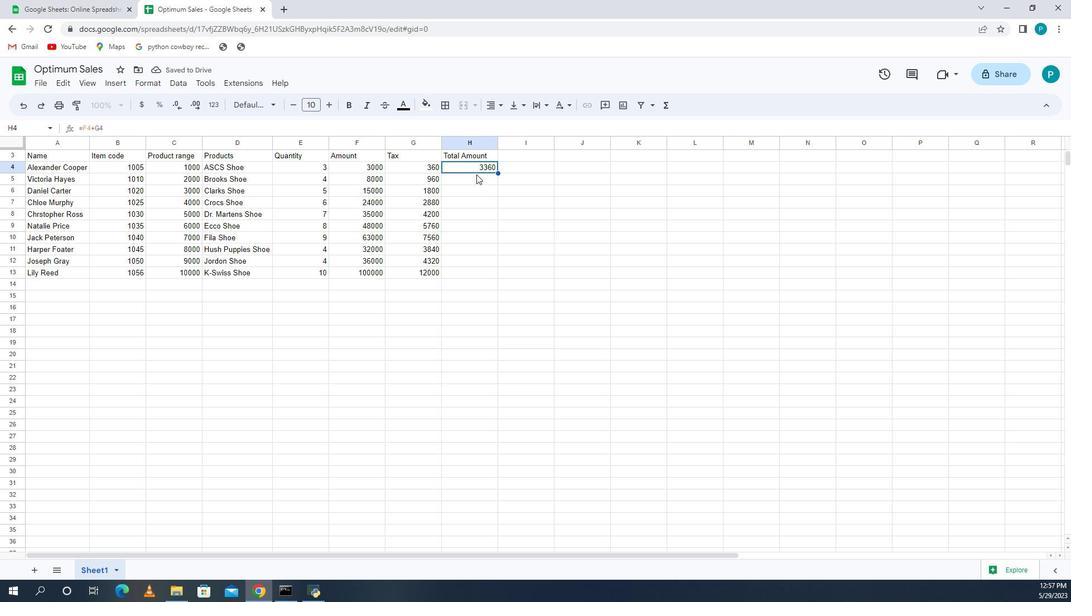 
Action: Mouse pressed left at (30, 186)
Screenshot: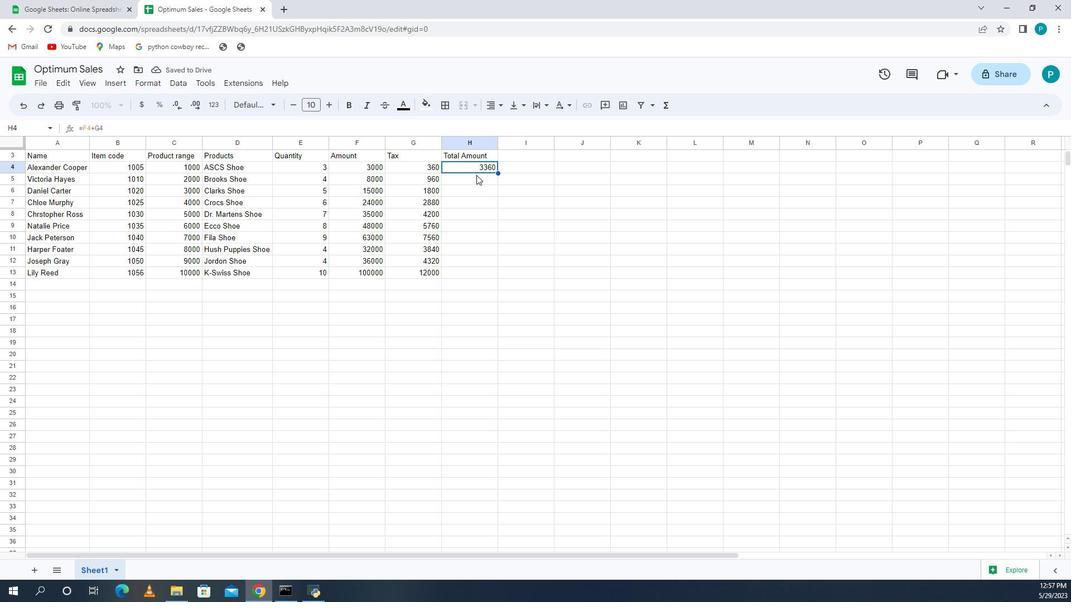 
Action: Mouse moved to (30, 195)
Screenshot: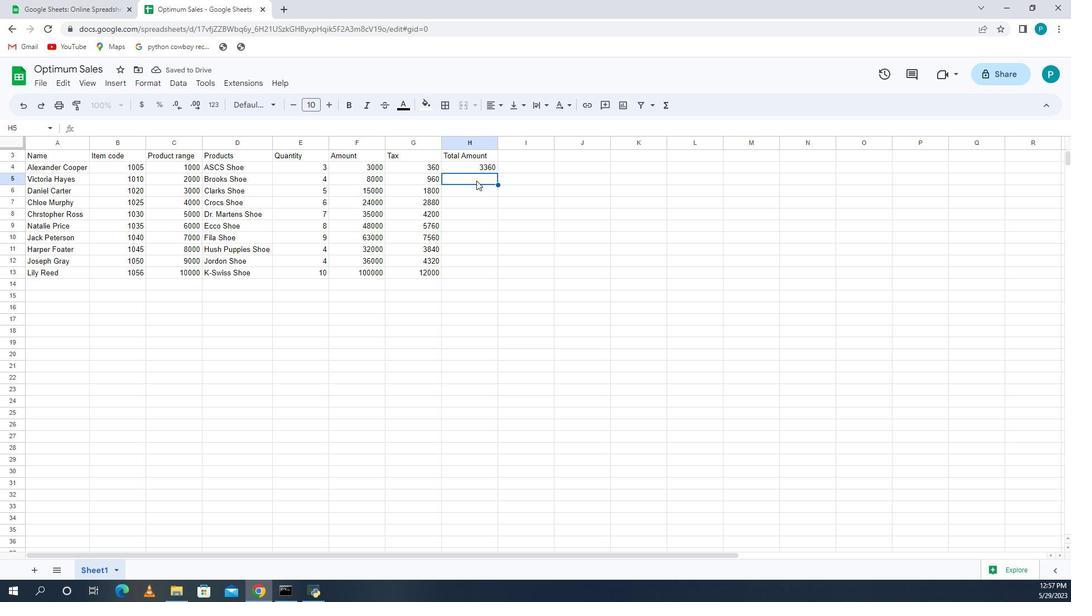 
Action: Mouse pressed left at (30, 195)
Screenshot: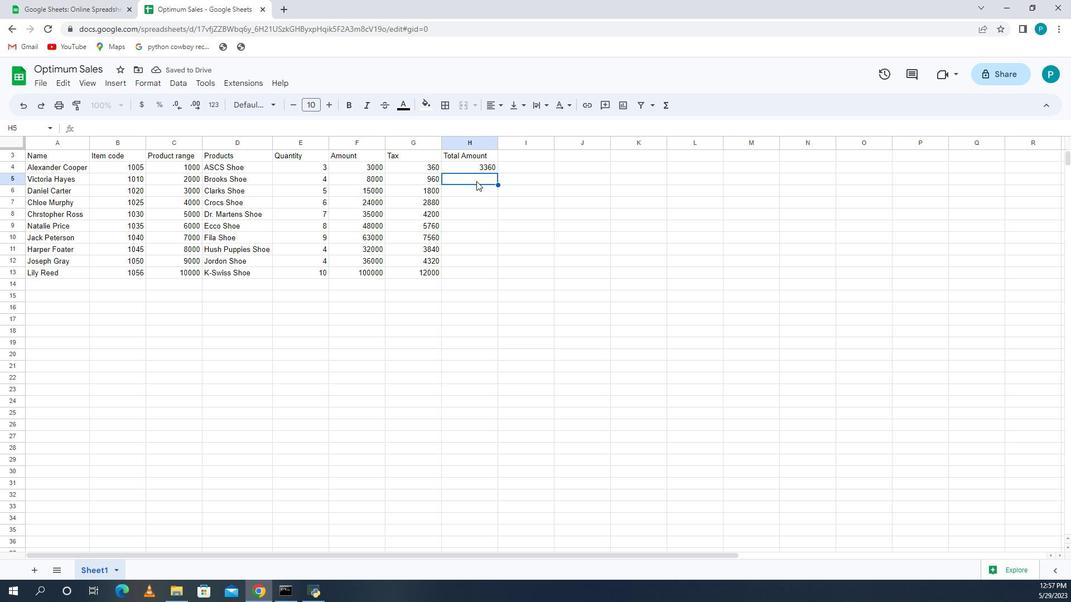 
Action: Key pressed =
Screenshot: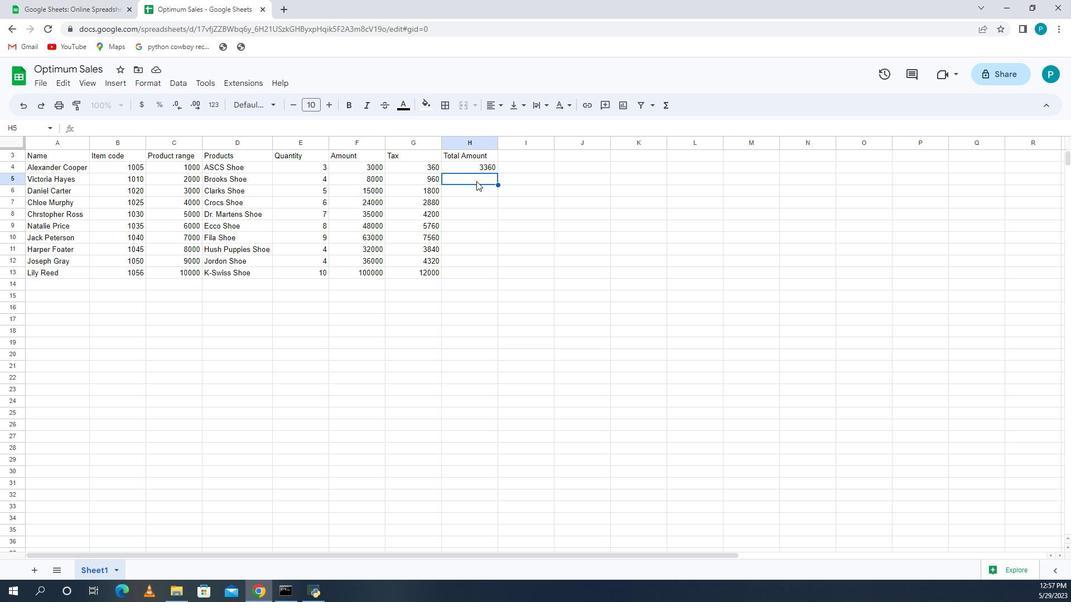 
Action: Mouse moved to (30, 213)
Screenshot: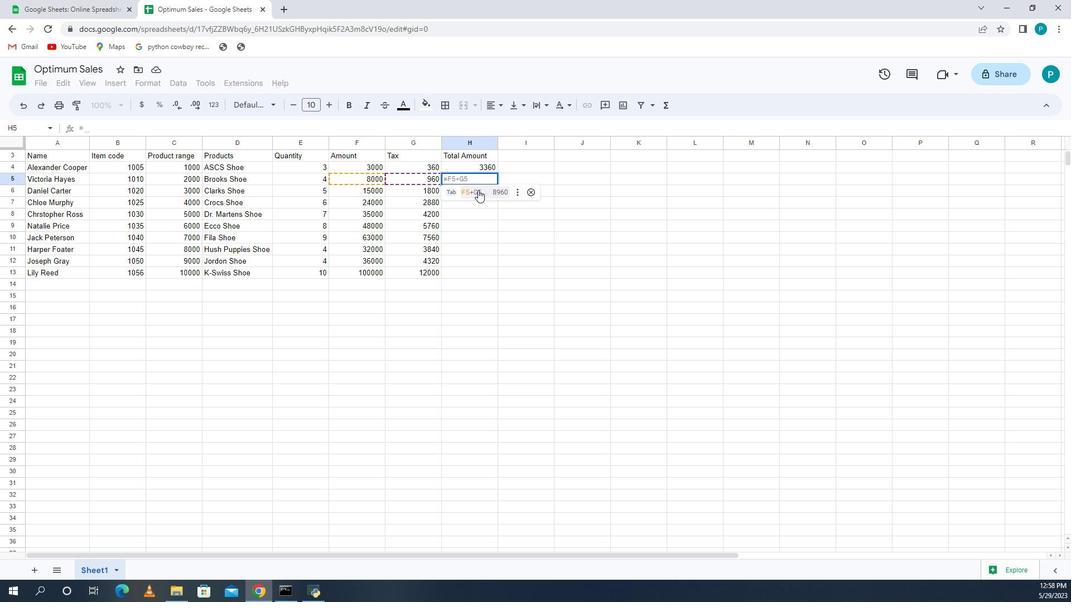 
Action: Mouse pressed left at (30, 213)
Screenshot: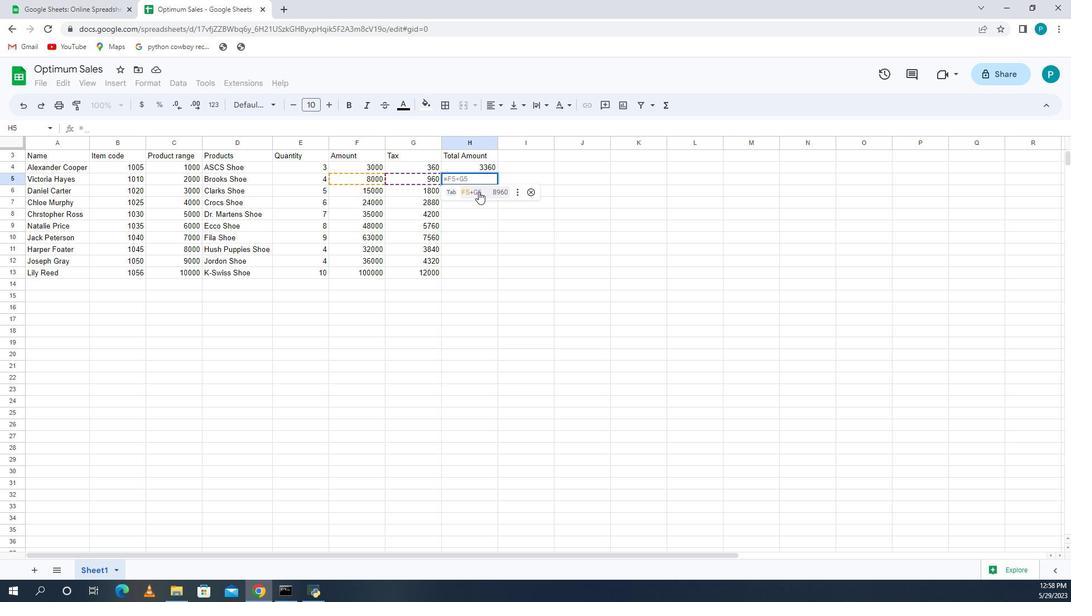 
Action: Mouse moved to (29, 219)
Screenshot: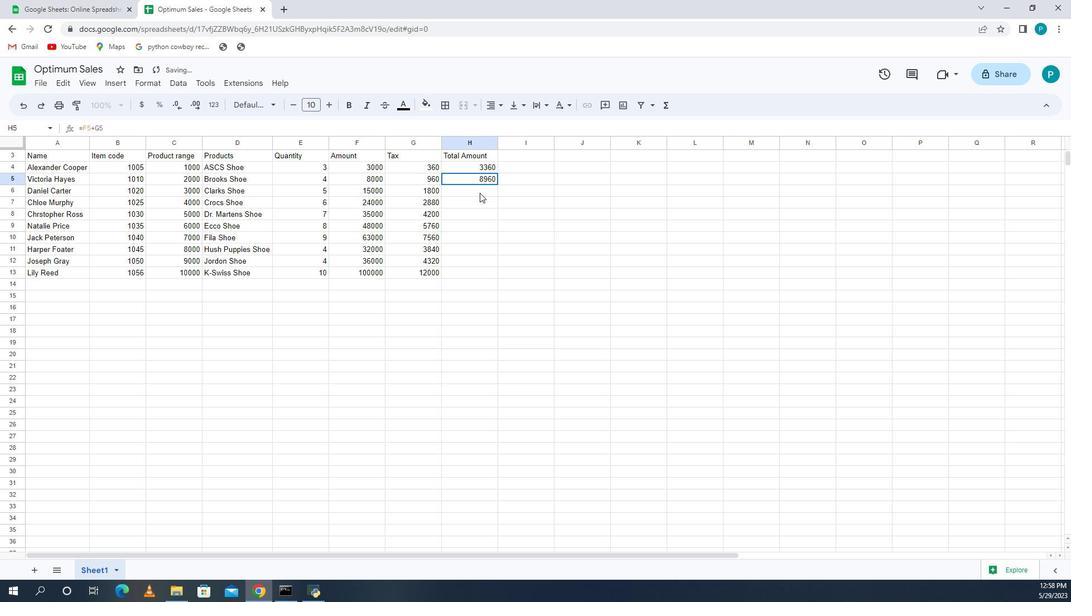 
Action: Mouse pressed left at (29, 219)
Screenshot: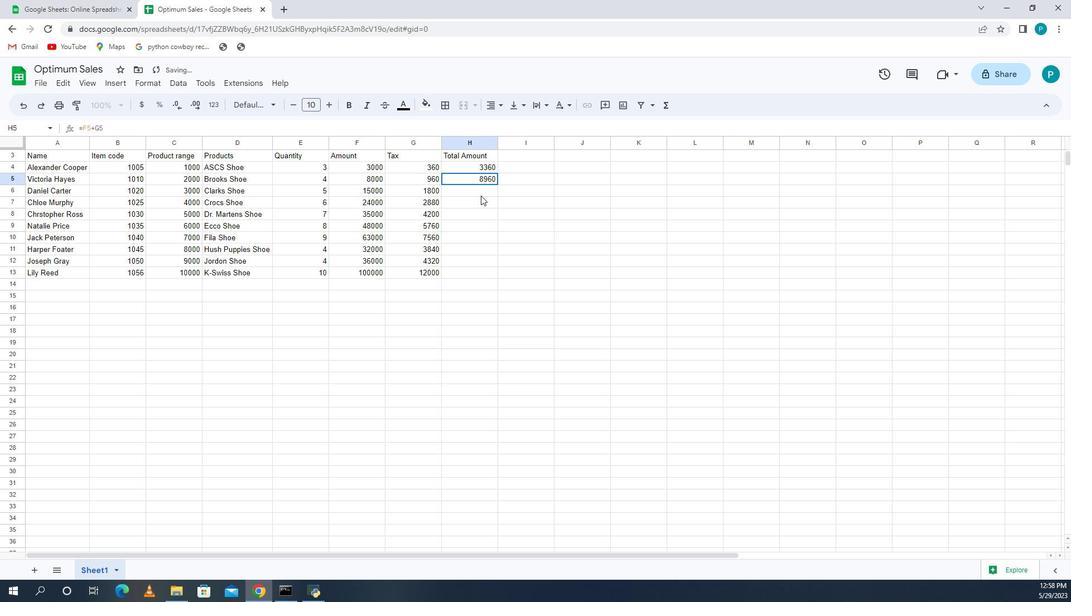 
Action: Mouse moved to (29, 213)
Screenshot: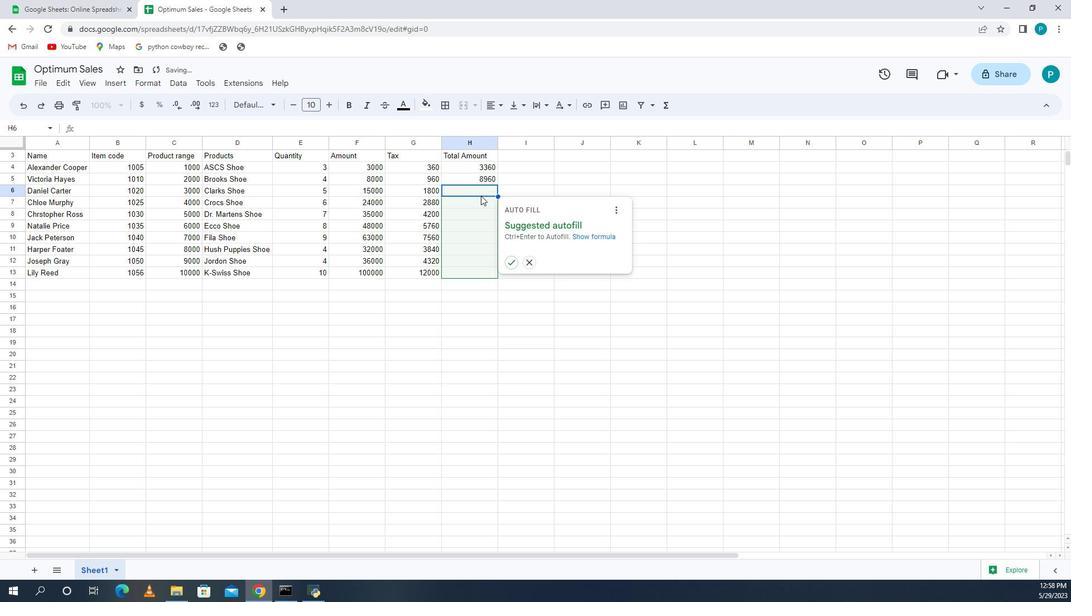 
Action: Mouse pressed left at (29, 213)
Screenshot: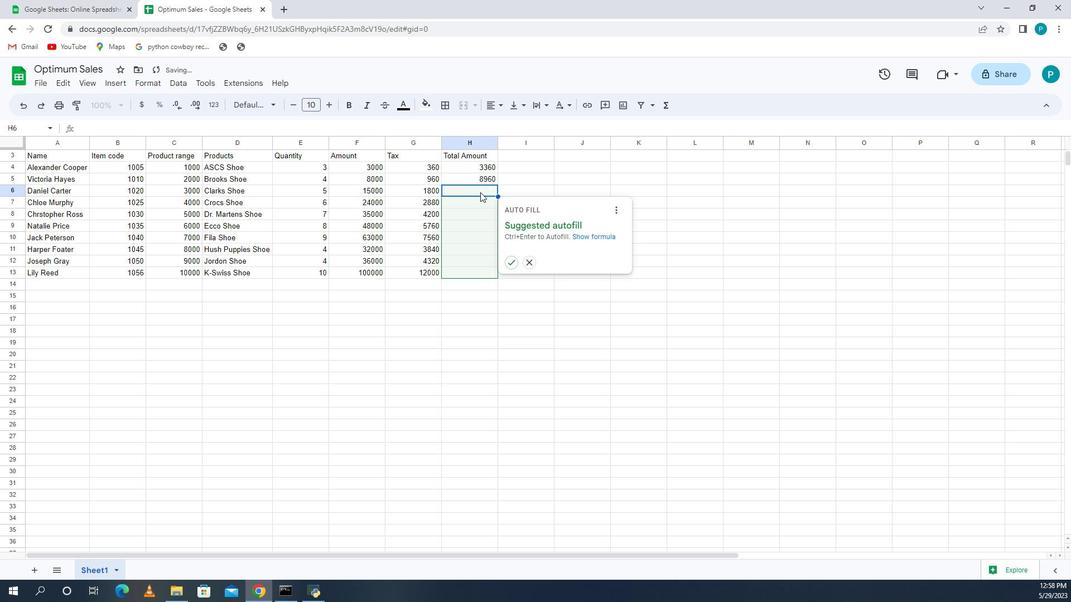 
Action: Mouse moved to (21, 324)
Screenshot: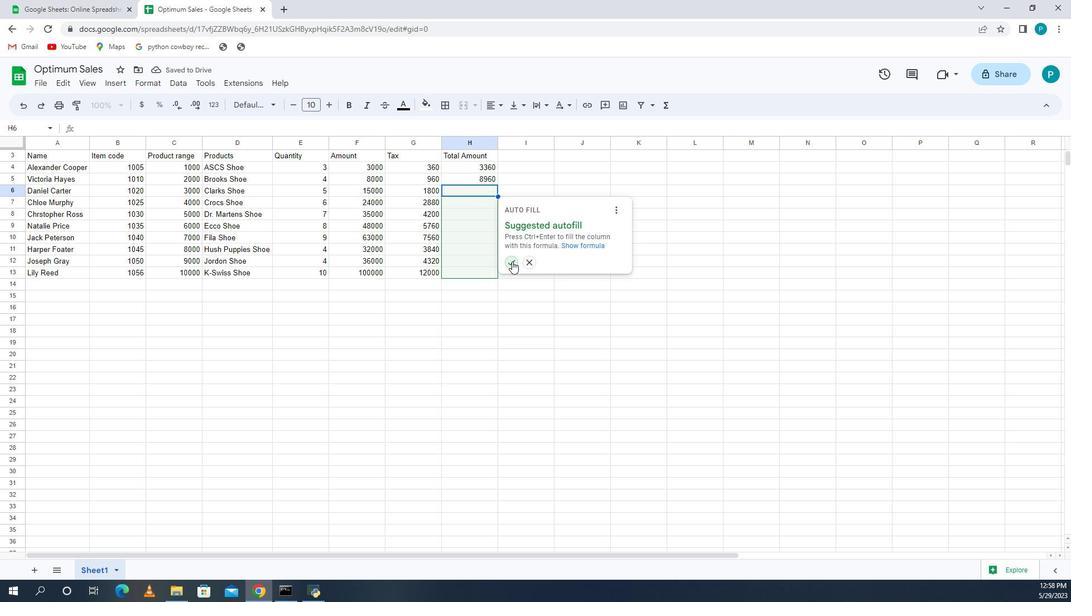 
Action: Mouse pressed left at (21, 324)
Screenshot: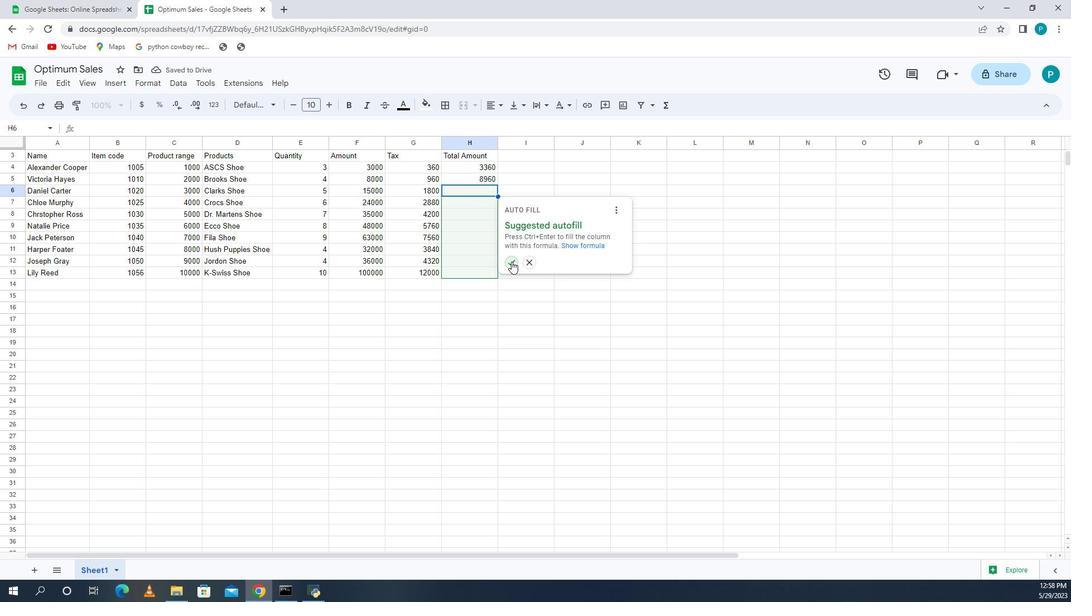 
Action: Mouse moved to (6, 228)
Screenshot: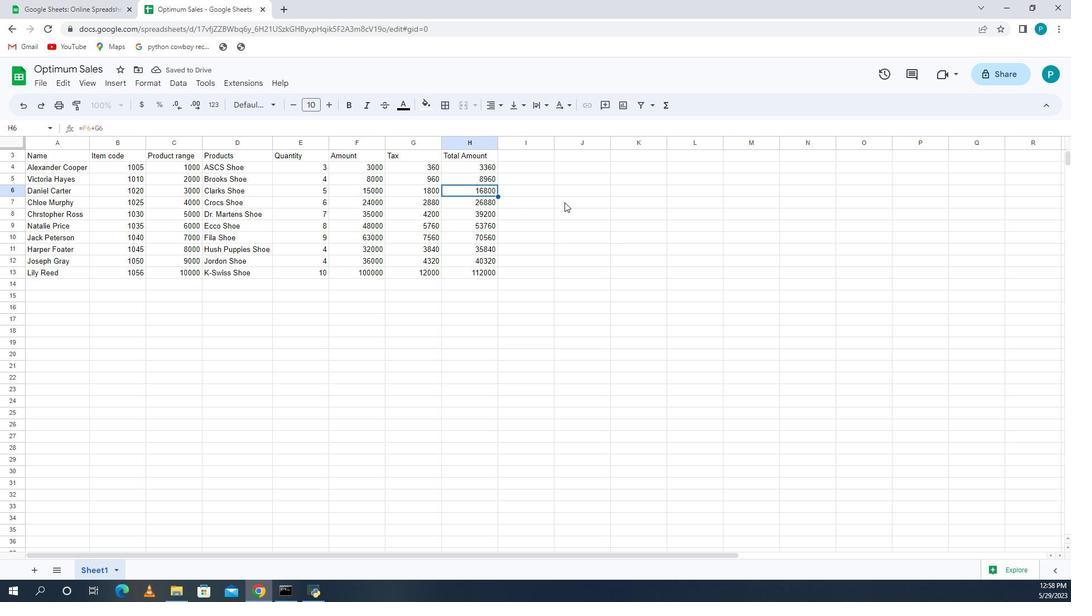 
Action: Mouse scrolled (6, 227) with delta (0, -1)
Screenshot: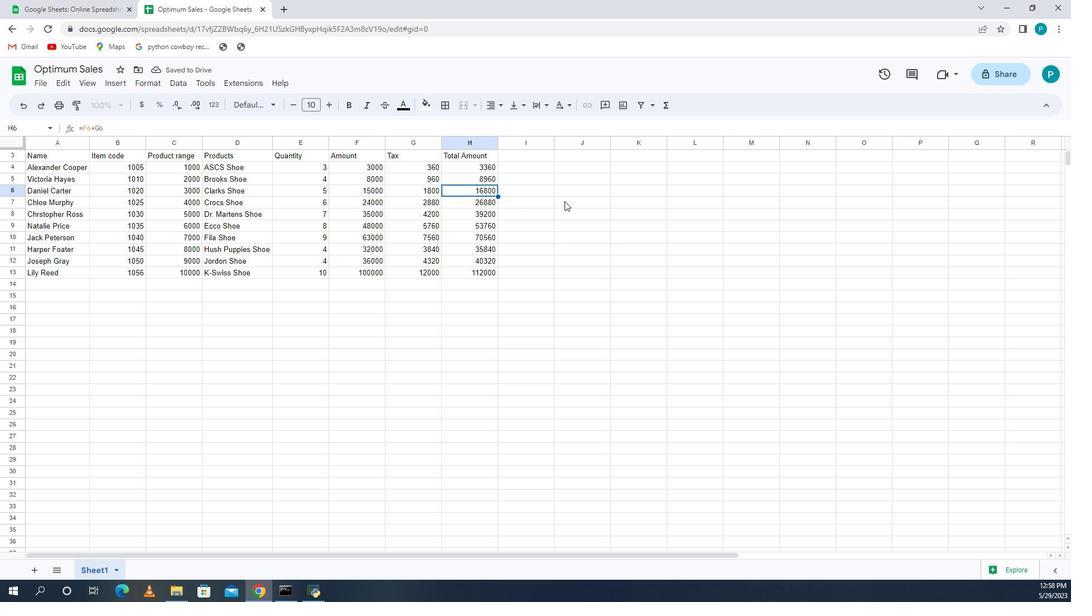 
Action: Mouse moved to (6, 249)
Screenshot: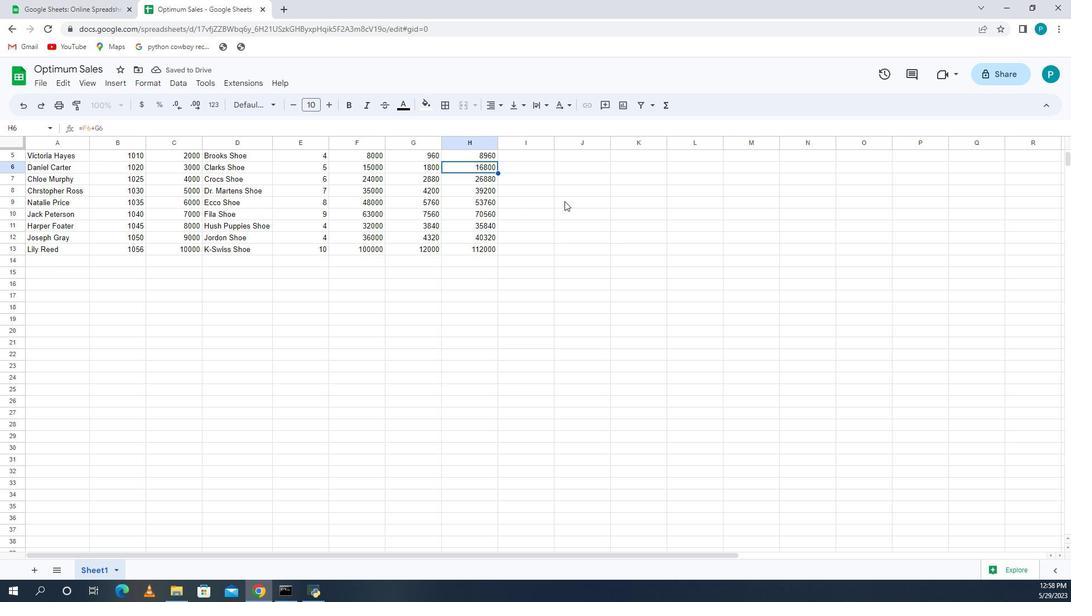
Action: Mouse scrolled (6, 250) with delta (0, 0)
Screenshot: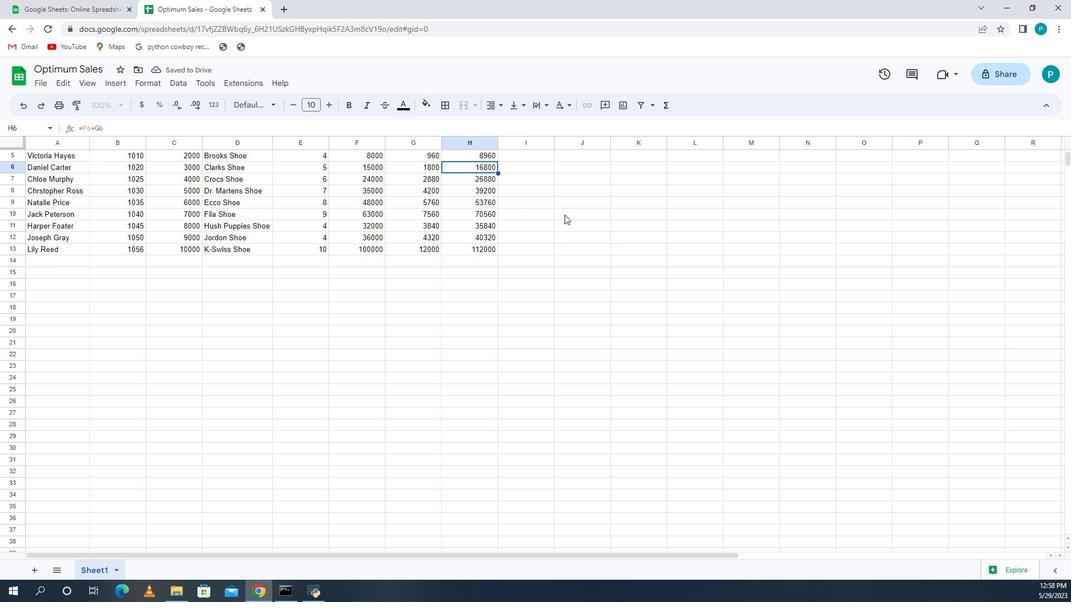 
Action: Mouse scrolled (6, 250) with delta (0, 0)
Screenshot: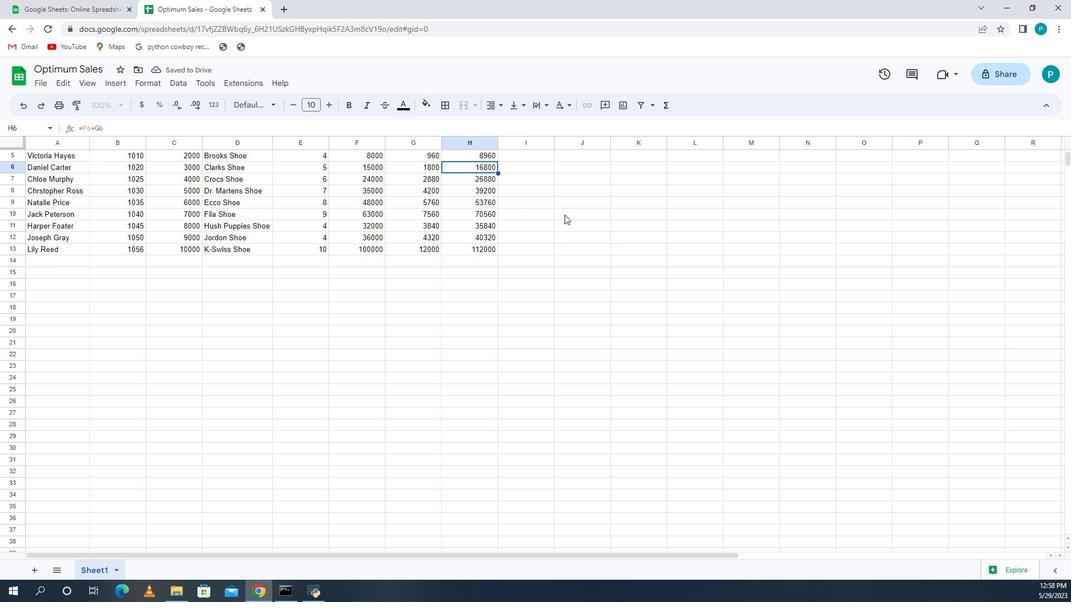
Action: Mouse scrolled (6, 250) with delta (0, 0)
Screenshot: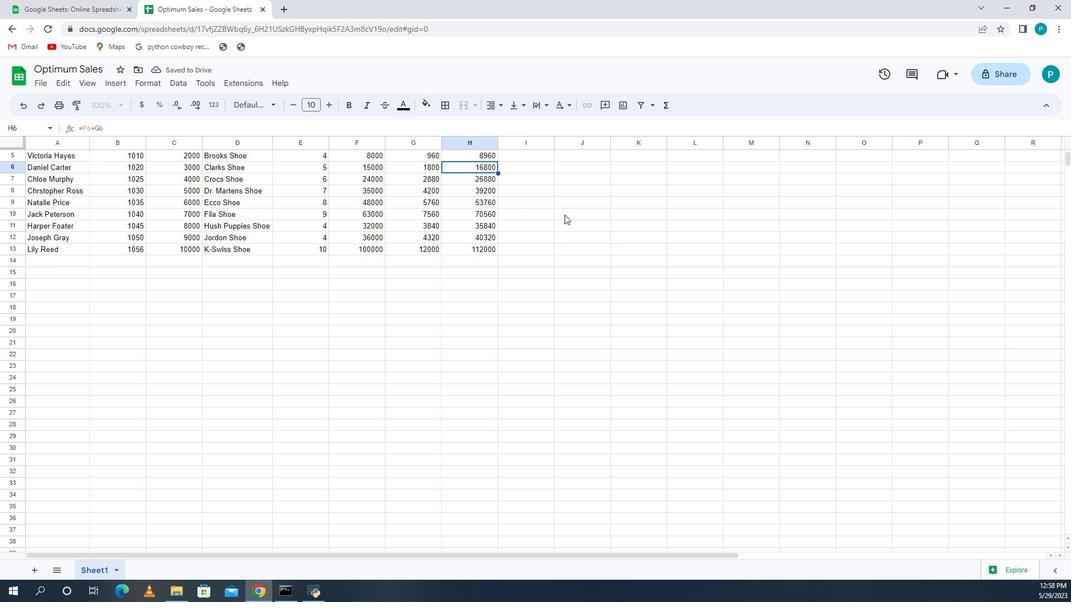 
Action: Mouse moved to (127, 278)
Screenshot: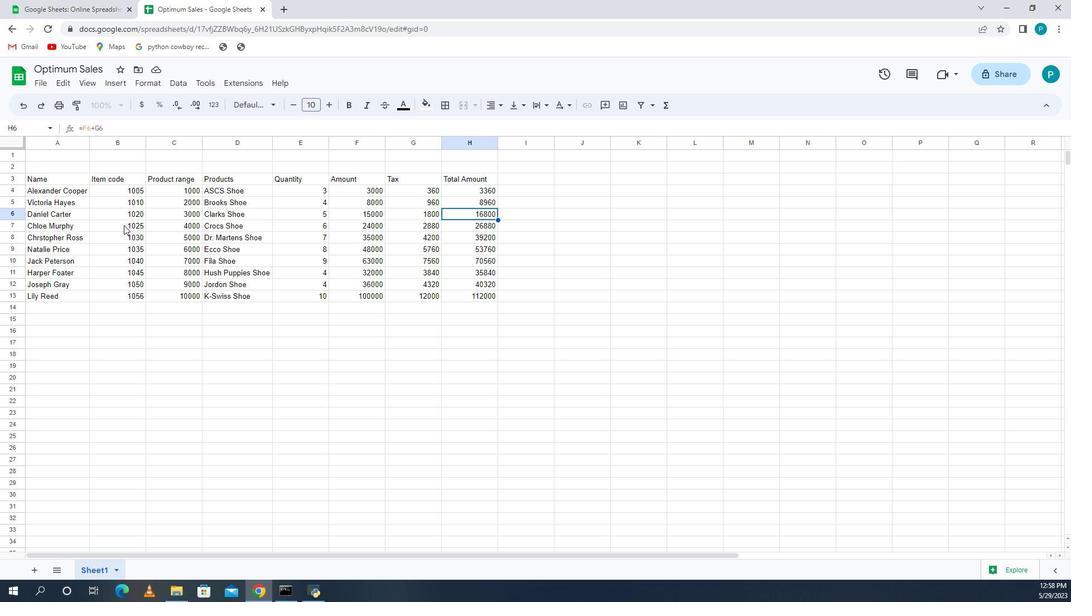 
Action: Mouse scrolled (127, 277) with delta (0, -1)
Screenshot: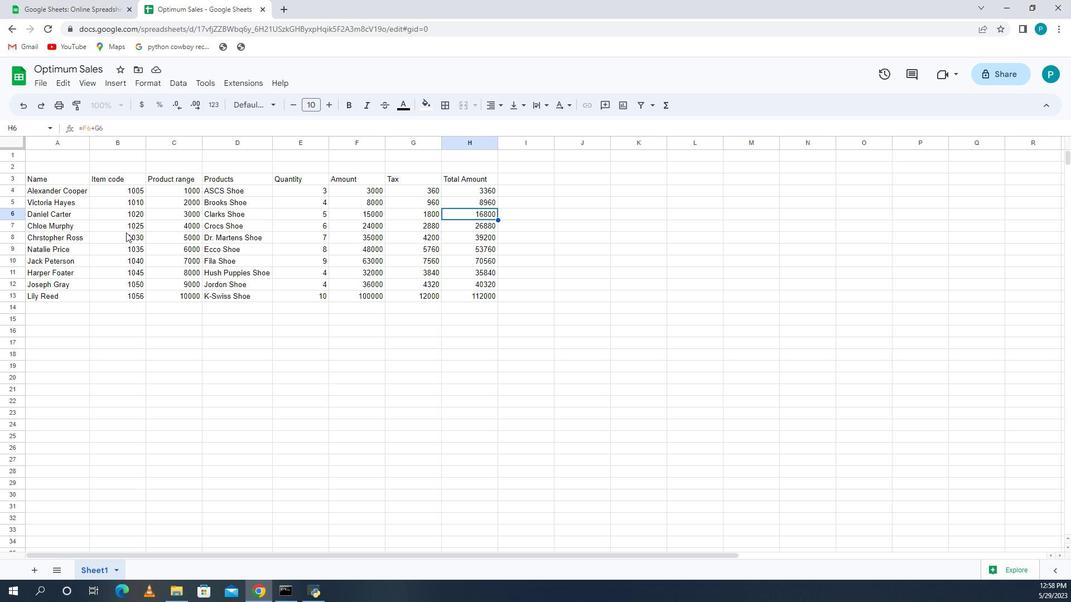 
Action: Mouse moved to (139, 19)
Screenshot: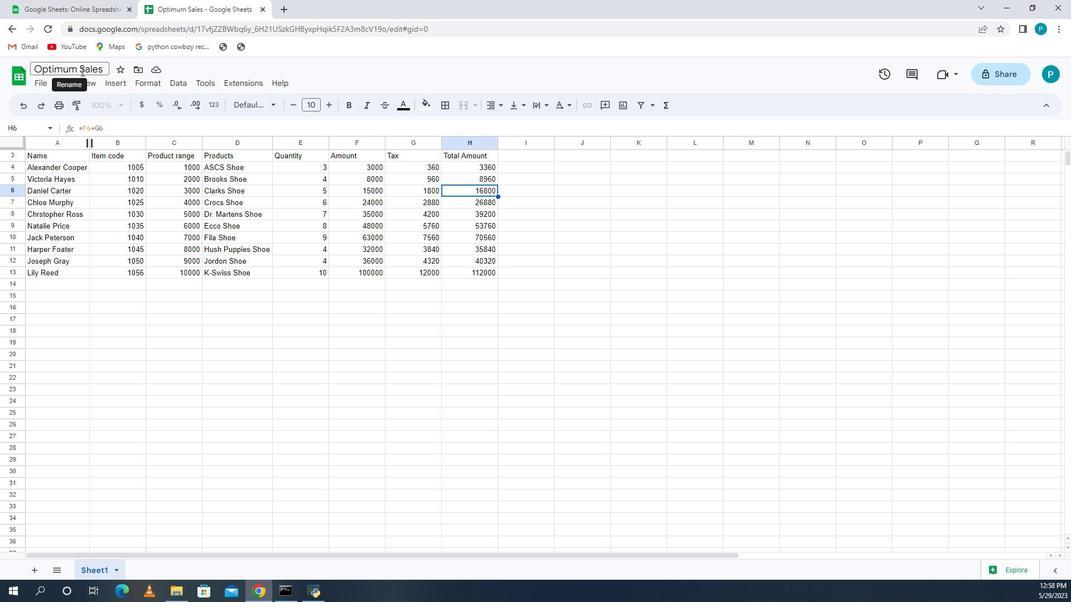 
Action: Mouse pressed left at (139, 19)
Screenshot: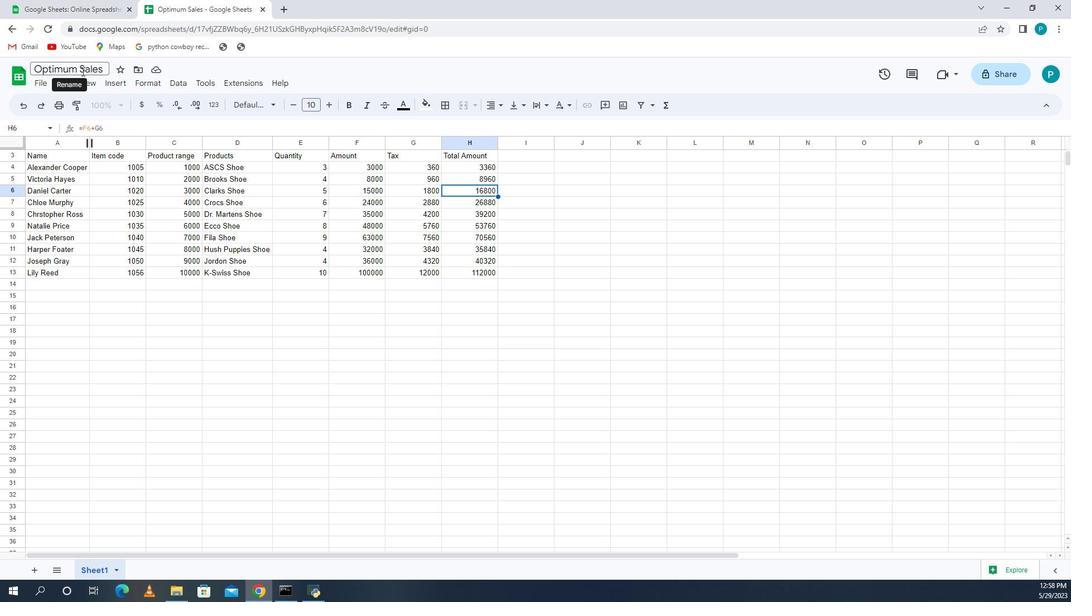 
Action: Mouse moved to (142, 37)
Screenshot: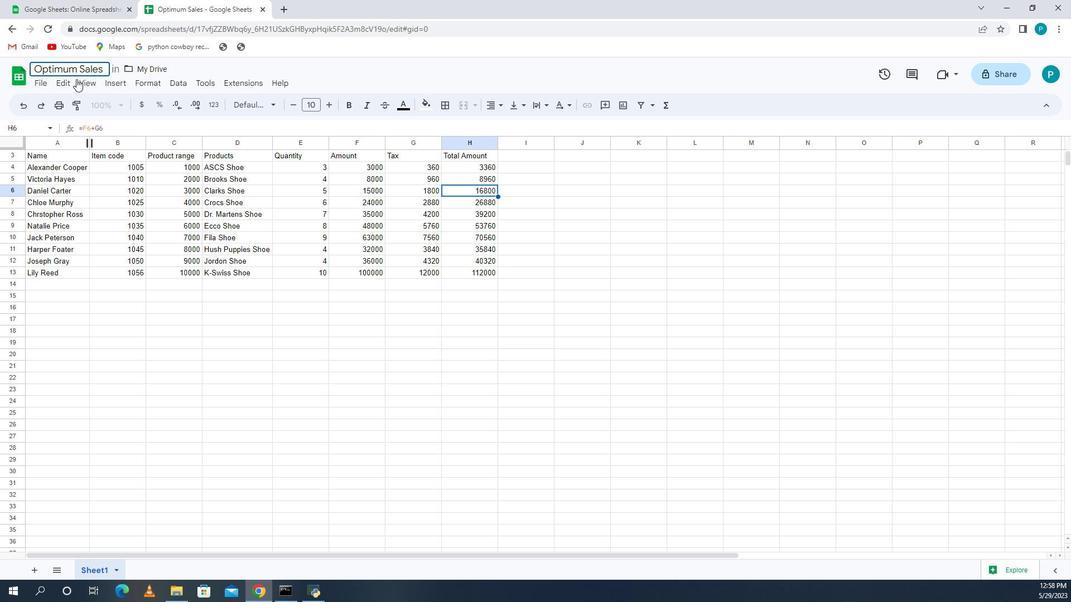 
Action: Mouse pressed left at (142, 37)
Screenshot: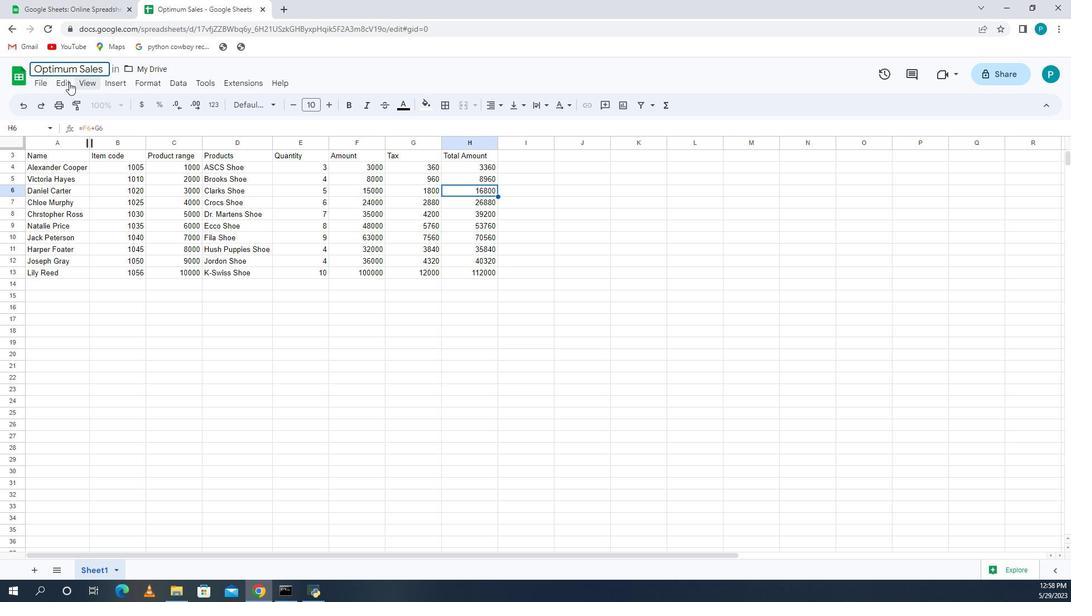 
Action: Mouse moved to (135, 427)
Screenshot: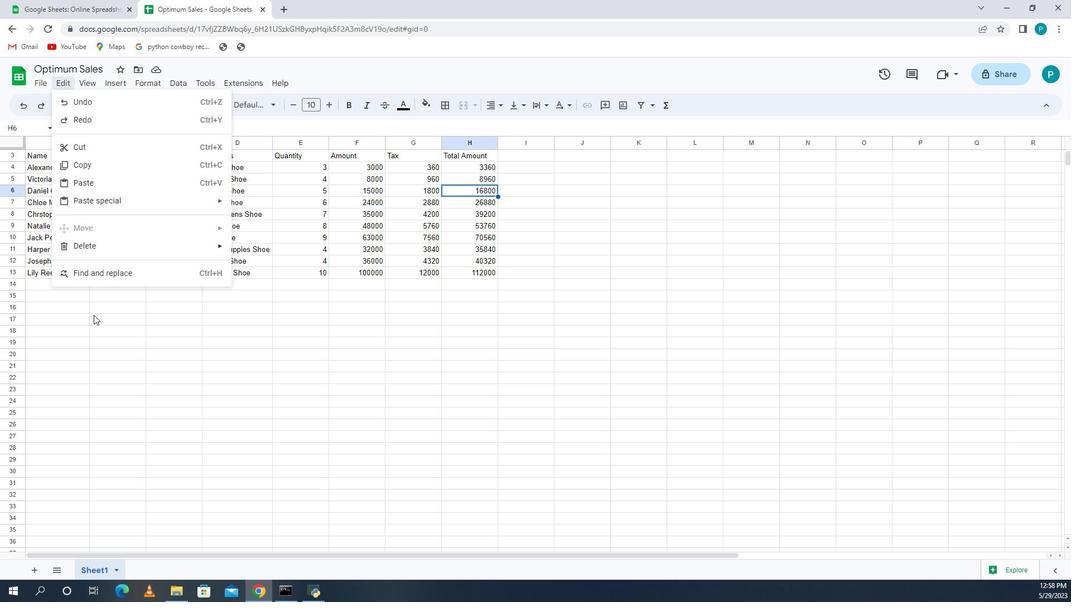 
Action: Mouse pressed left at (135, 427)
Screenshot: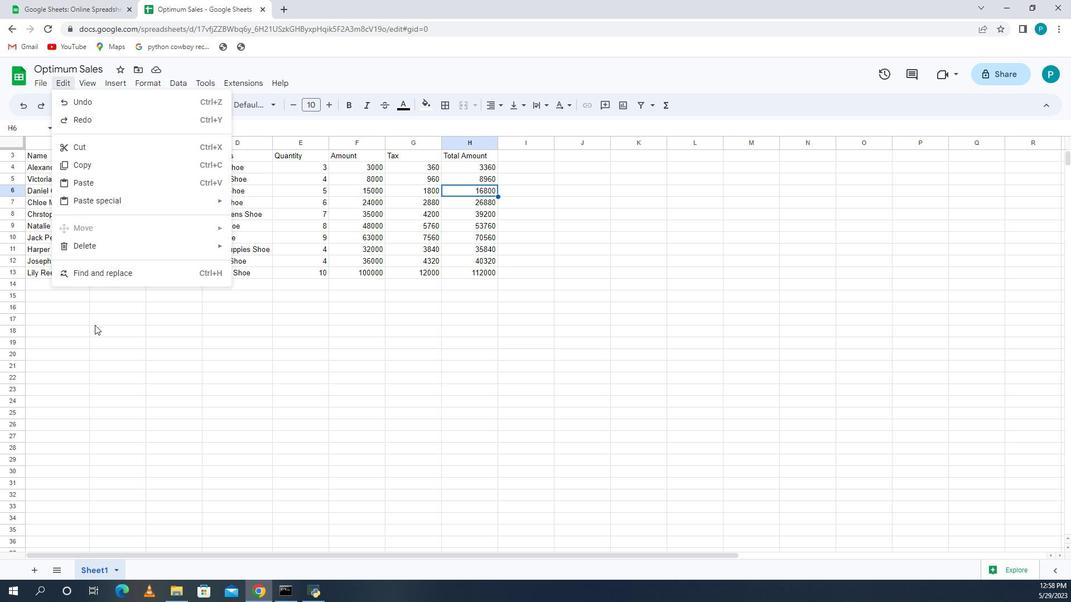 
Action: Mouse moved to (141, 11)
Screenshot: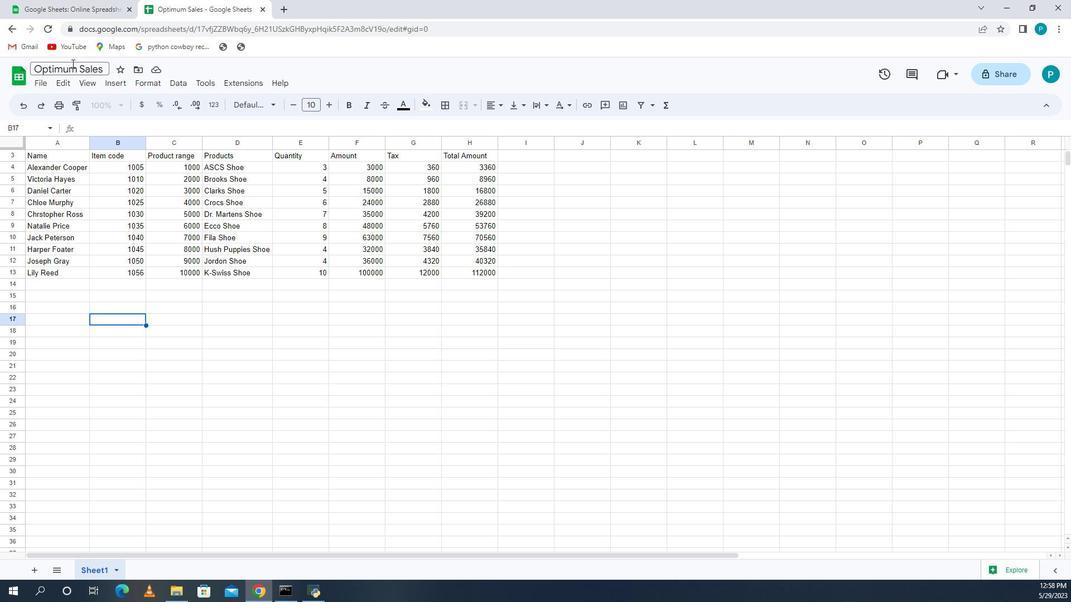 
Action: Mouse pressed left at (141, 11)
Screenshot: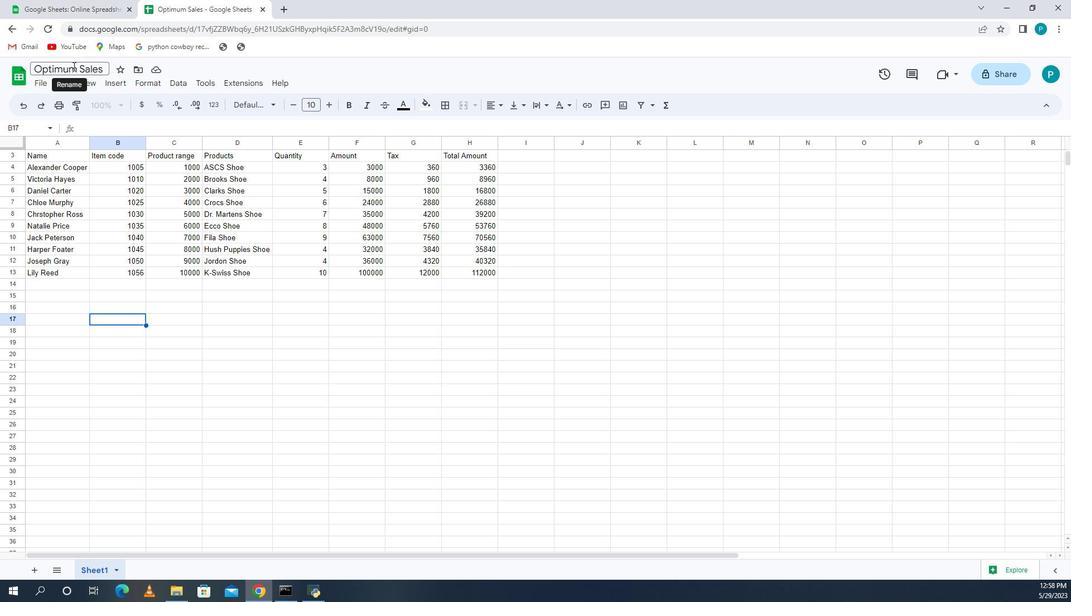
Action: Mouse moved to (132, 15)
Screenshot: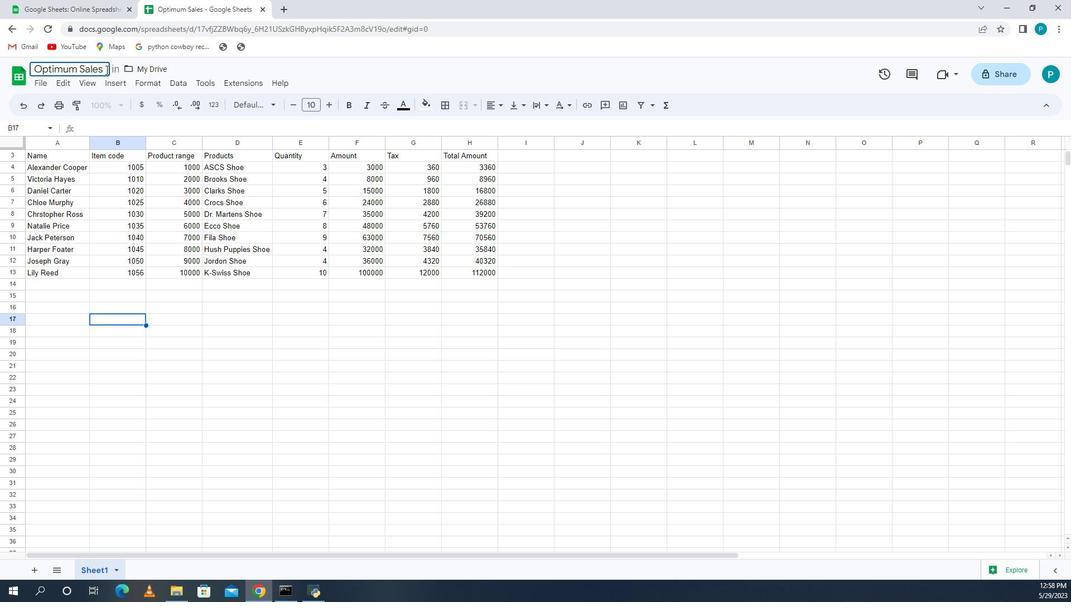 
Action: Mouse pressed left at (132, 15)
Screenshot: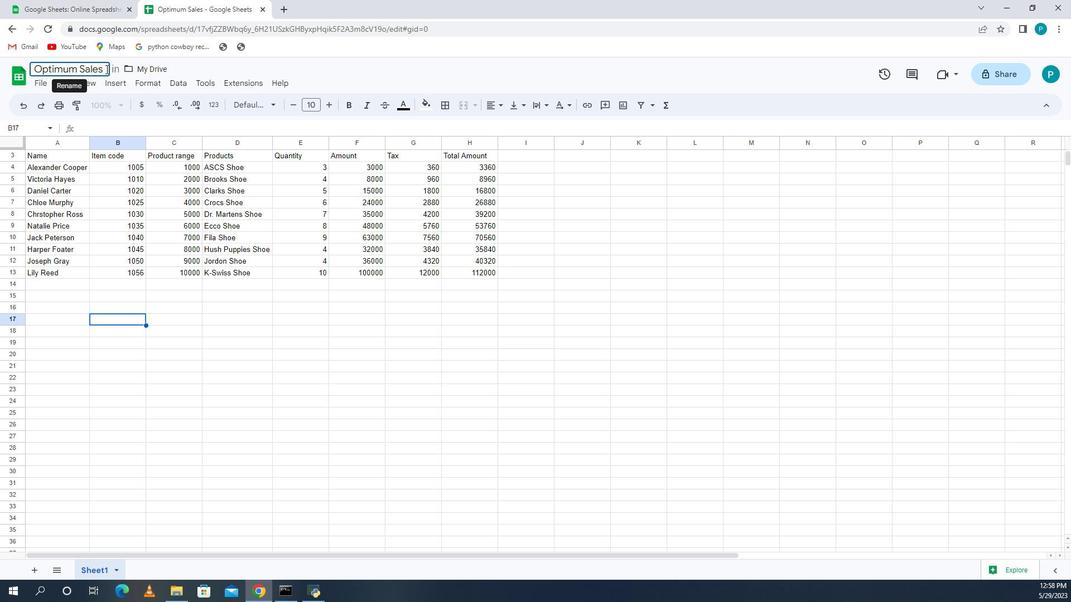 
Action: Mouse pressed left at (132, 15)
Screenshot: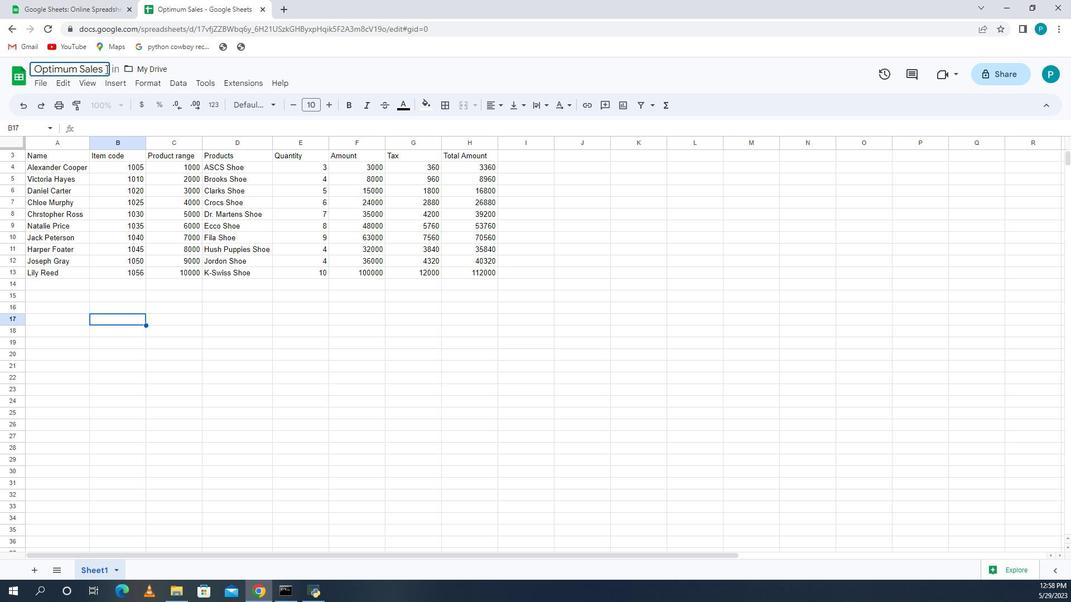 
Action: Key pressed <Key.caps_lock>R<Key.caps_lock>eview<Key.space>book
Screenshot: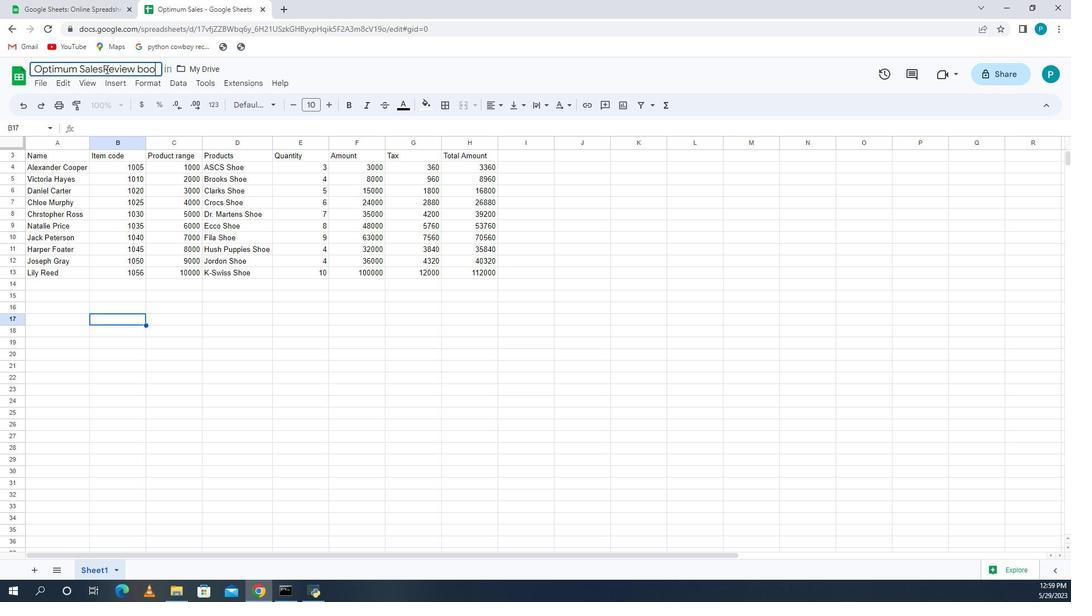 
Action: Mouse moved to (133, 13)
Screenshot: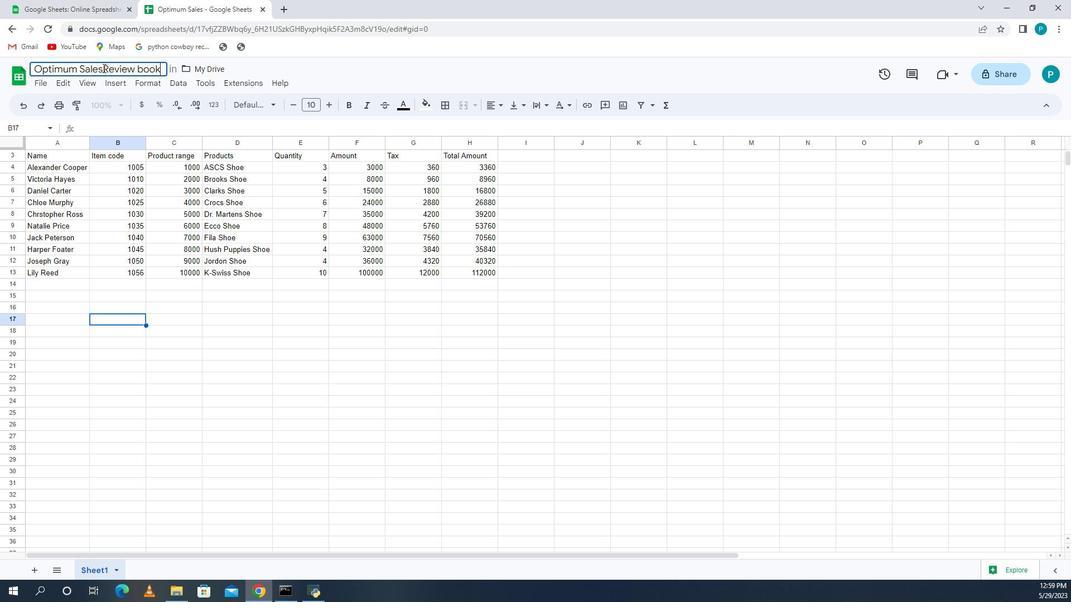 
Action: Mouse pressed left at (133, 13)
Screenshot: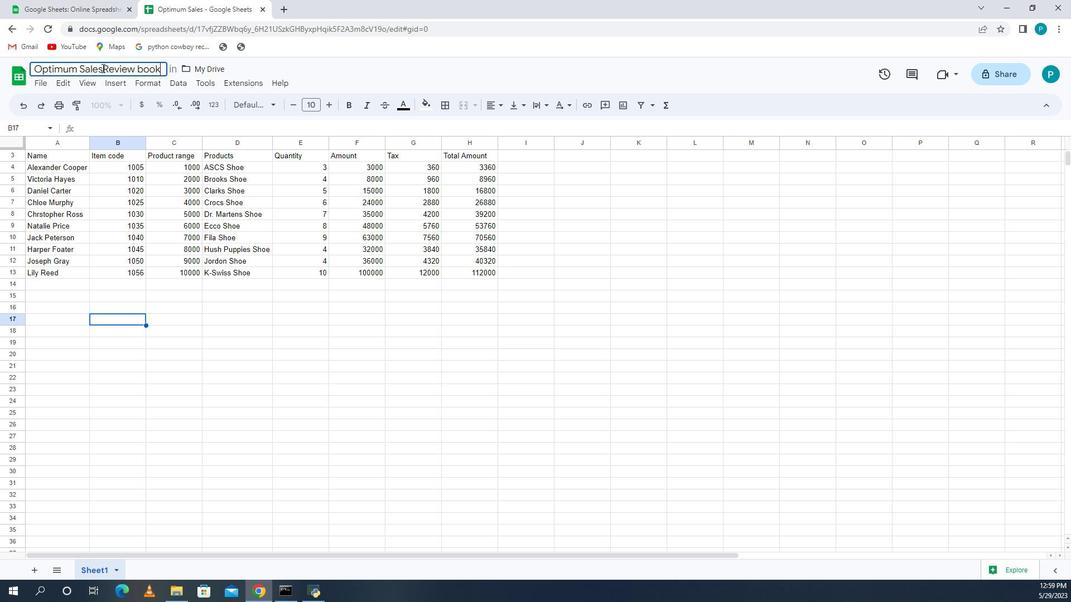 
Action: Mouse moved to (122, 99)
Screenshot: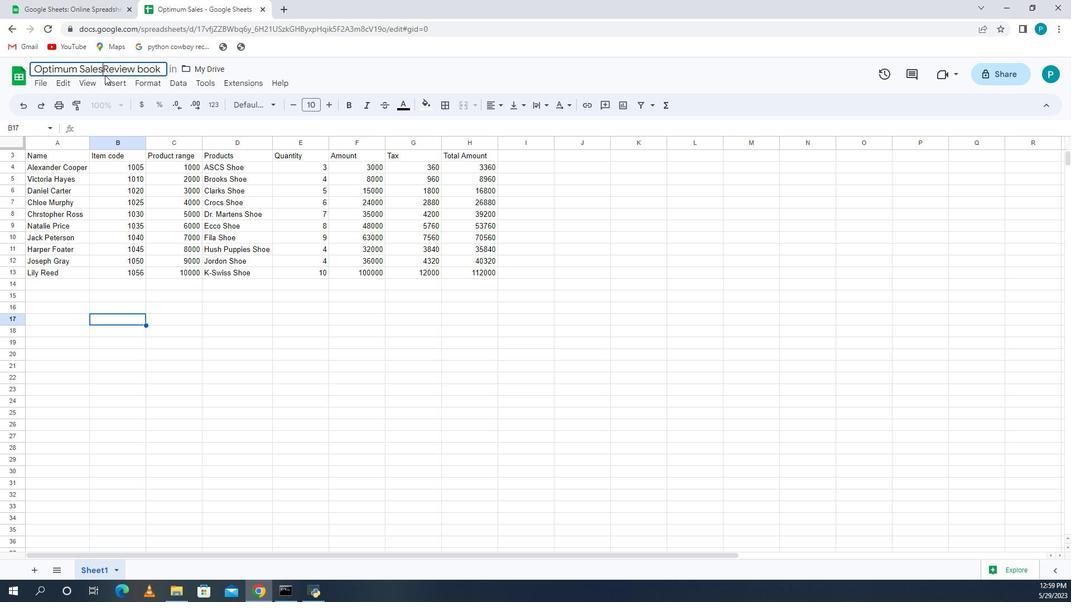 
Action: Key pressed <Key.space>
Screenshot: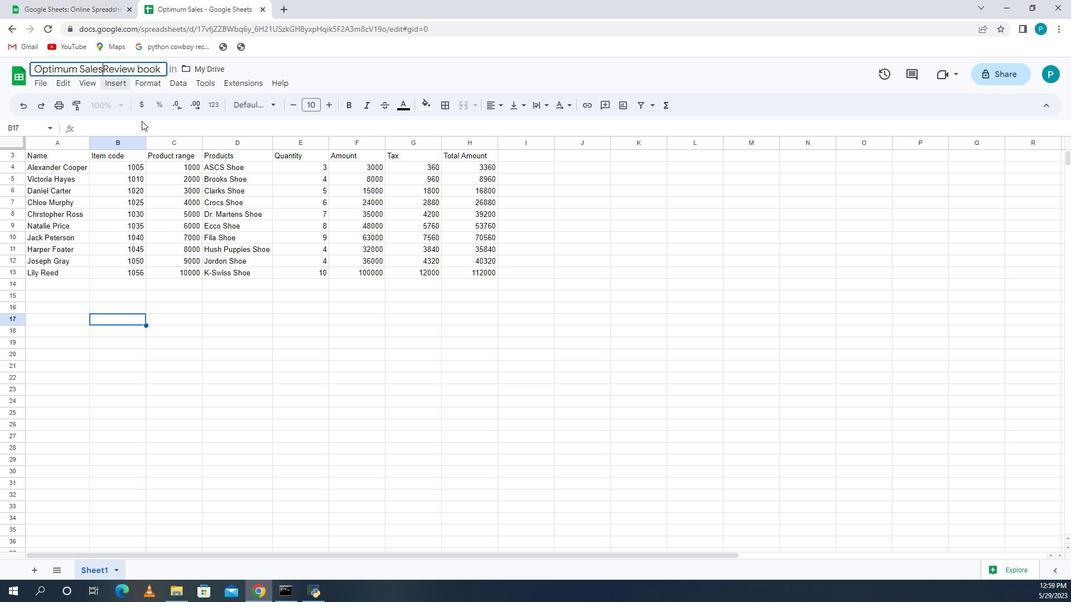 
Action: Mouse moved to (85, 534)
Screenshot: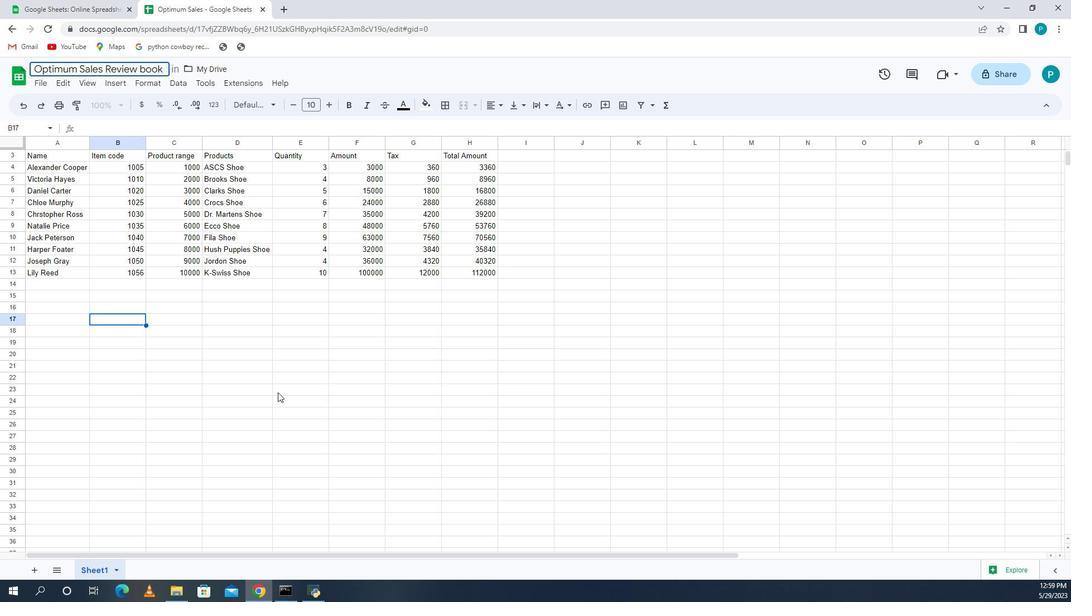 
